 Task: Play online Dominion games in medium mode.
Action: Mouse moved to (549, 314)
Screenshot: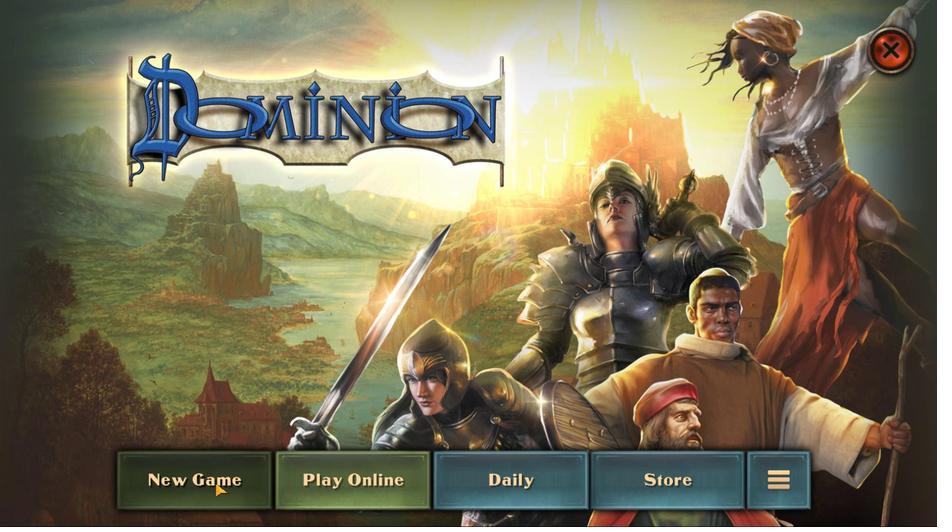 
Action: Mouse pressed left at (549, 314)
Screenshot: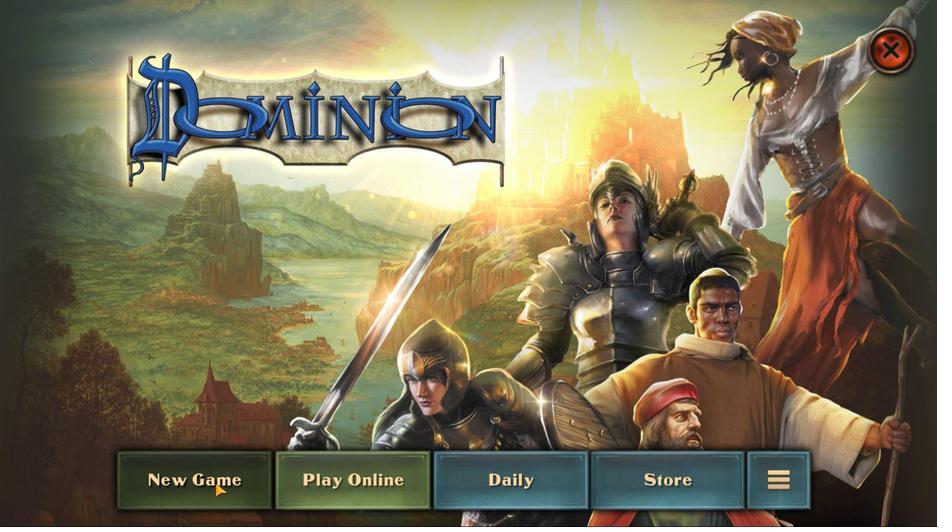 
Action: Mouse moved to (675, 395)
Screenshot: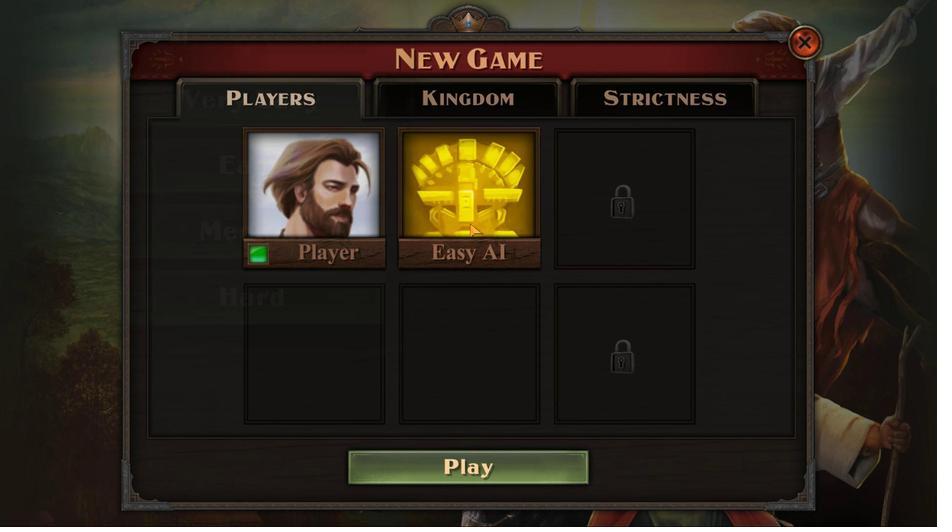 
Action: Mouse pressed left at (675, 395)
Screenshot: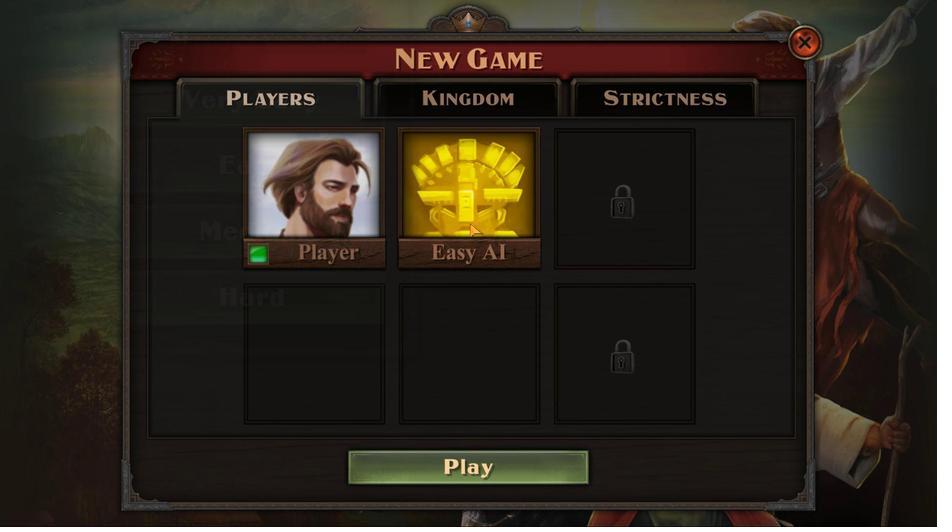 
Action: Mouse moved to (579, 359)
Screenshot: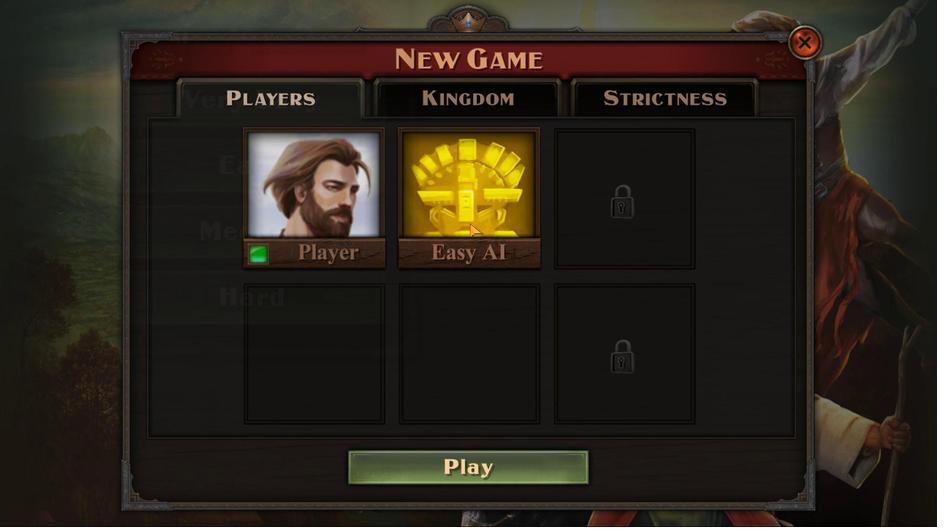 
Action: Mouse pressed left at (579, 359)
Screenshot: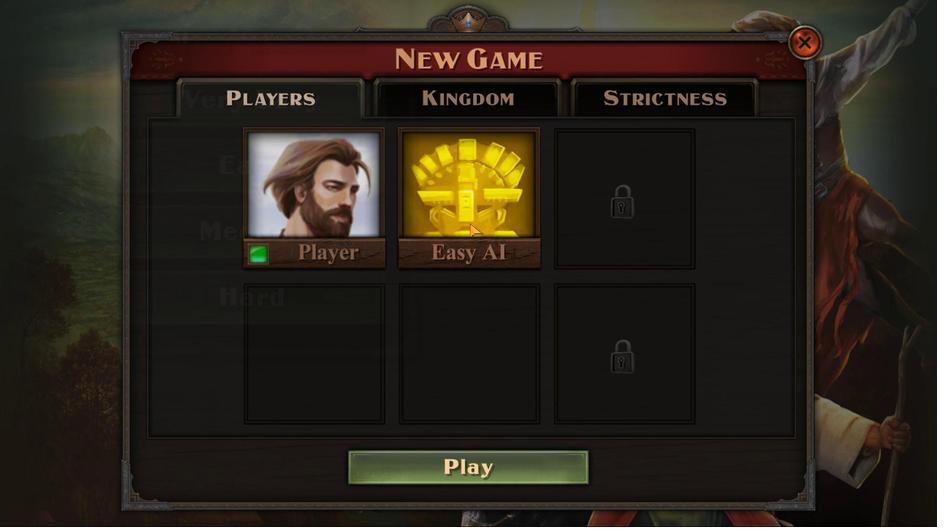
Action: Mouse moved to (673, 322)
Screenshot: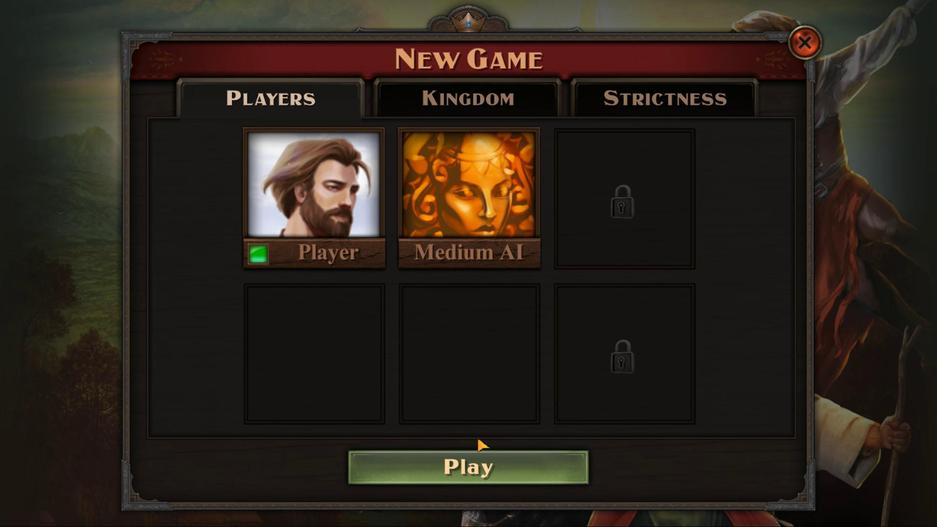 
Action: Mouse pressed left at (673, 322)
Screenshot: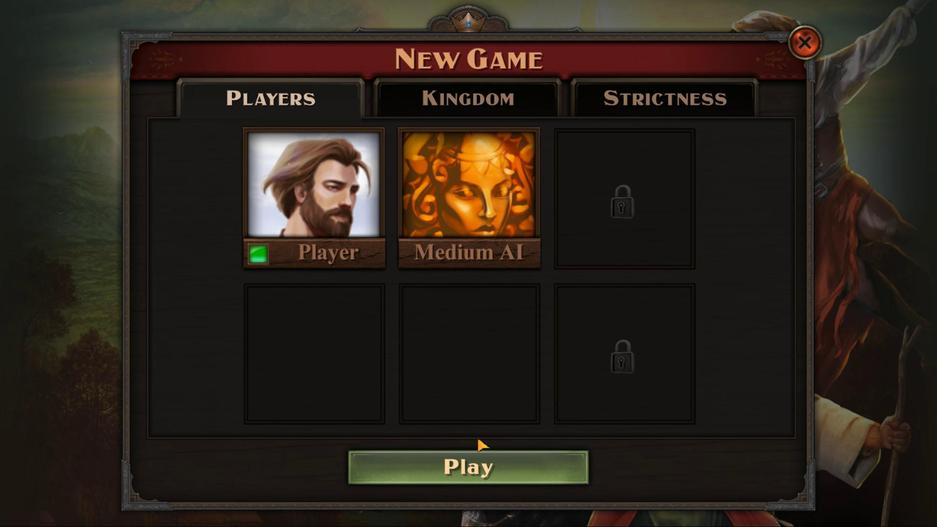 
Action: Mouse moved to (650, 331)
Screenshot: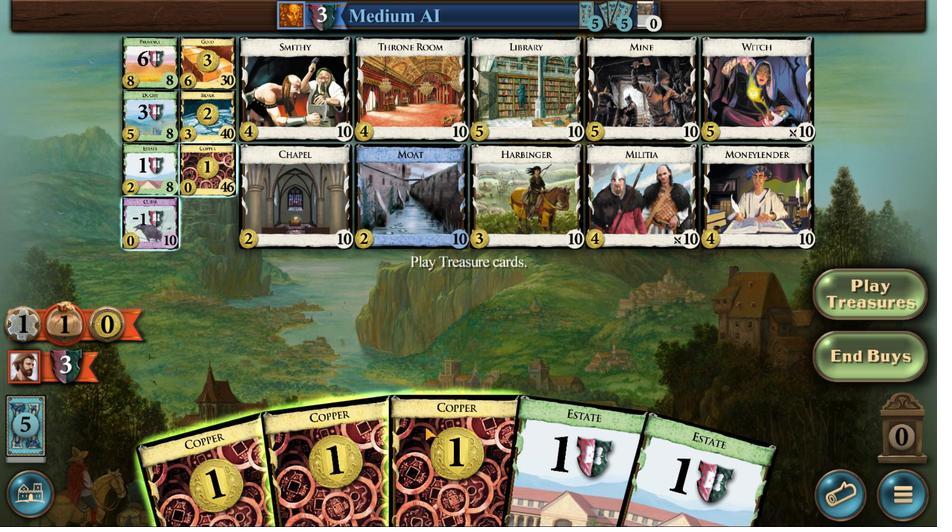 
Action: Mouse scrolled (650, 331) with delta (0, 0)
Screenshot: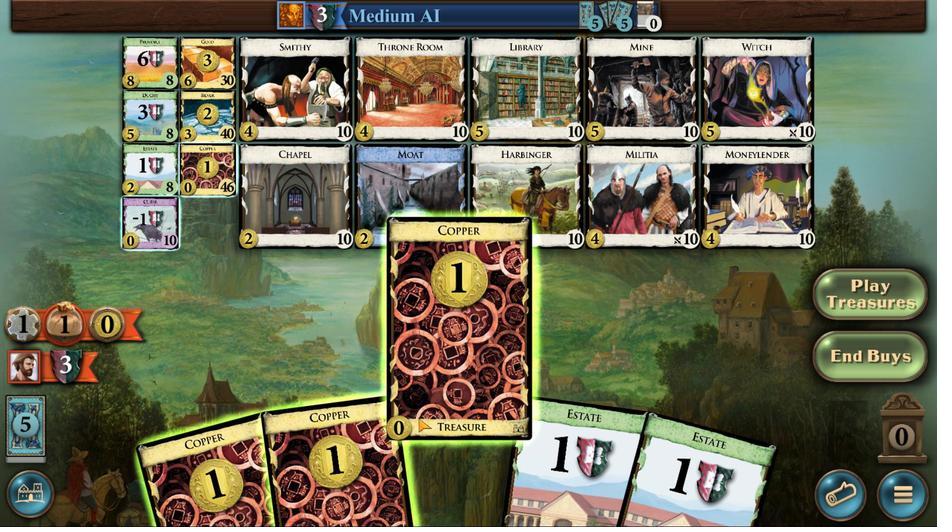 
Action: Mouse scrolled (650, 331) with delta (0, 0)
Screenshot: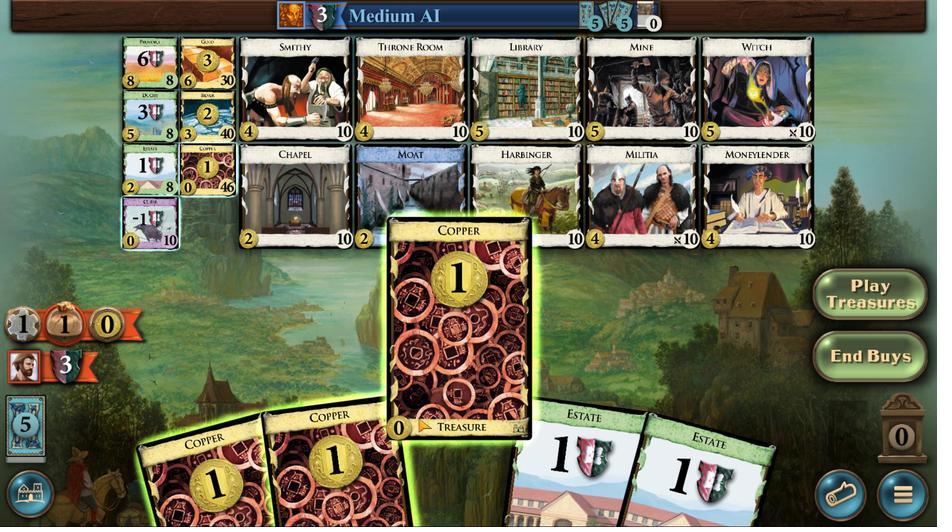 
Action: Mouse scrolled (650, 331) with delta (0, 0)
Screenshot: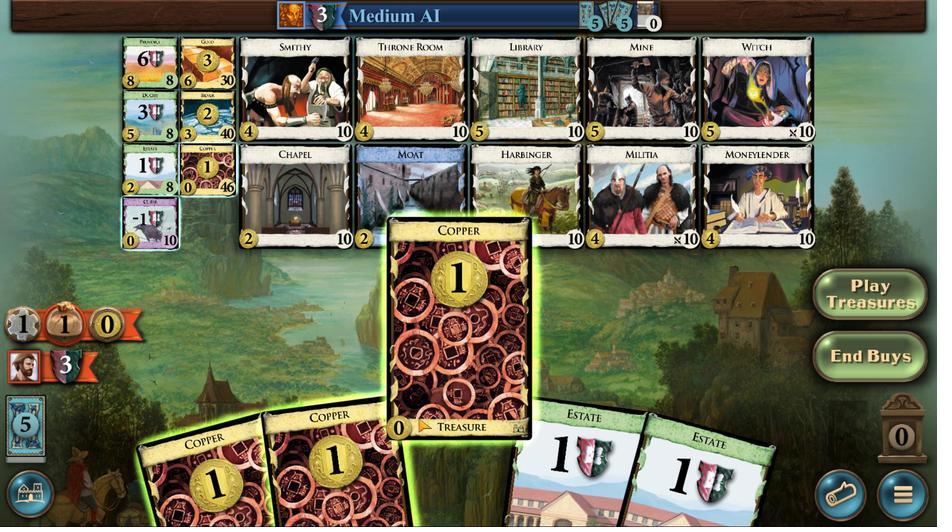 
Action: Mouse scrolled (650, 331) with delta (0, 0)
Screenshot: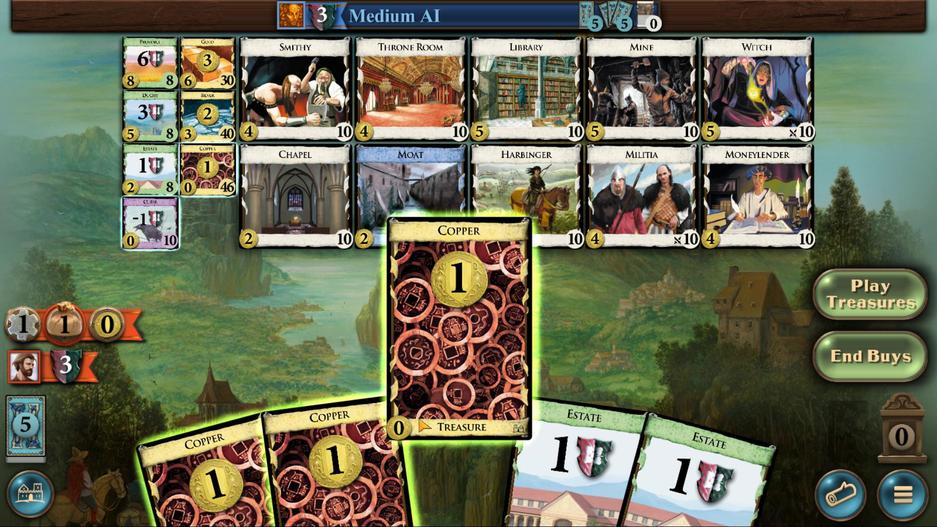 
Action: Mouse scrolled (650, 331) with delta (0, 0)
Screenshot: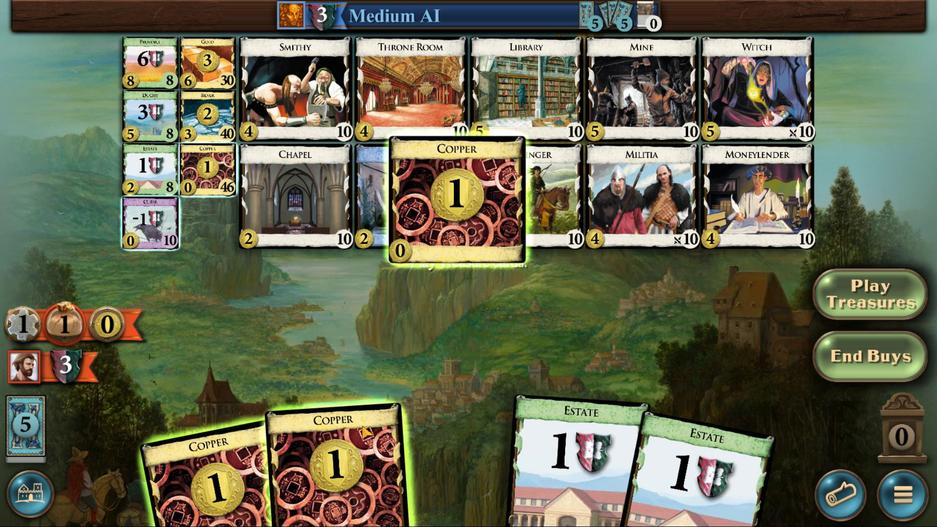 
Action: Mouse moved to (650, 332)
Screenshot: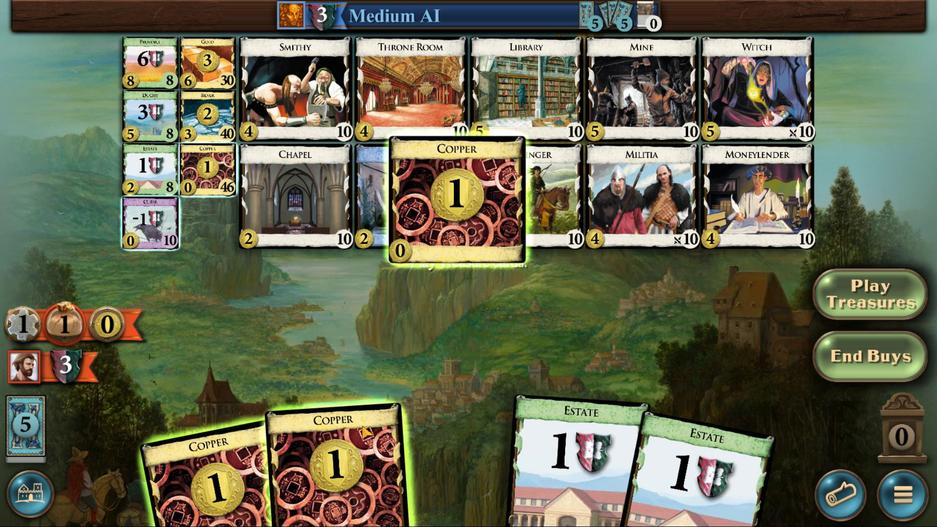 
Action: Mouse scrolled (650, 333) with delta (0, 0)
Screenshot: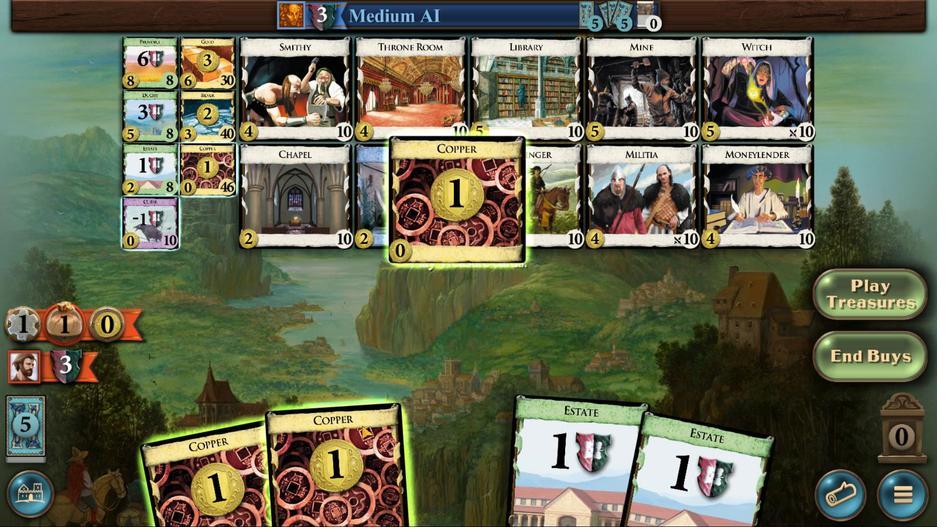 
Action: Mouse moved to (619, 332)
Screenshot: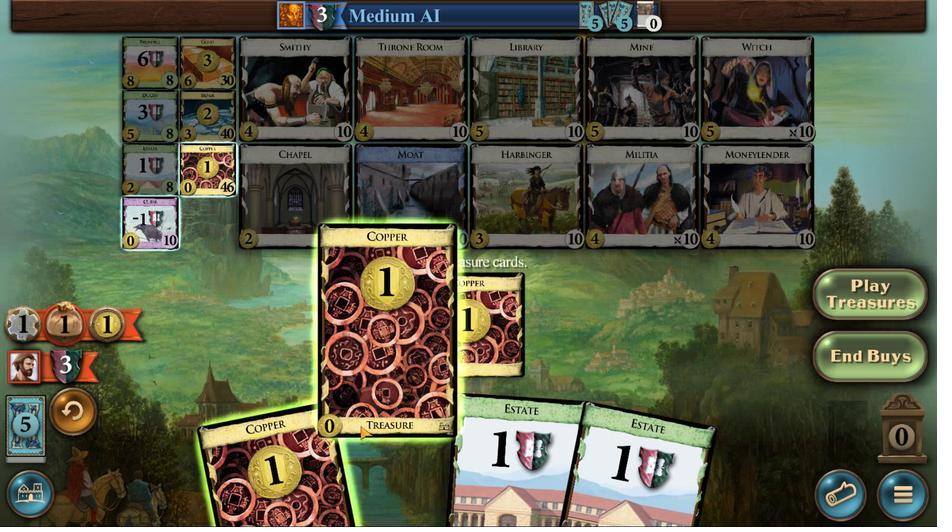 
Action: Mouse scrolled (619, 332) with delta (0, 0)
Screenshot: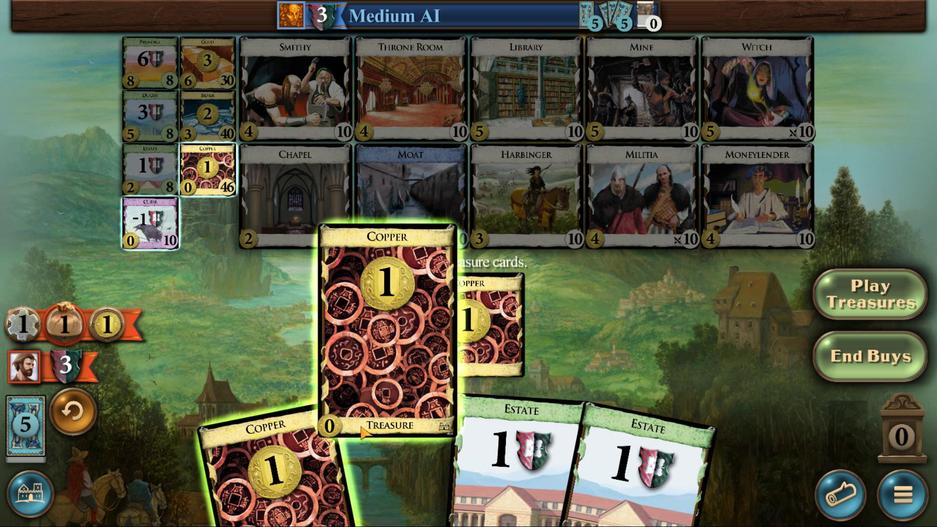 
Action: Mouse scrolled (619, 332) with delta (0, 0)
Screenshot: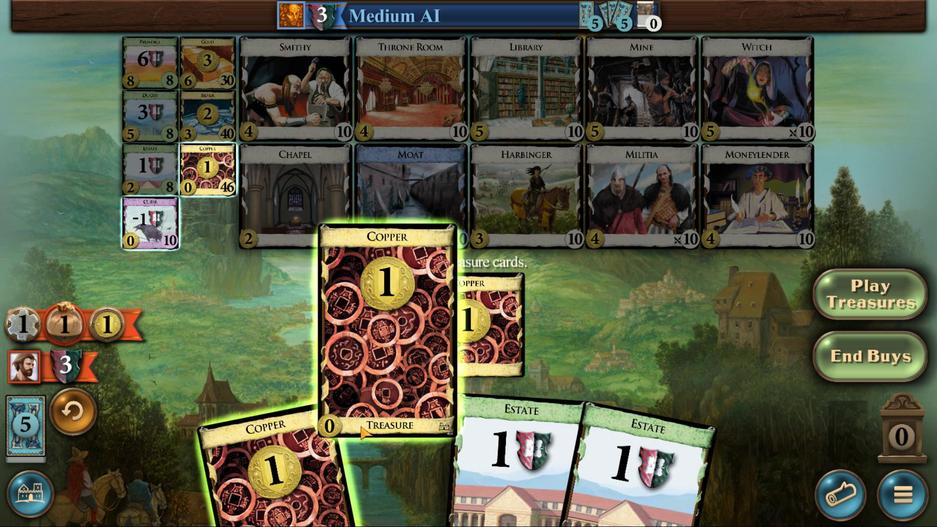 
Action: Mouse scrolled (619, 332) with delta (0, 0)
Screenshot: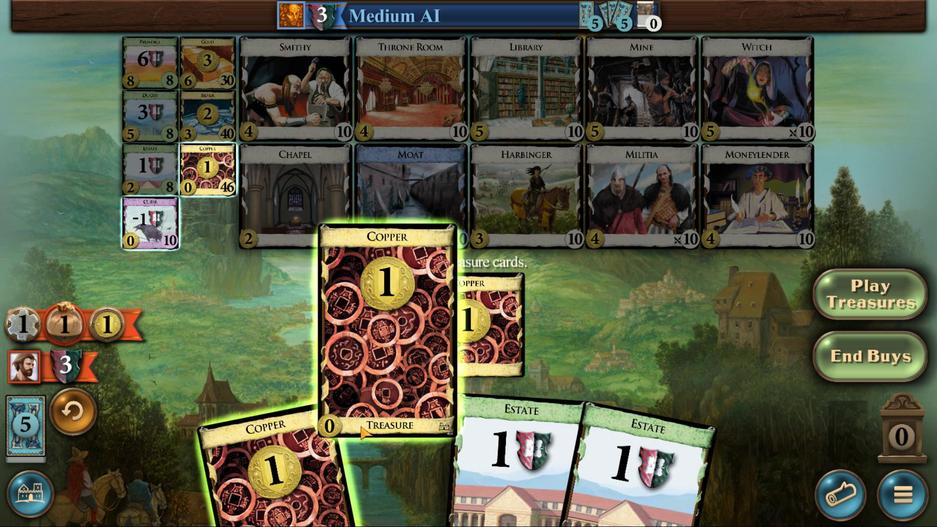 
Action: Mouse scrolled (619, 332) with delta (0, 0)
Screenshot: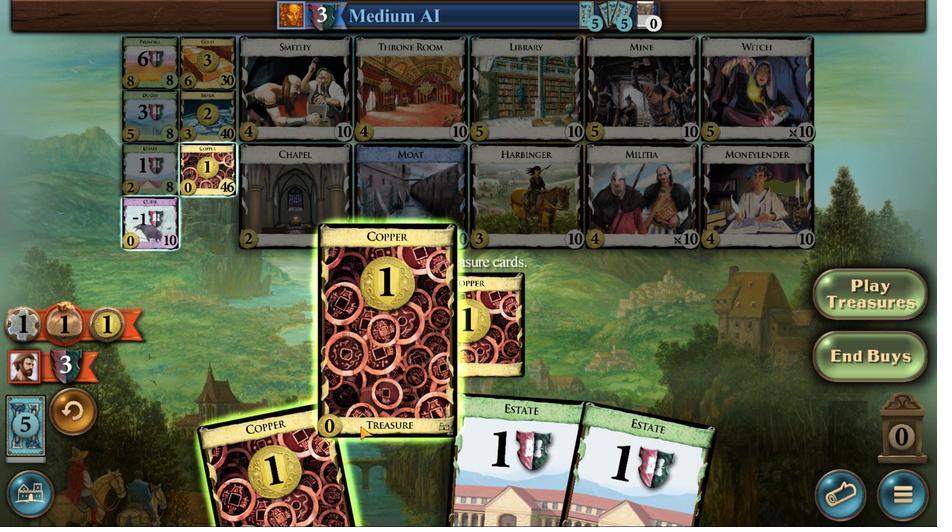
Action: Mouse scrolled (619, 332) with delta (0, 0)
Screenshot: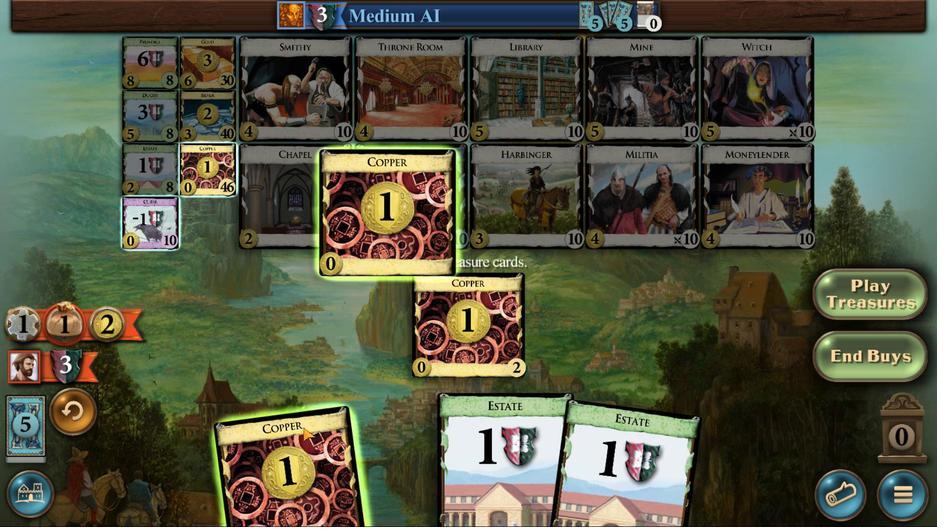 
Action: Mouse moved to (590, 331)
Screenshot: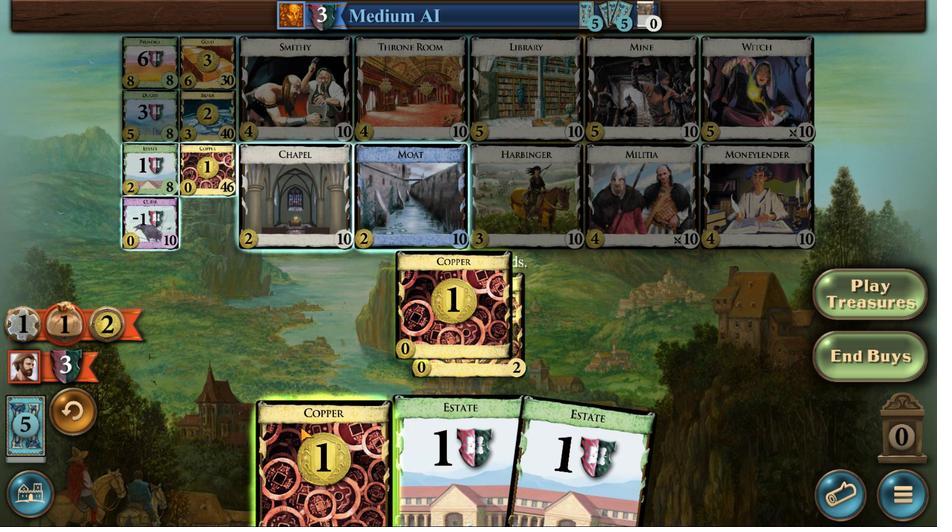 
Action: Mouse scrolled (590, 331) with delta (0, 0)
Screenshot: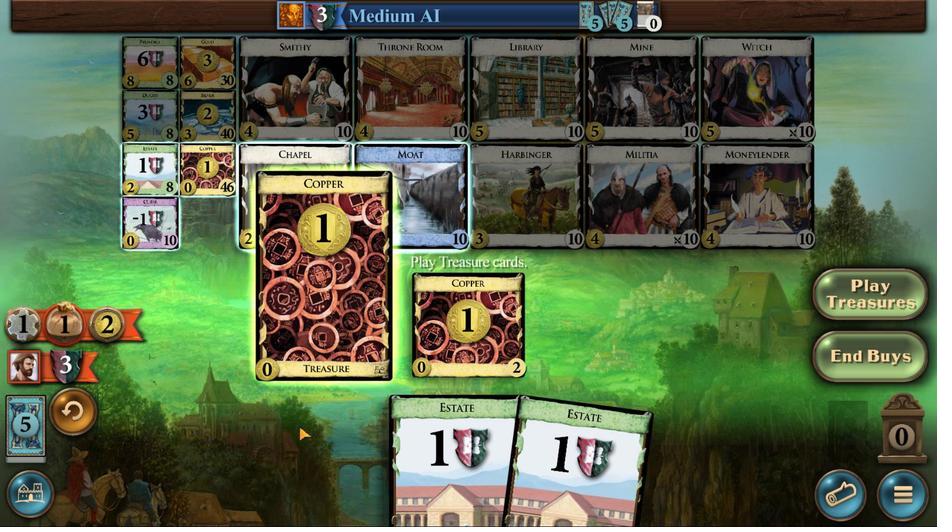 
Action: Mouse scrolled (590, 331) with delta (0, 0)
Screenshot: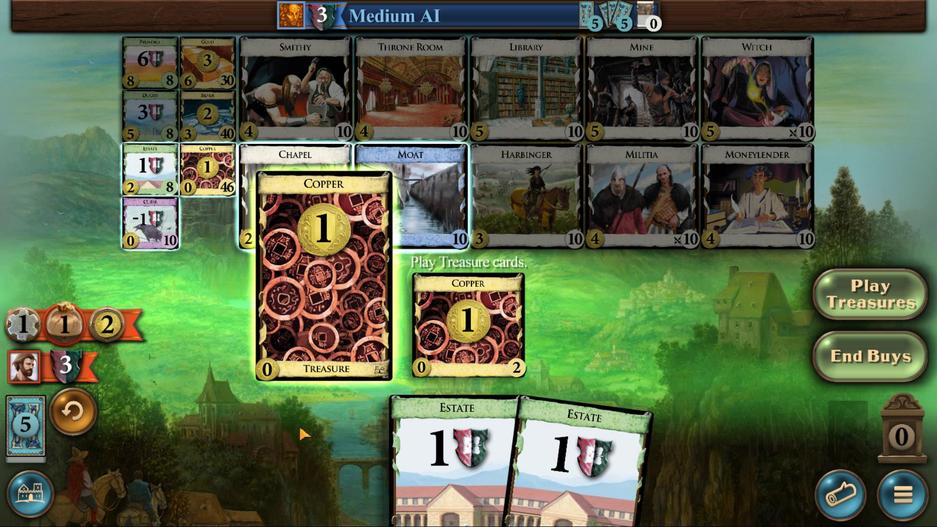 
Action: Mouse scrolled (590, 331) with delta (0, 0)
Screenshot: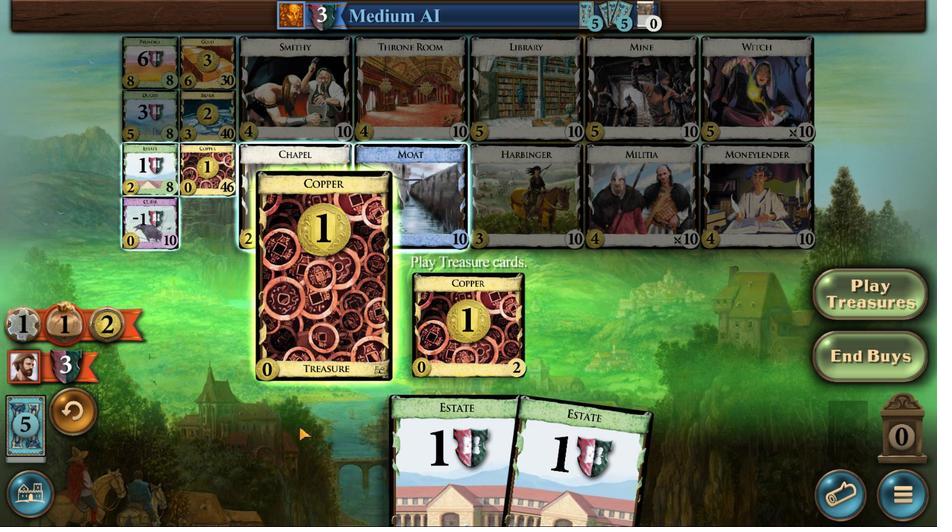 
Action: Mouse scrolled (590, 331) with delta (0, 0)
Screenshot: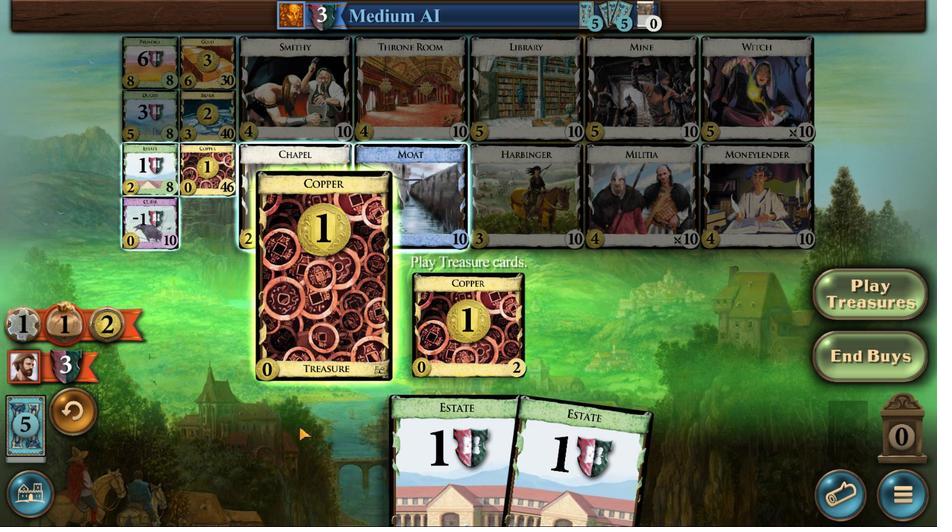
Action: Mouse scrolled (590, 331) with delta (0, 0)
Screenshot: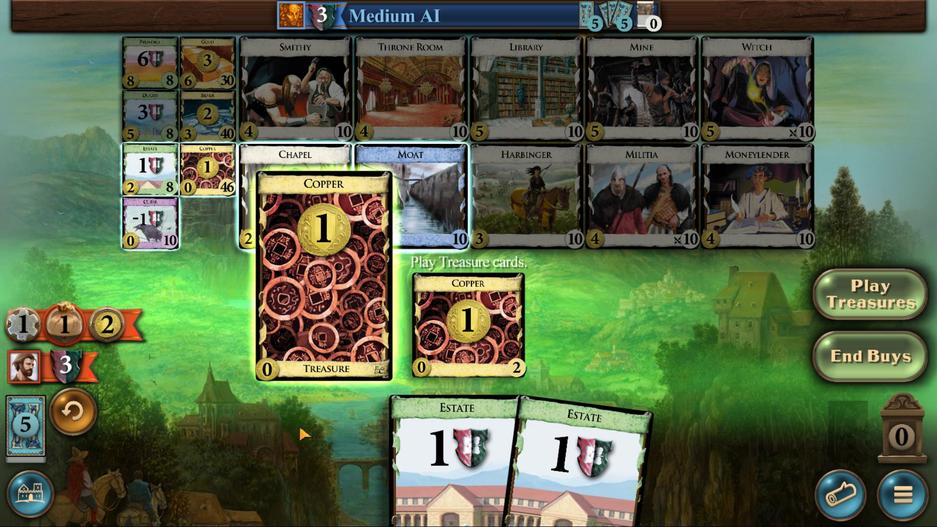 
Action: Mouse scrolled (590, 331) with delta (0, 0)
Screenshot: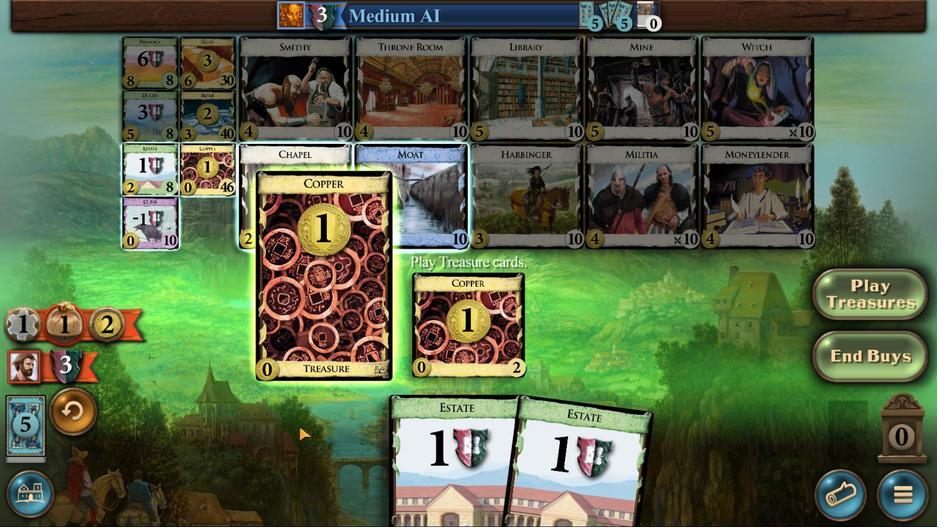 
Action: Mouse moved to (542, 426)
Screenshot: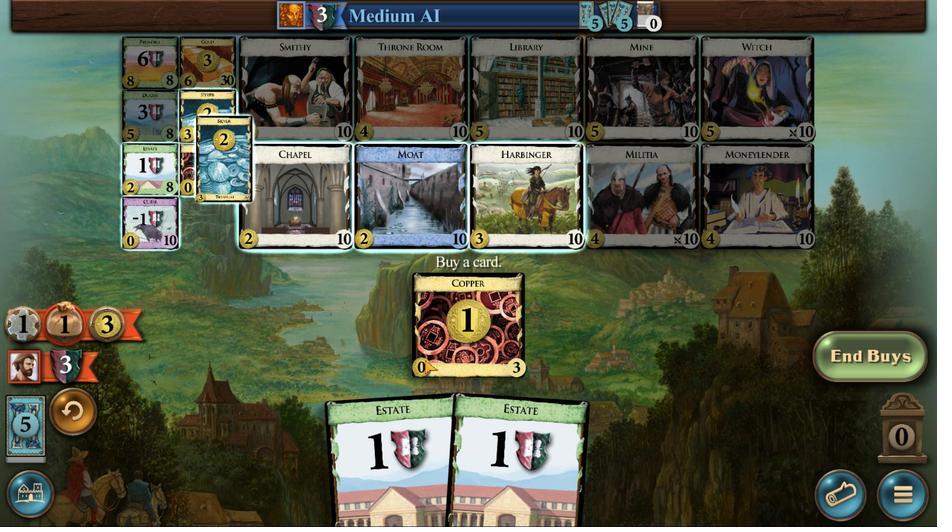 
Action: Mouse pressed left at (542, 426)
Screenshot: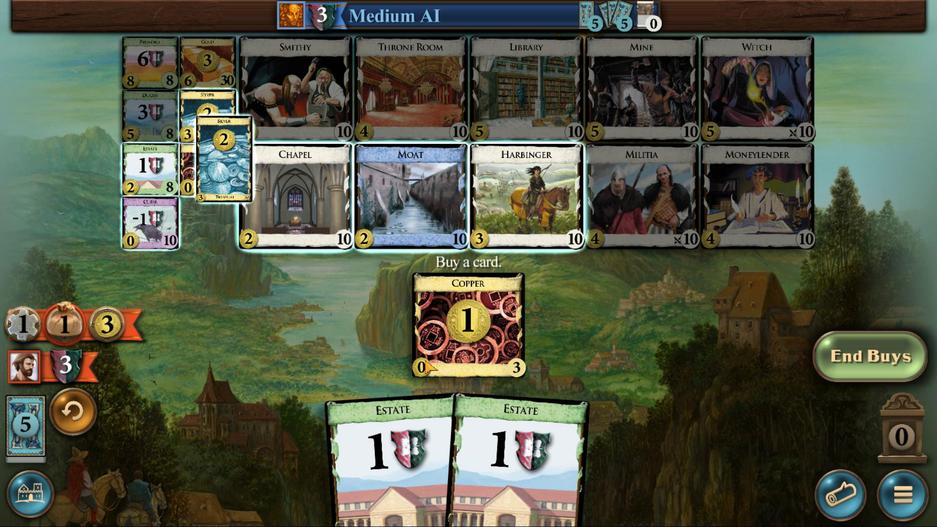 
Action: Mouse moved to (713, 322)
Screenshot: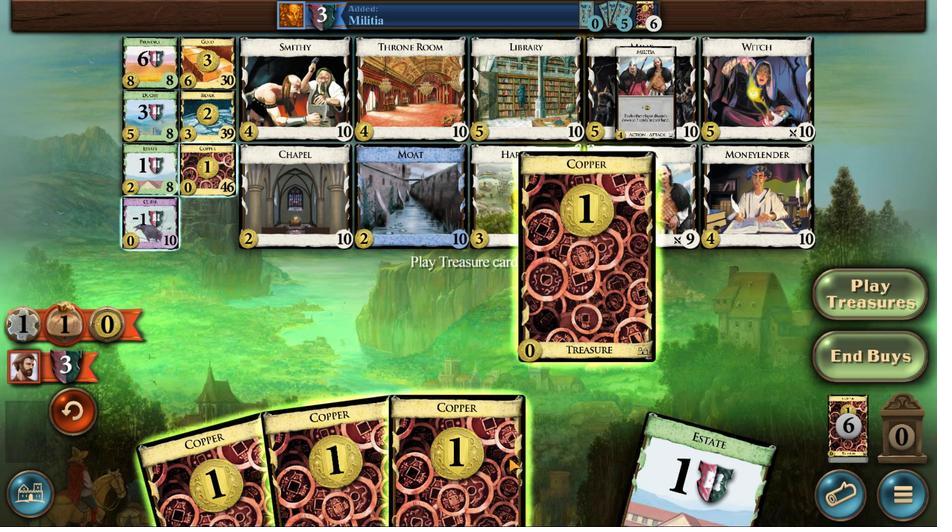
Action: Mouse scrolled (713, 322) with delta (0, 0)
Screenshot: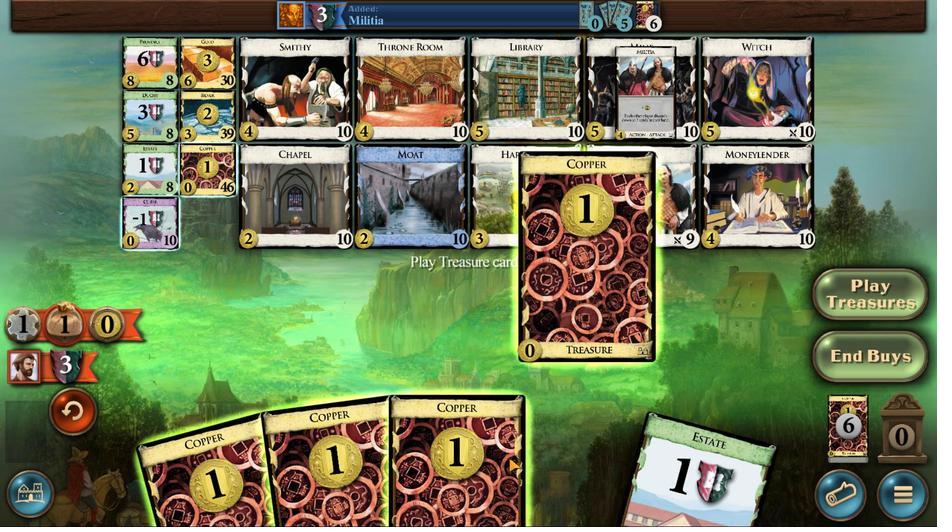 
Action: Mouse scrolled (713, 322) with delta (0, 0)
Screenshot: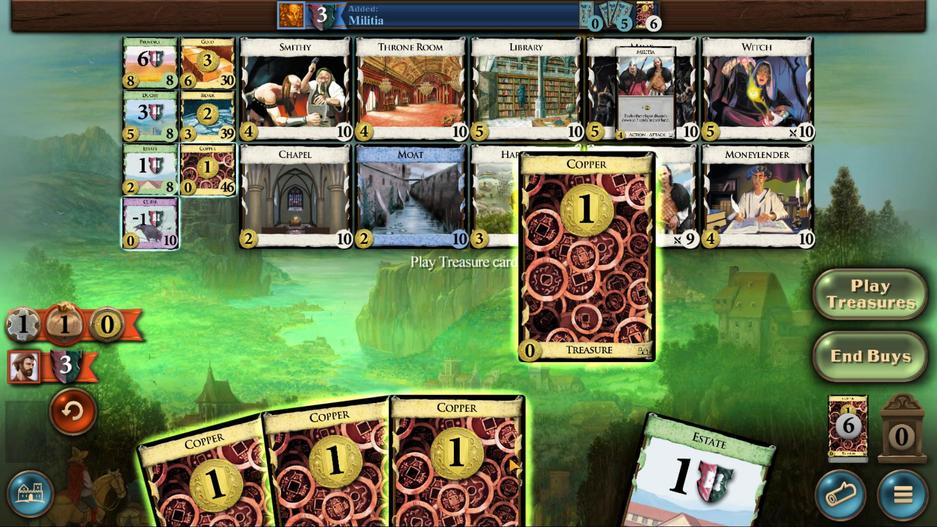
Action: Mouse scrolled (713, 322) with delta (0, 0)
Screenshot: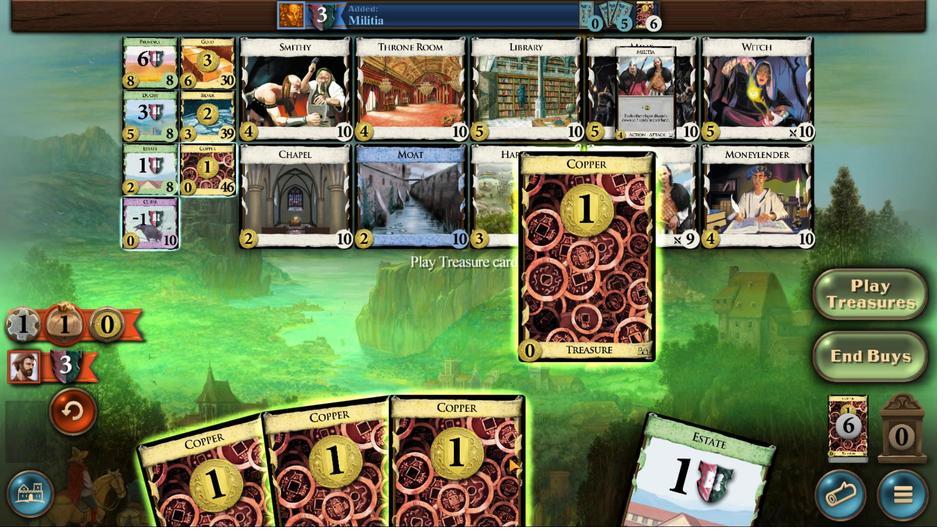 
Action: Mouse moved to (667, 322)
Screenshot: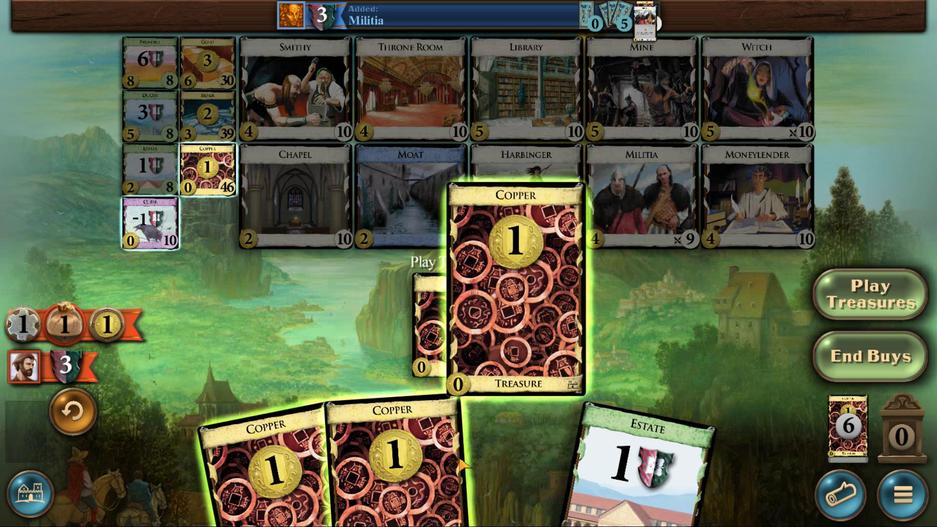 
Action: Mouse scrolled (667, 322) with delta (0, 0)
Screenshot: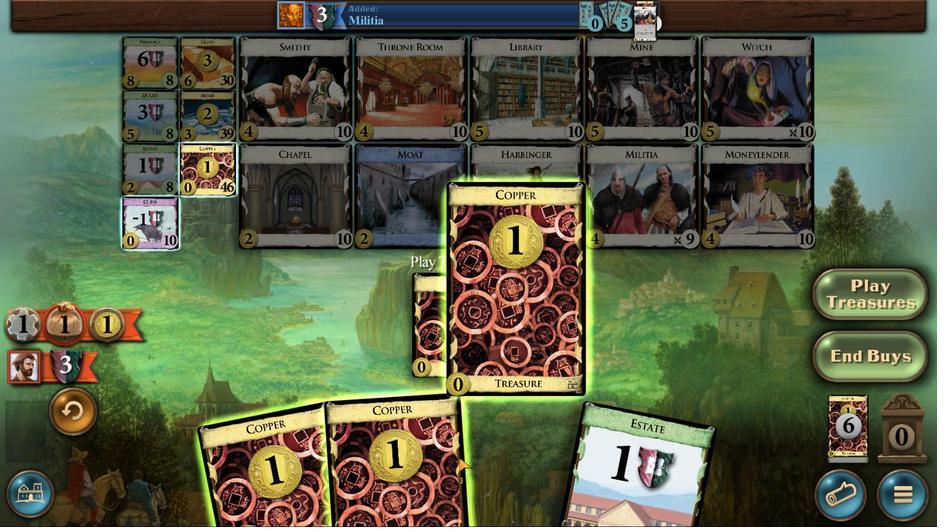 
Action: Mouse scrolled (667, 322) with delta (0, 0)
Screenshot: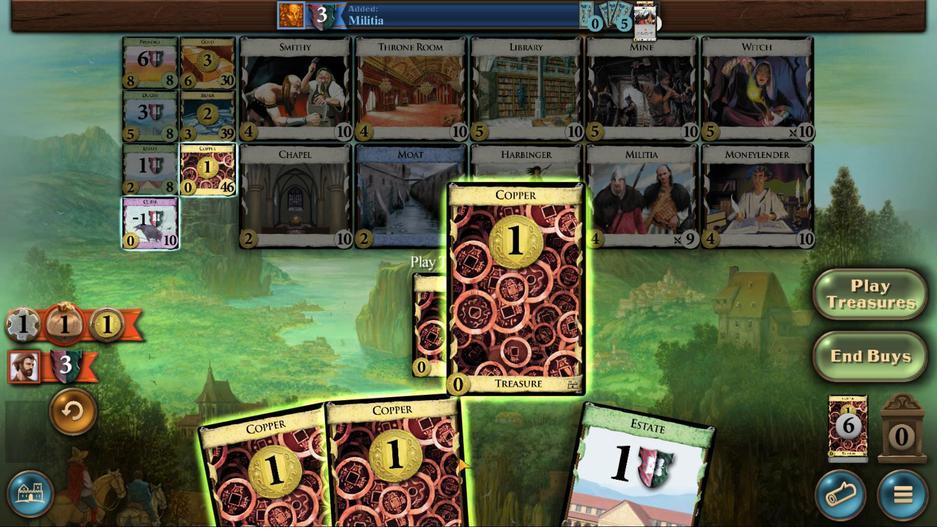 
Action: Mouse scrolled (667, 322) with delta (0, 0)
Screenshot: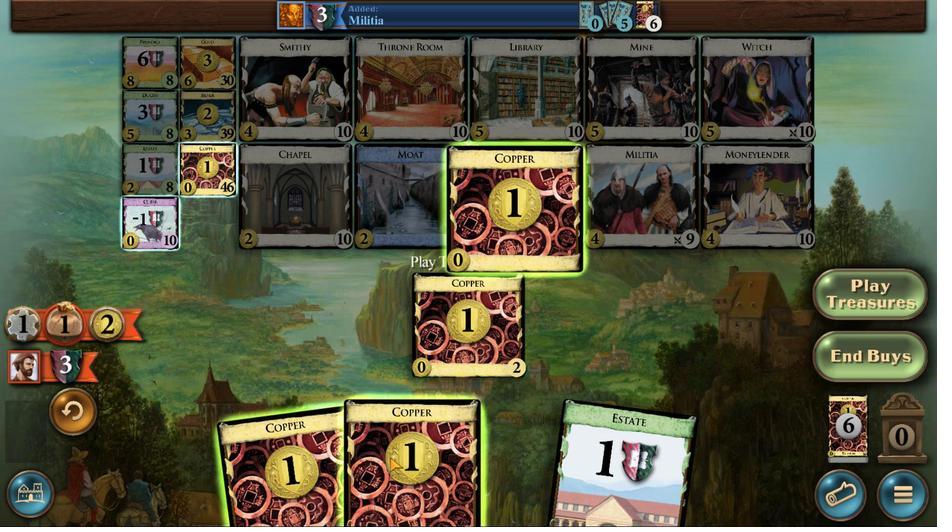 
Action: Mouse moved to (633, 322)
Screenshot: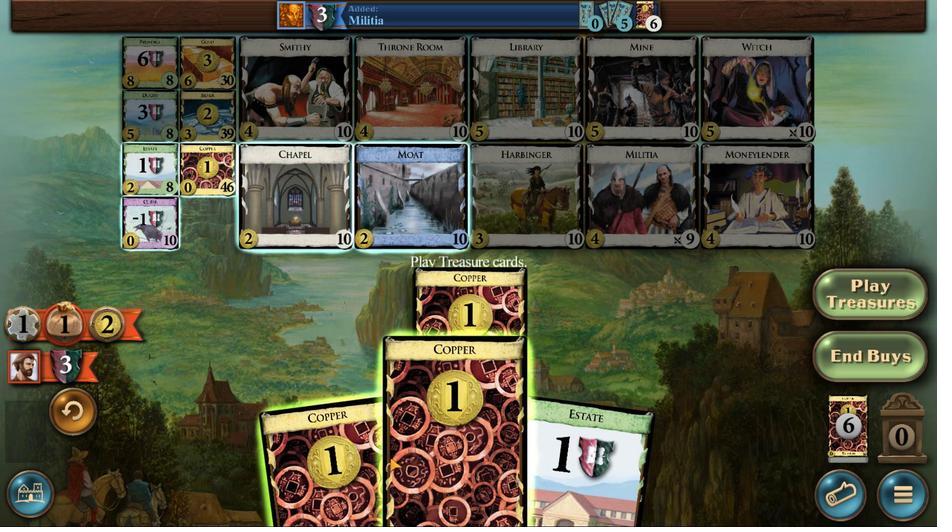 
Action: Mouse scrolled (633, 322) with delta (0, 0)
Screenshot: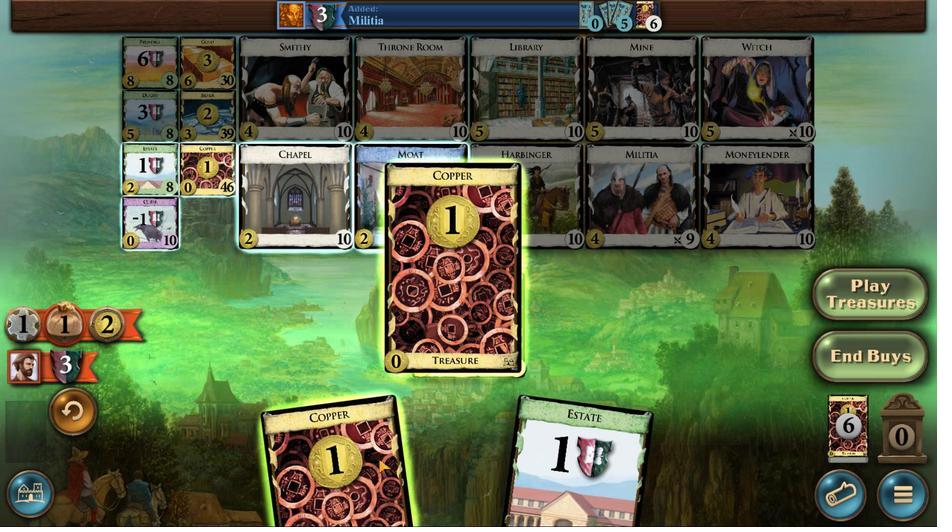 
Action: Mouse scrolled (633, 322) with delta (0, 0)
Screenshot: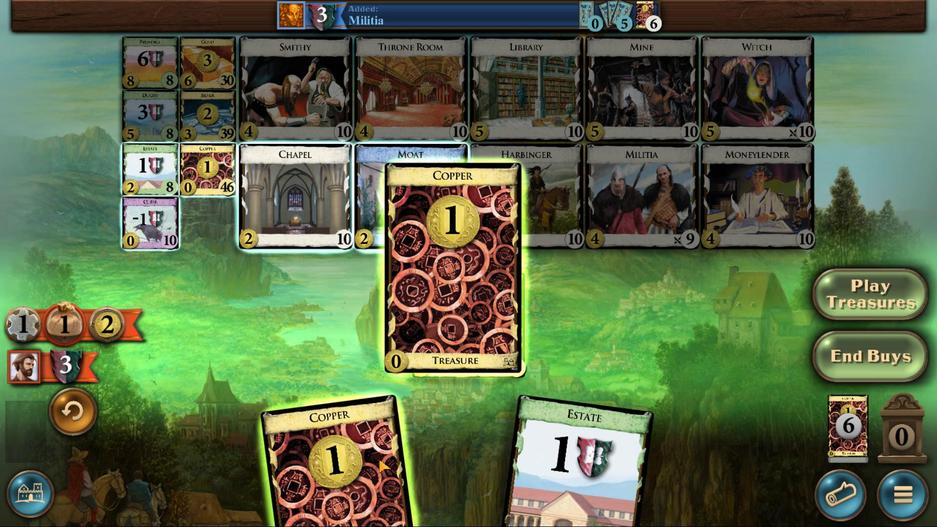 
Action: Mouse scrolled (633, 322) with delta (0, 0)
Screenshot: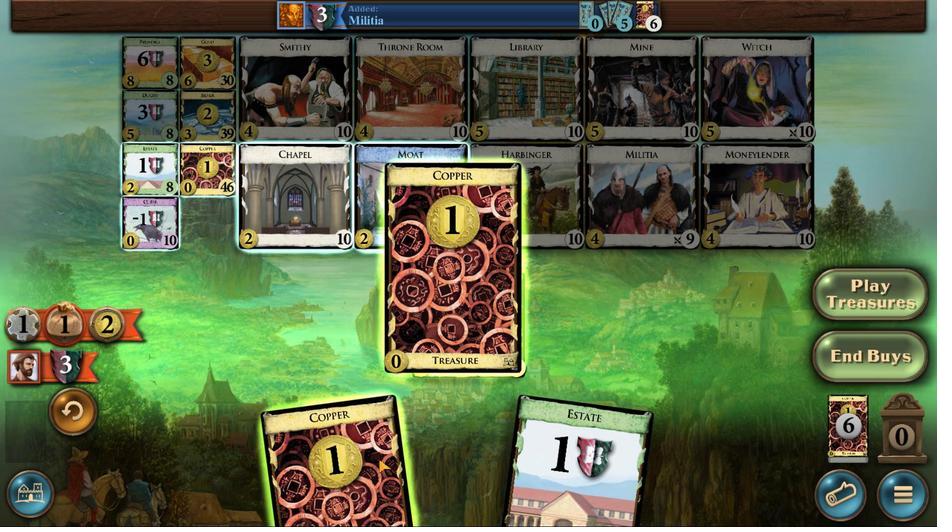 
Action: Mouse scrolled (633, 322) with delta (0, 0)
Screenshot: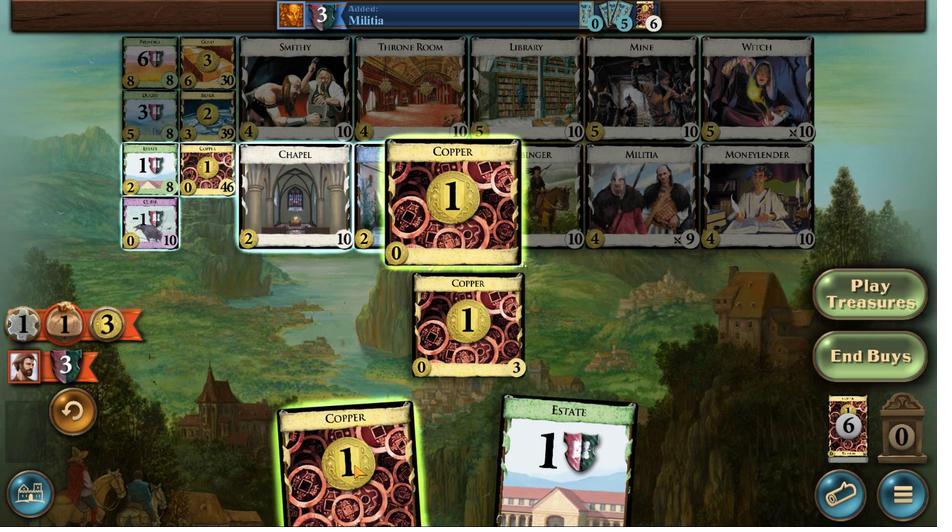 
Action: Mouse moved to (615, 319)
Screenshot: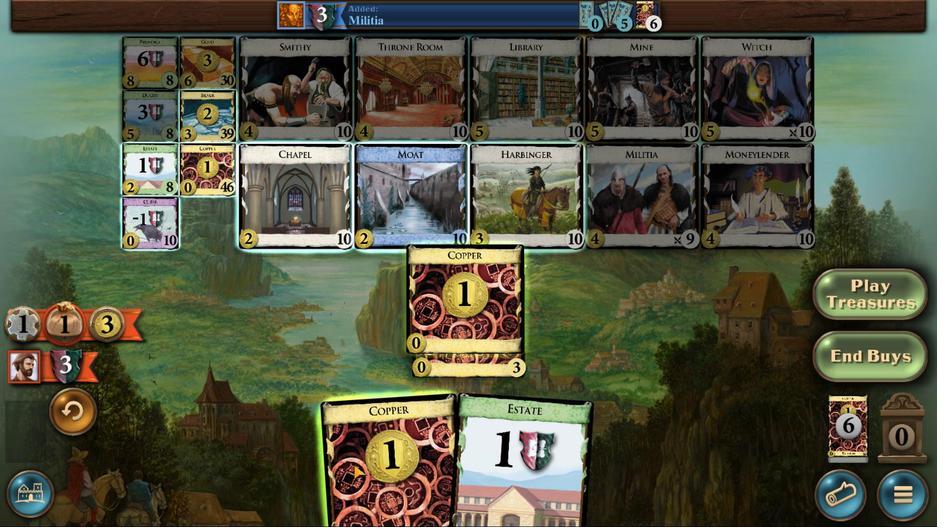 
Action: Mouse scrolled (615, 320) with delta (0, 0)
Screenshot: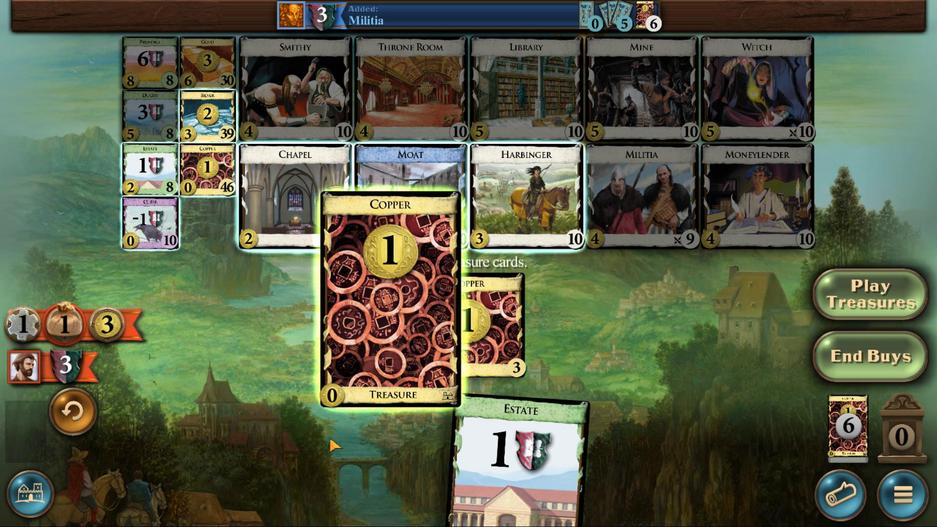 
Action: Mouse scrolled (615, 320) with delta (0, 0)
Screenshot: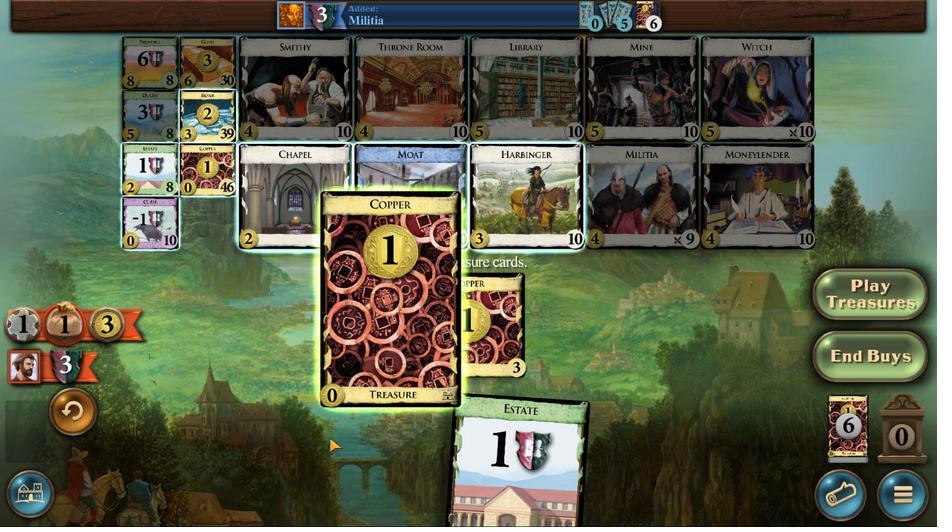 
Action: Mouse scrolled (615, 320) with delta (0, 0)
Screenshot: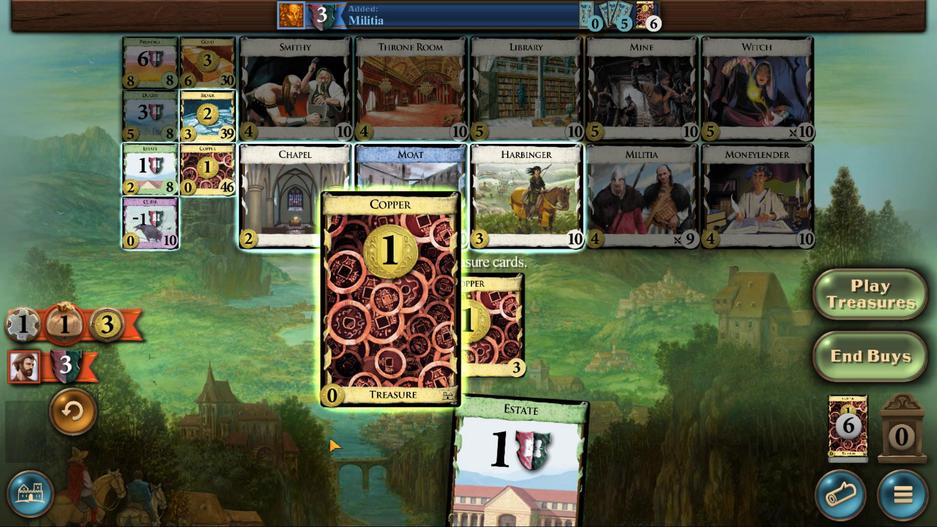 
Action: Mouse scrolled (615, 320) with delta (0, 0)
Screenshot: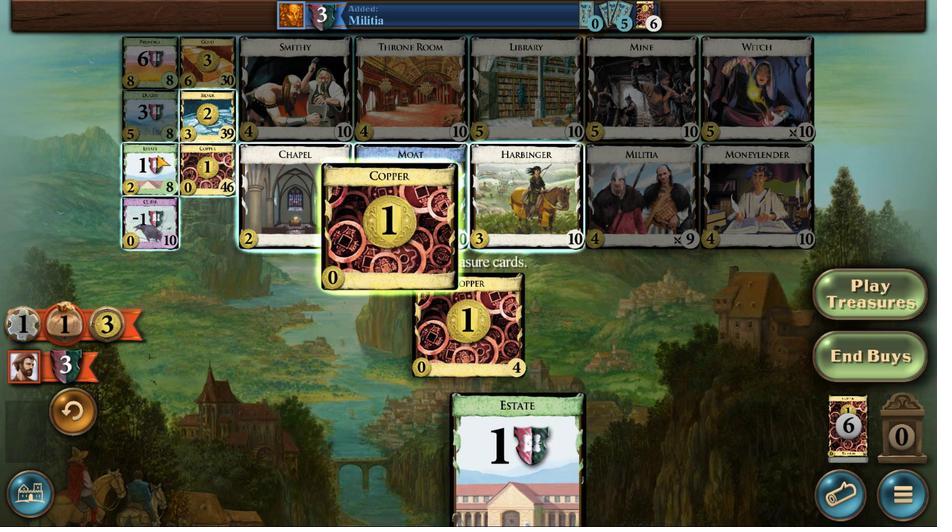 
Action: Mouse moved to (543, 429)
Screenshot: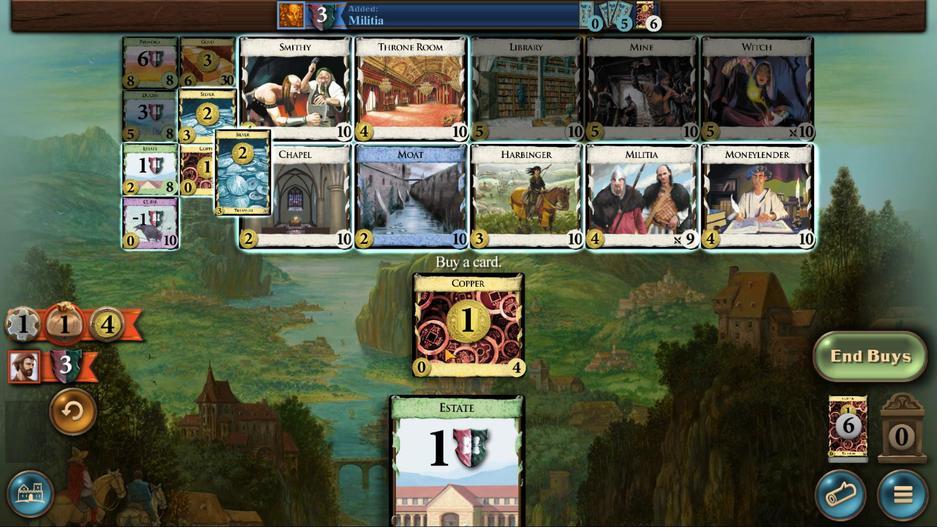 
Action: Mouse pressed left at (543, 429)
Screenshot: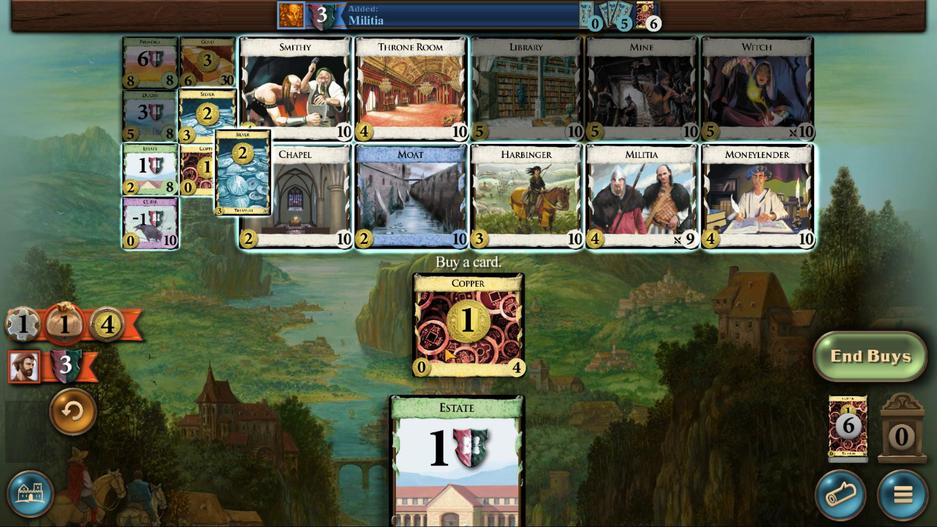 
Action: Mouse moved to (718, 324)
Screenshot: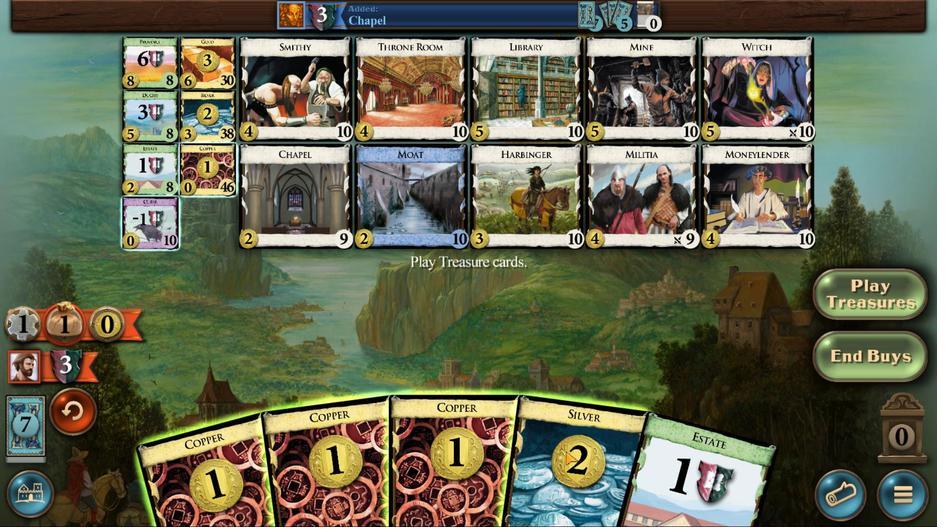 
Action: Mouse scrolled (718, 324) with delta (0, 0)
Screenshot: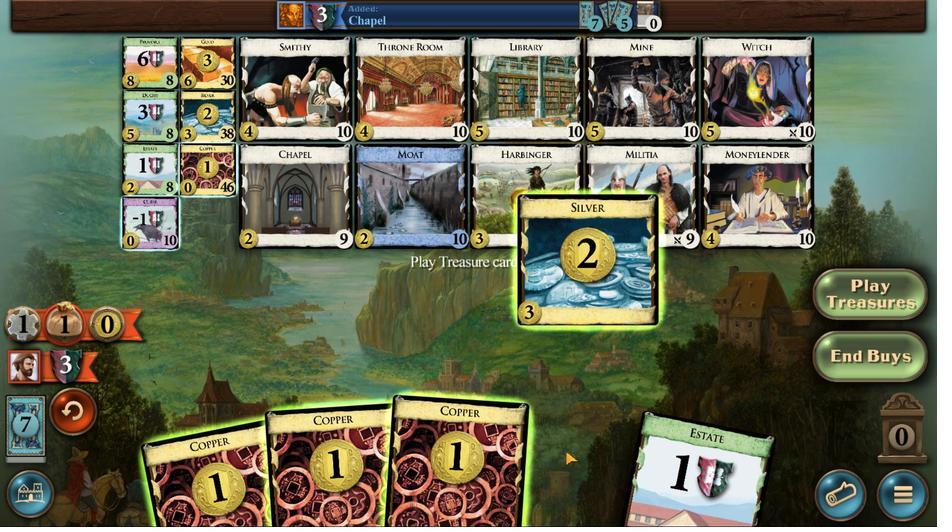 
Action: Mouse moved to (665, 328)
Screenshot: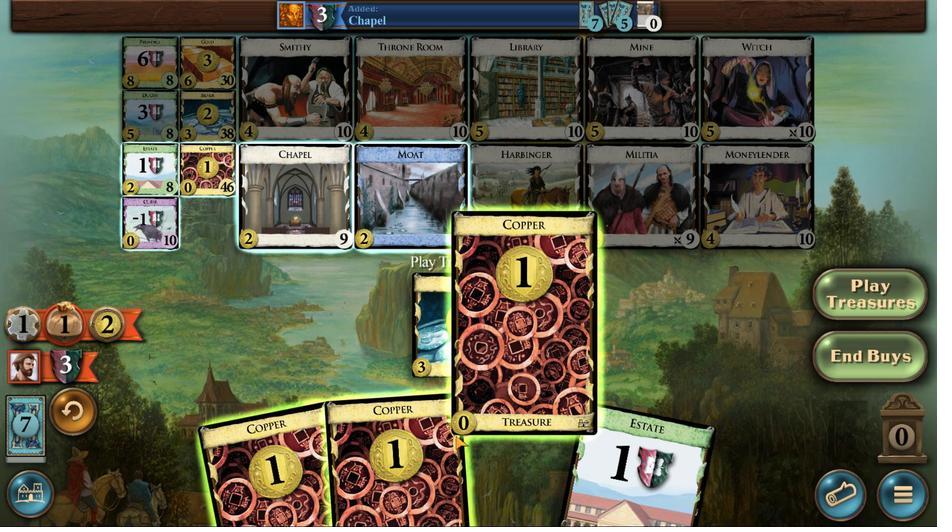 
Action: Mouse scrolled (665, 329) with delta (0, 0)
Screenshot: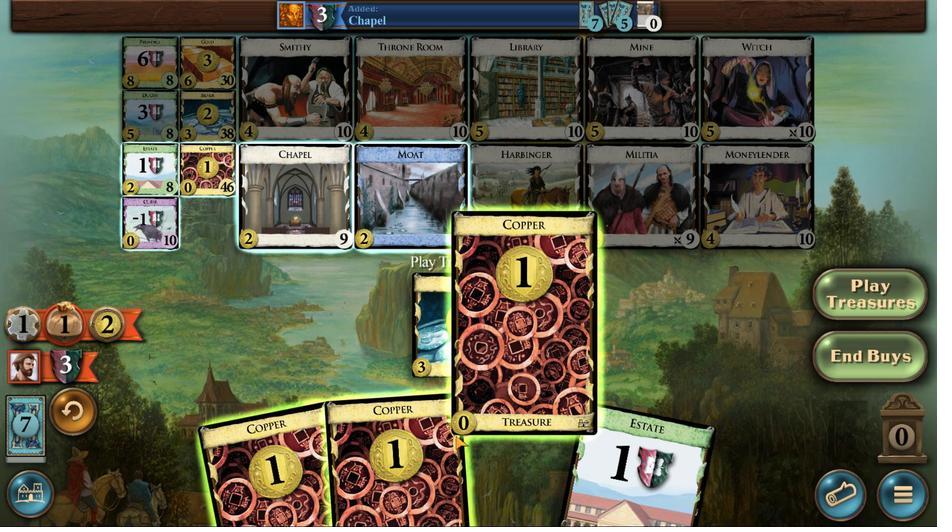 
Action: Mouse scrolled (665, 329) with delta (0, 0)
Screenshot: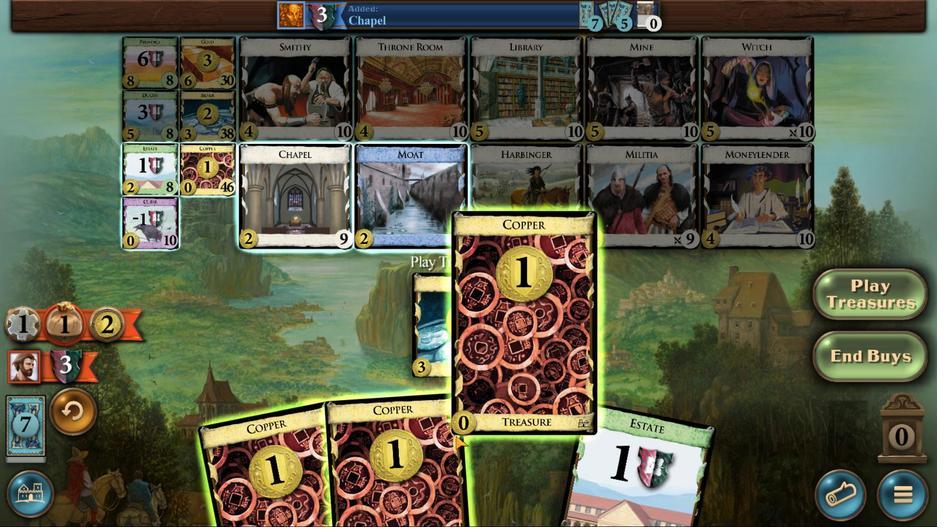 
Action: Mouse scrolled (665, 329) with delta (0, 0)
Screenshot: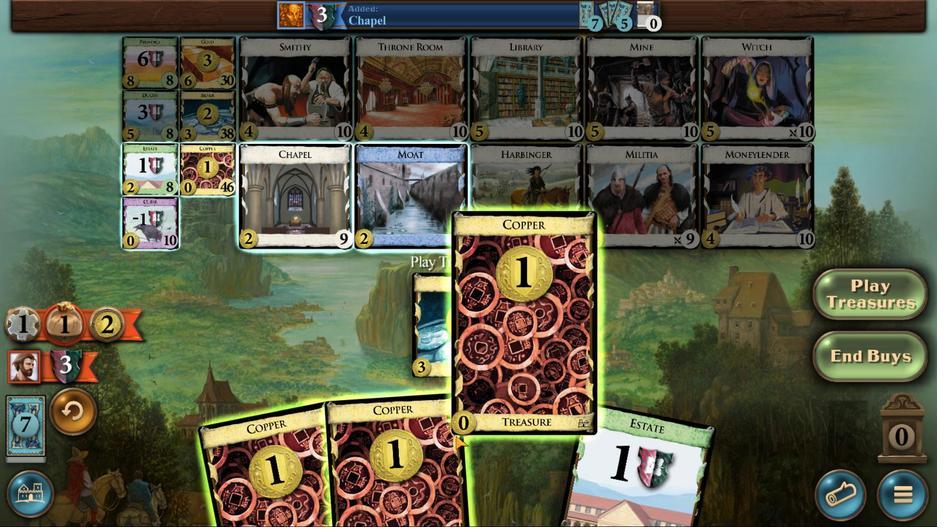 
Action: Mouse scrolled (665, 329) with delta (0, 0)
Screenshot: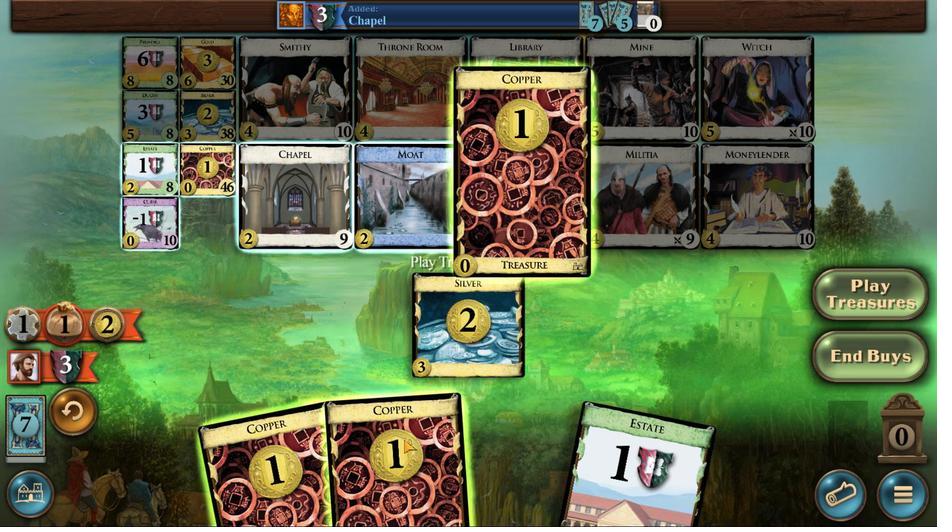 
Action: Mouse scrolled (665, 329) with delta (0, 0)
Screenshot: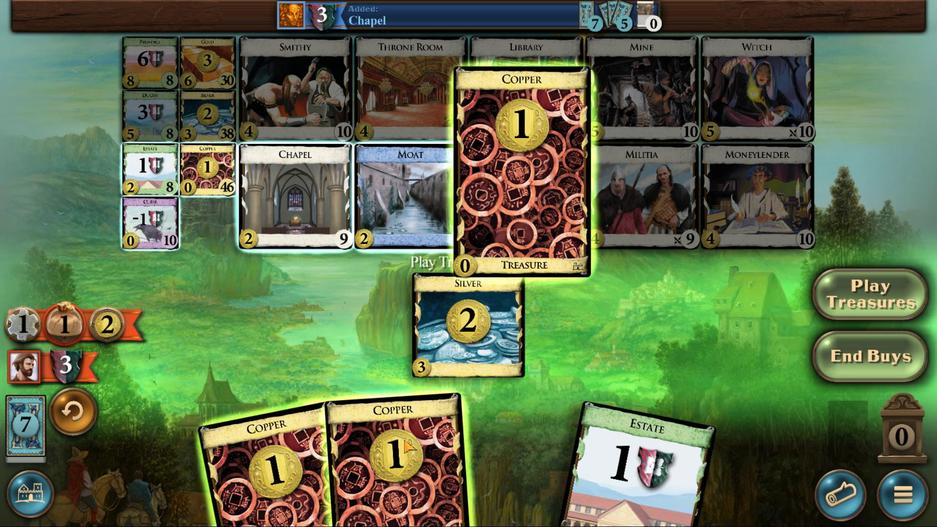 
Action: Mouse moved to (639, 327)
Screenshot: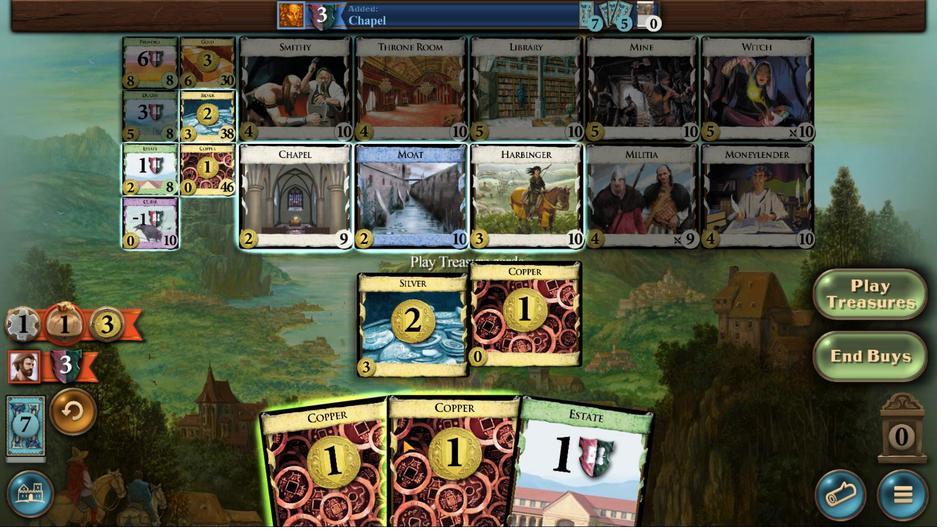 
Action: Mouse scrolled (639, 327) with delta (0, 0)
Screenshot: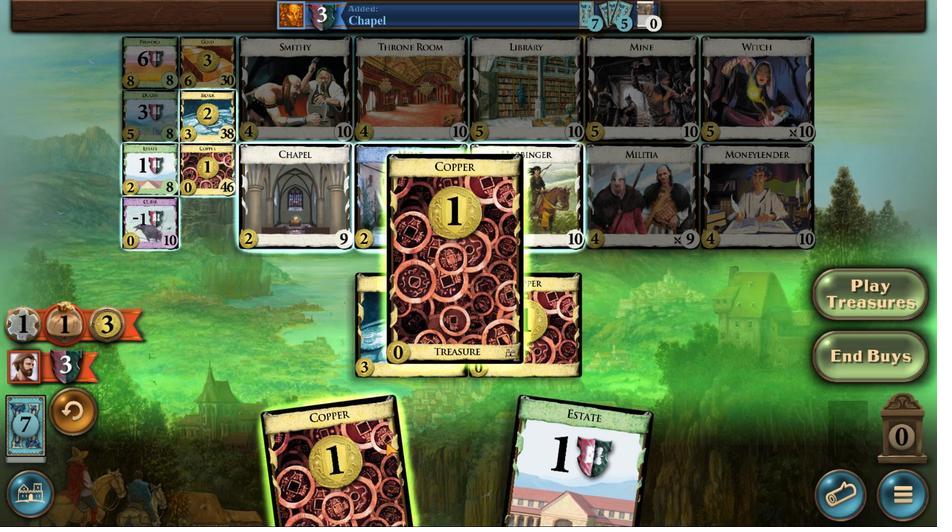 
Action: Mouse scrolled (639, 327) with delta (0, 0)
Screenshot: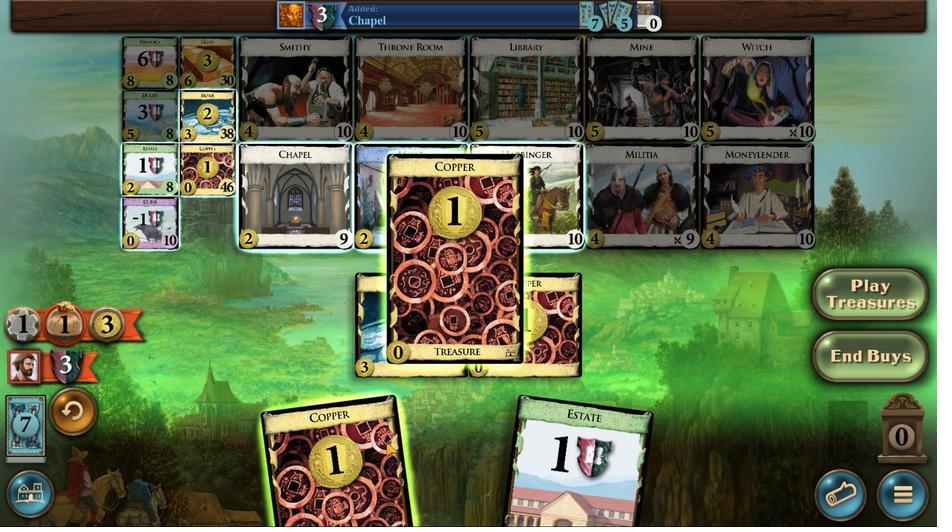 
Action: Mouse scrolled (639, 327) with delta (0, 0)
Screenshot: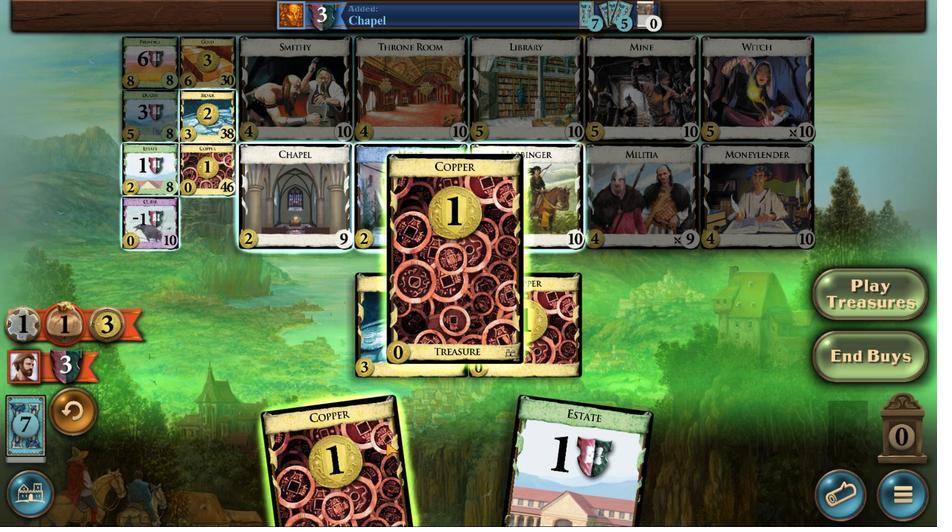 
Action: Mouse scrolled (639, 327) with delta (0, 0)
Screenshot: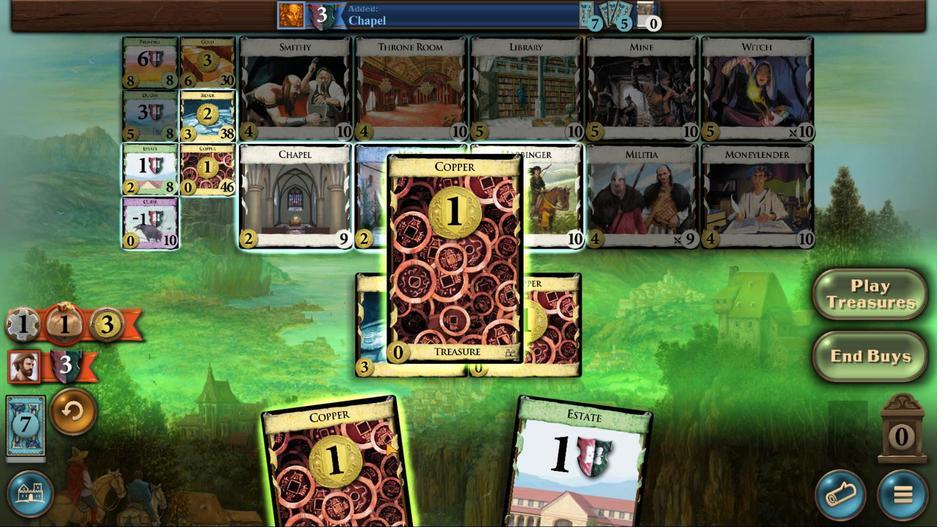 
Action: Mouse scrolled (639, 327) with delta (0, 0)
Screenshot: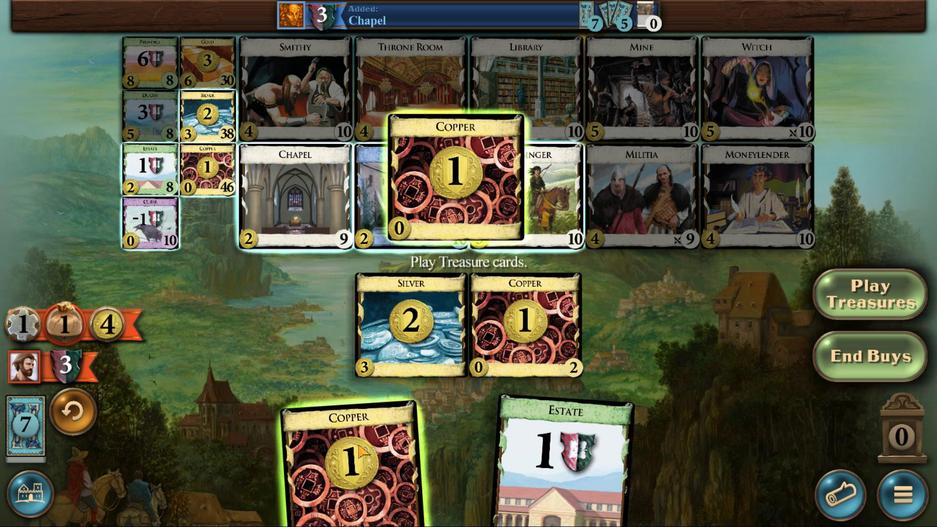 
Action: Mouse moved to (617, 326)
Screenshot: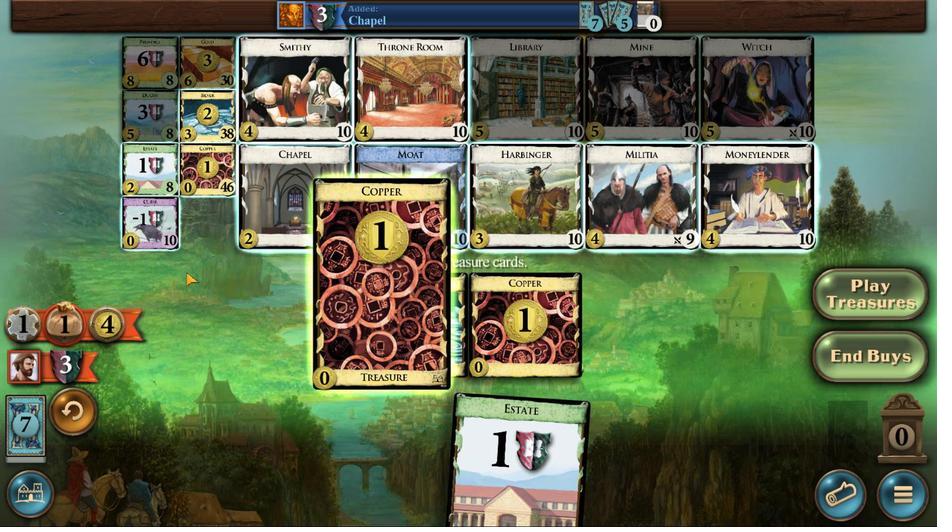 
Action: Mouse scrolled (617, 326) with delta (0, 0)
Screenshot: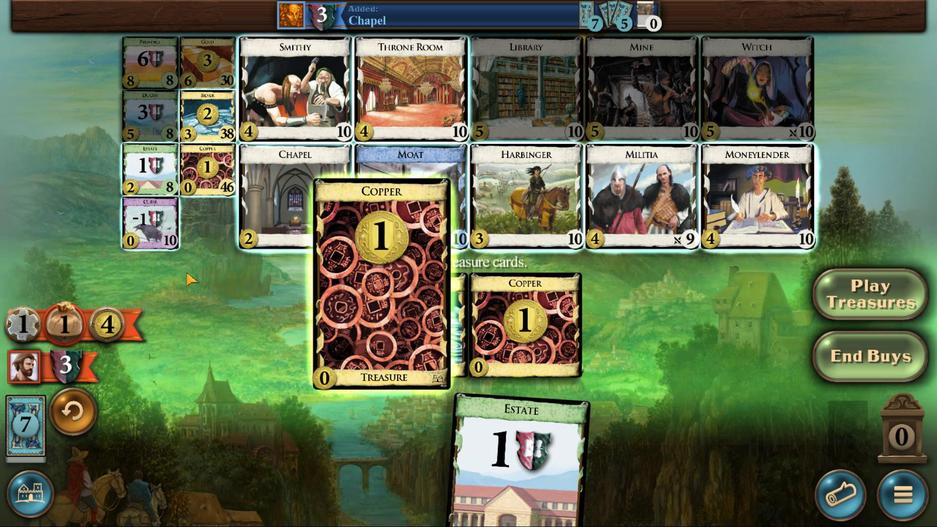 
Action: Mouse scrolled (617, 326) with delta (0, 0)
Screenshot: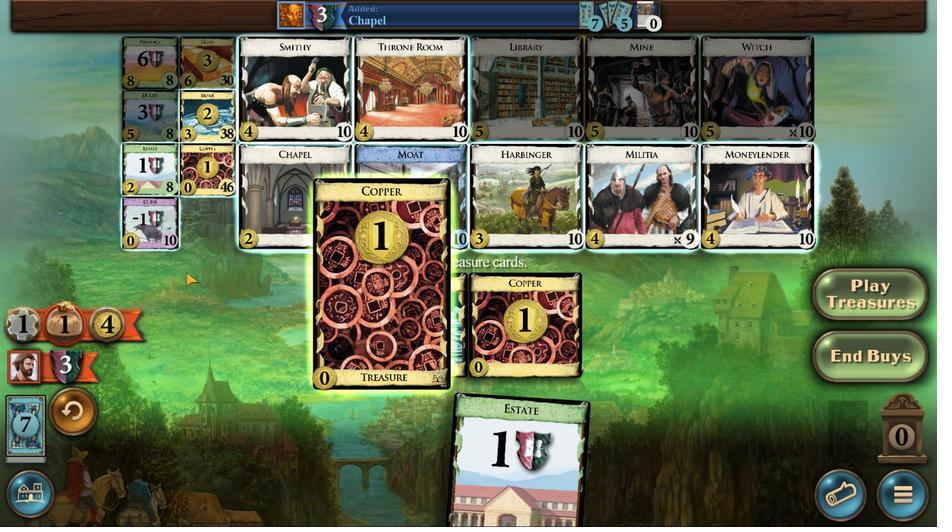 
Action: Mouse scrolled (617, 326) with delta (0, 0)
Screenshot: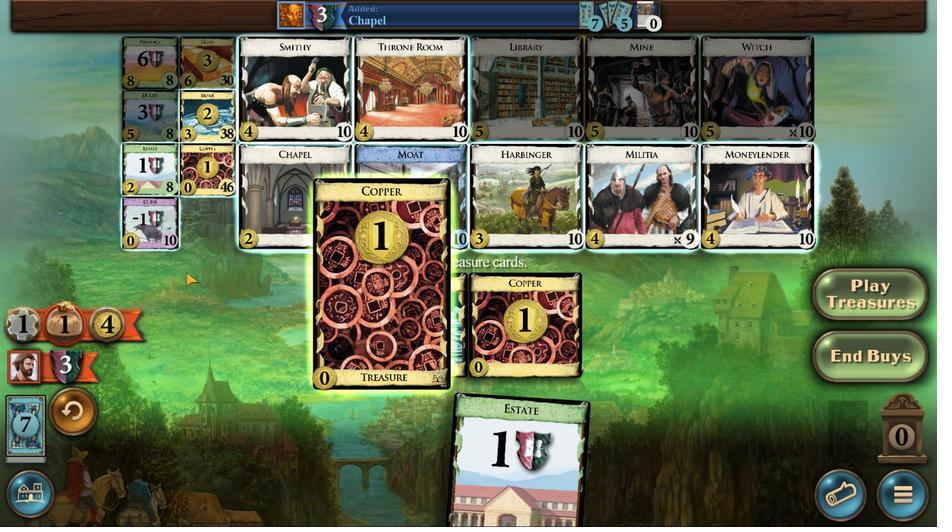 
Action: Mouse scrolled (617, 326) with delta (0, 0)
Screenshot: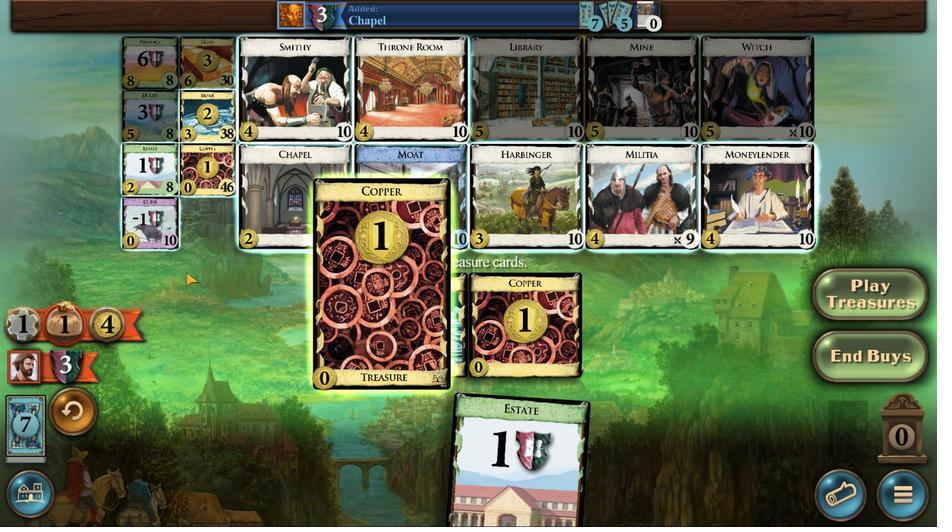 
Action: Mouse scrolled (617, 326) with delta (0, 0)
Screenshot: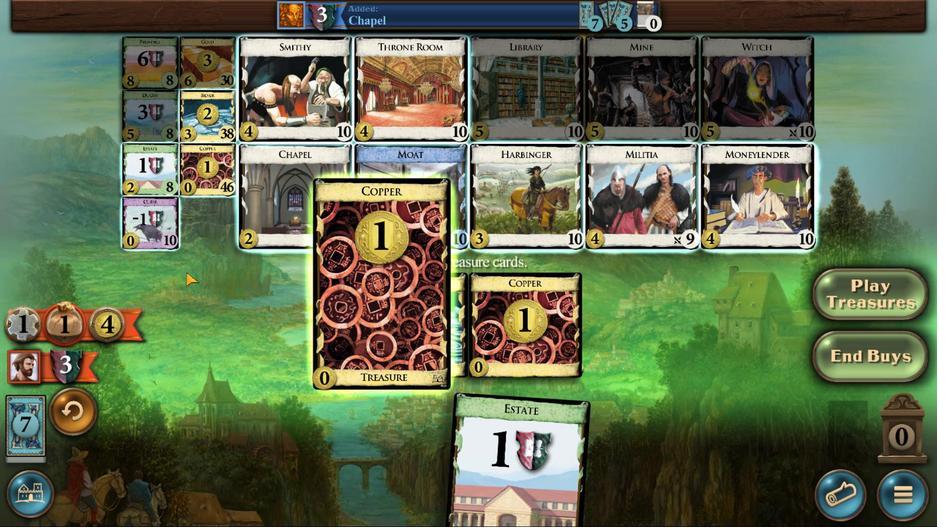 
Action: Mouse scrolled (617, 326) with delta (0, 0)
Screenshot: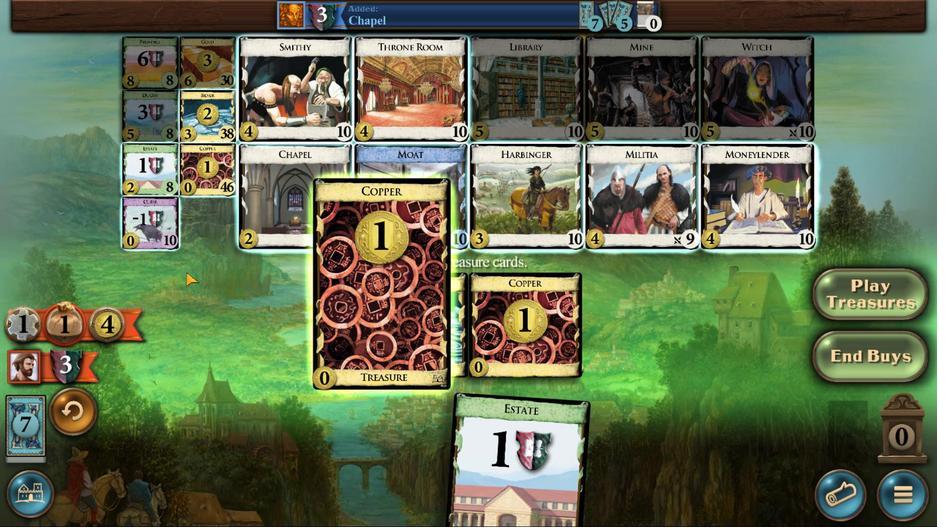 
Action: Mouse scrolled (617, 326) with delta (0, 0)
Screenshot: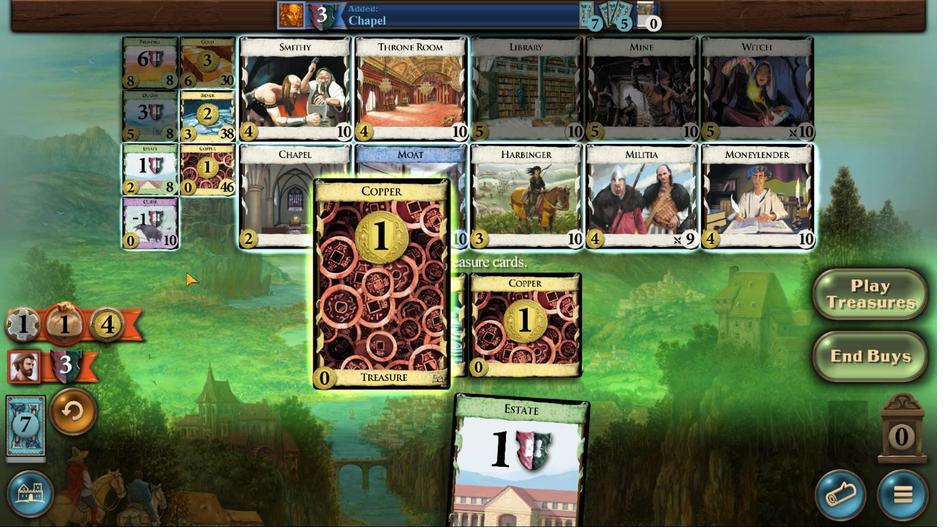 
Action: Mouse moved to (521, 428)
Screenshot: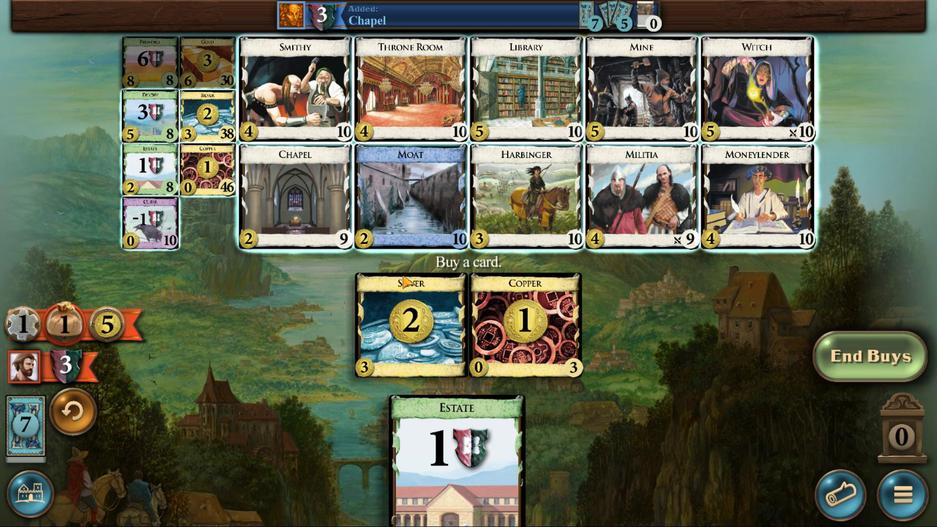 
Action: Mouse pressed left at (521, 428)
Screenshot: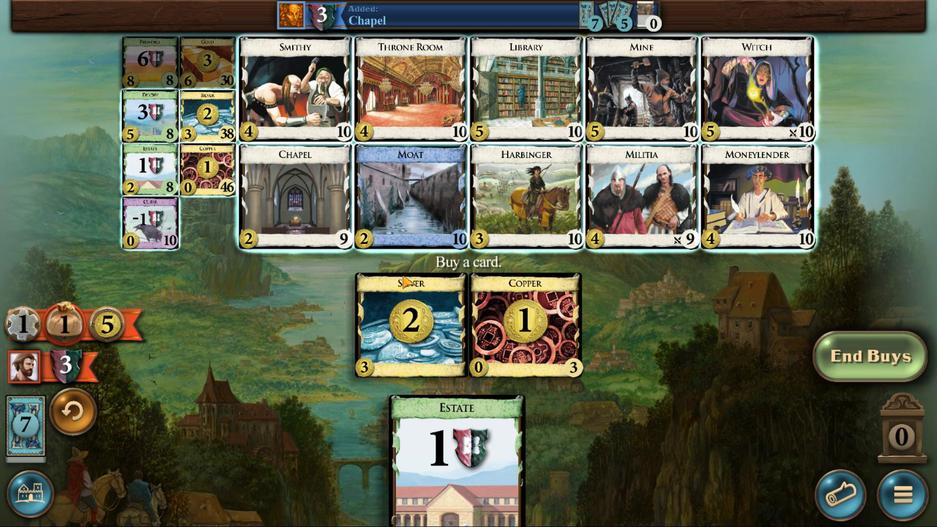 
Action: Mouse moved to (720, 323)
Screenshot: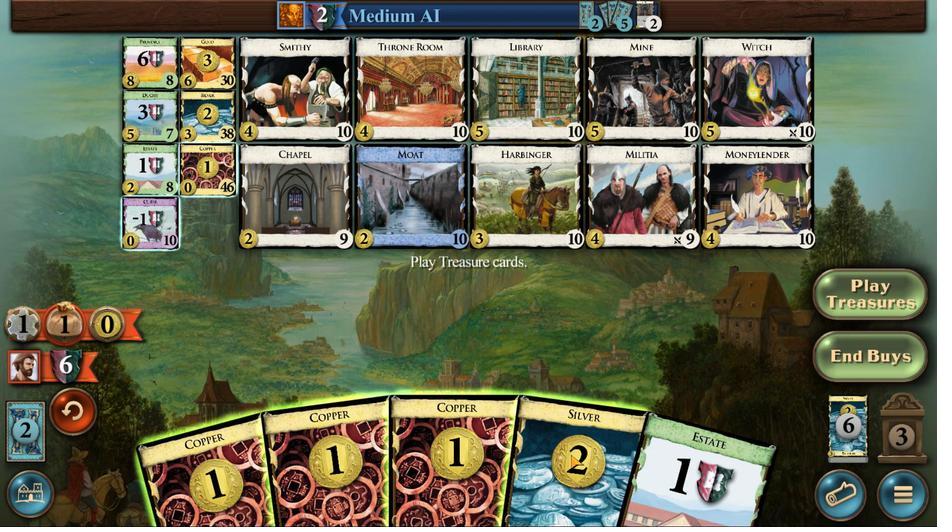 
Action: Mouse scrolled (720, 323) with delta (0, 0)
Screenshot: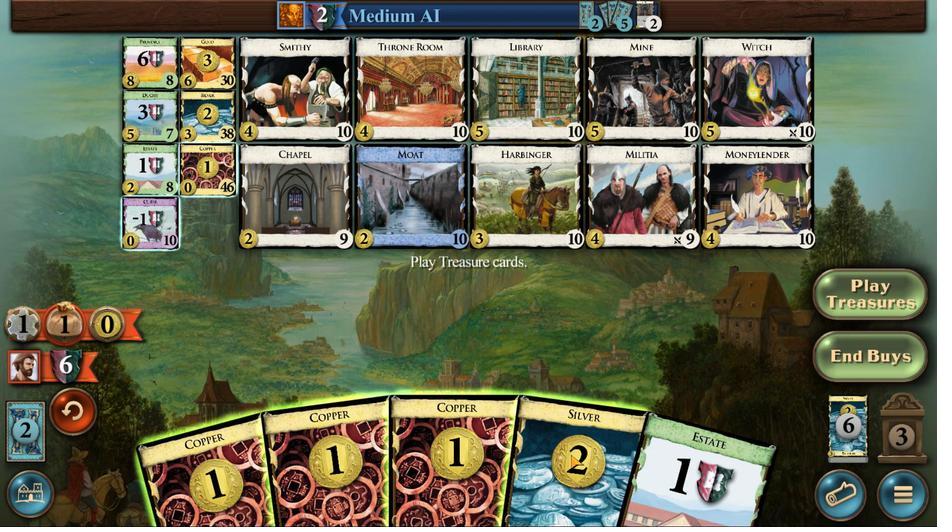 
Action: Mouse moved to (720, 323)
Screenshot: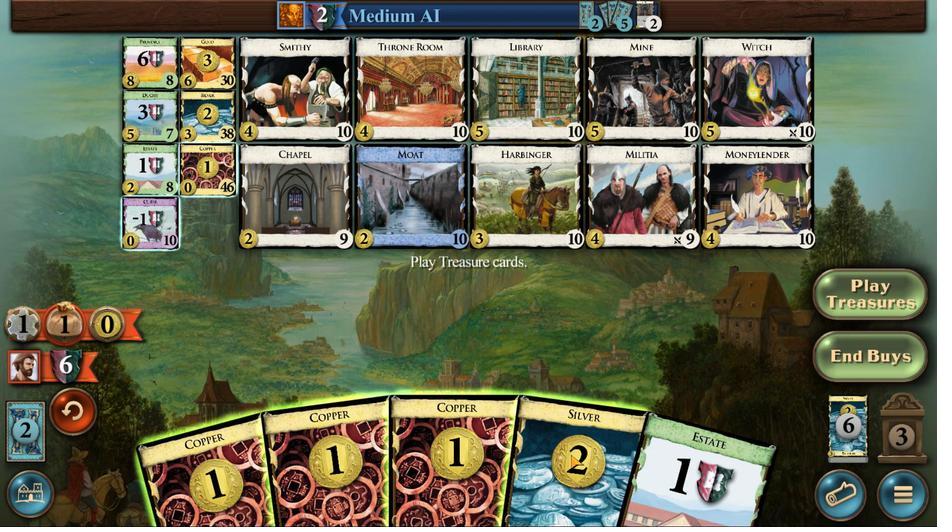 
Action: Mouse scrolled (720, 323) with delta (0, 0)
Screenshot: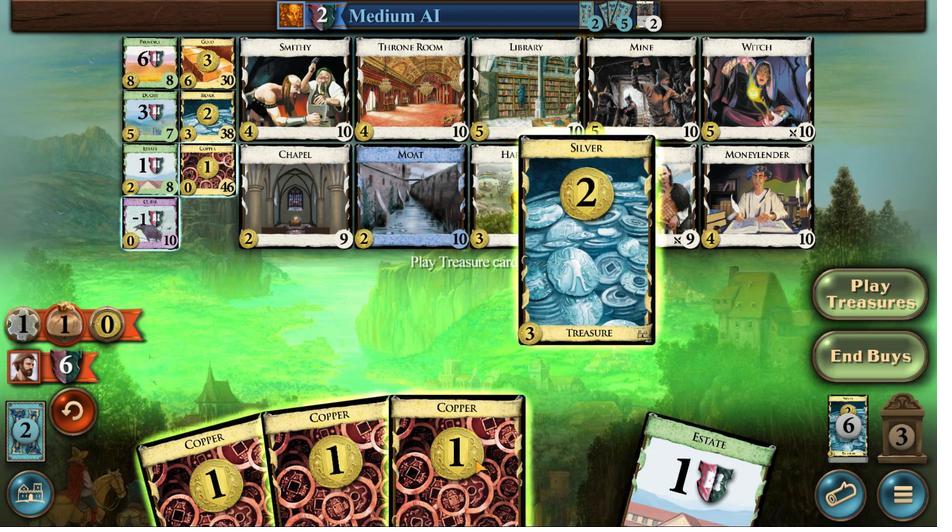 
Action: Mouse scrolled (720, 323) with delta (0, 0)
Screenshot: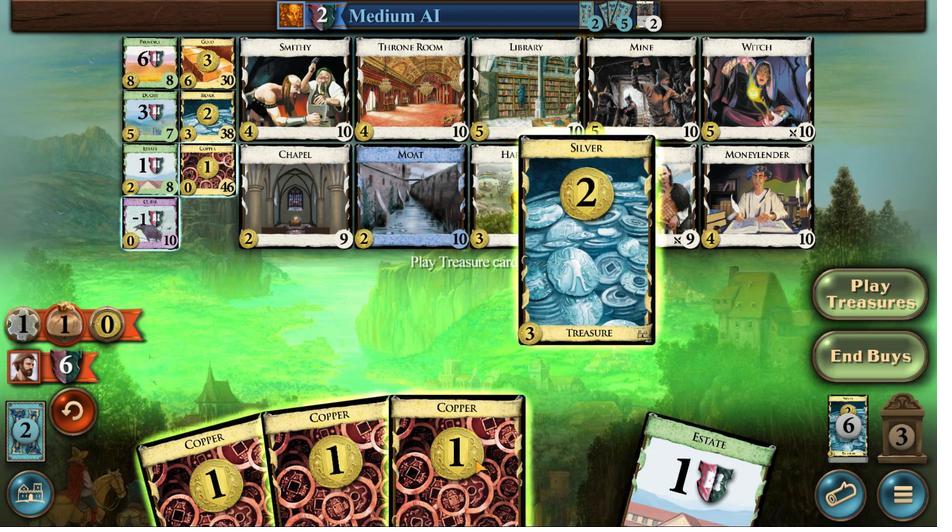 
Action: Mouse scrolled (720, 323) with delta (0, 0)
Screenshot: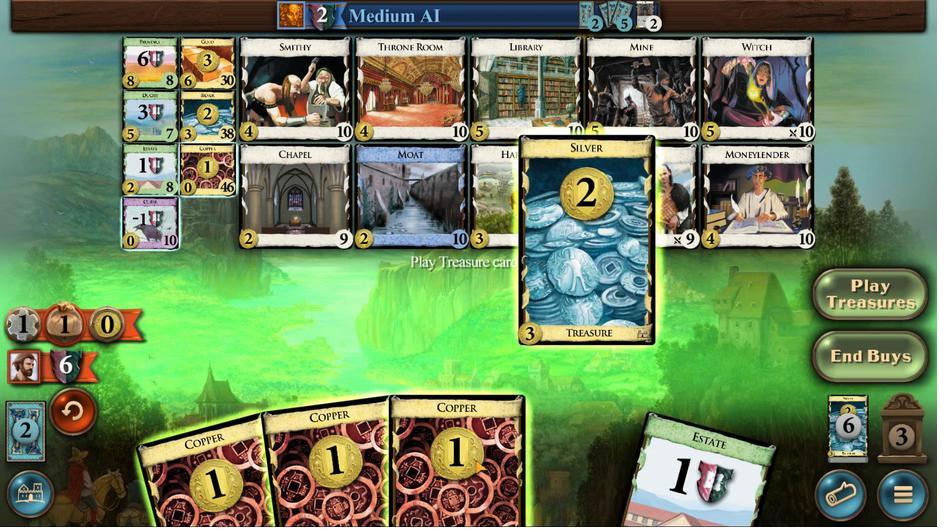 
Action: Mouse moved to (720, 323)
Screenshot: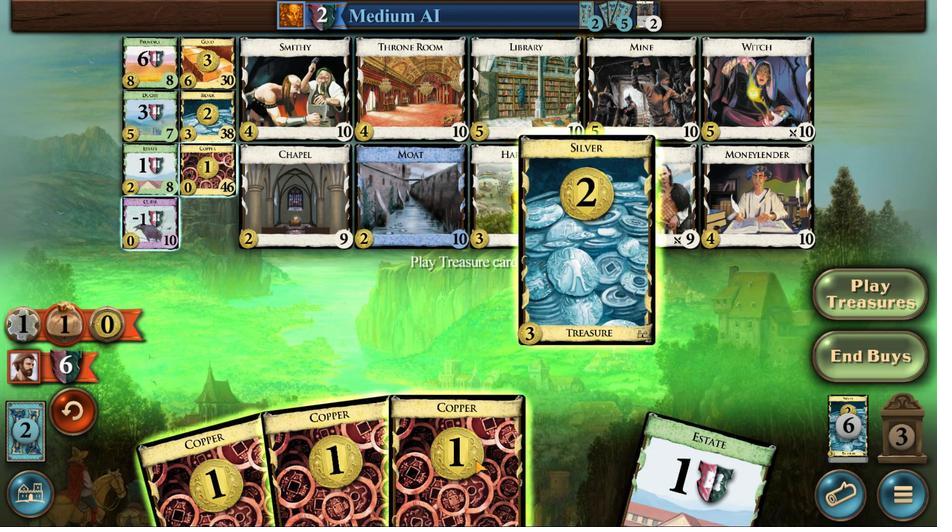 
Action: Mouse scrolled (720, 323) with delta (0, 0)
Screenshot: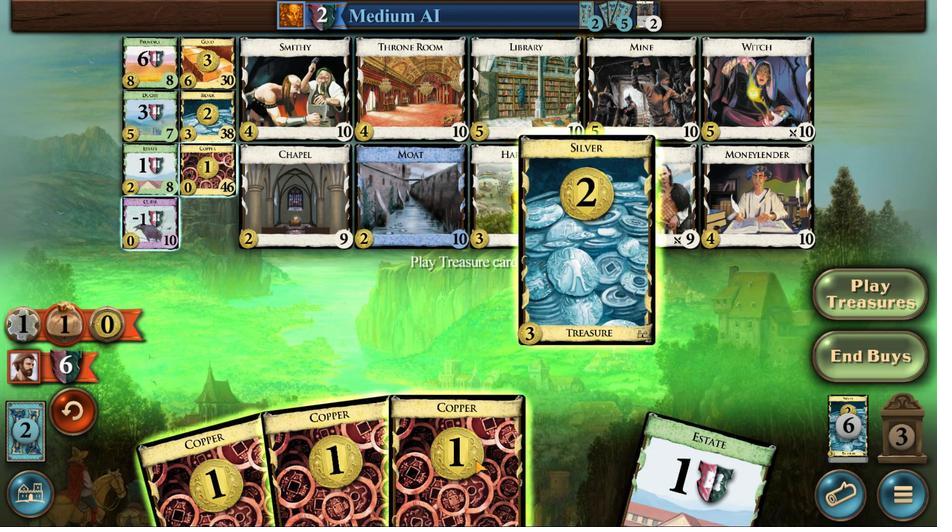 
Action: Mouse moved to (671, 321)
Screenshot: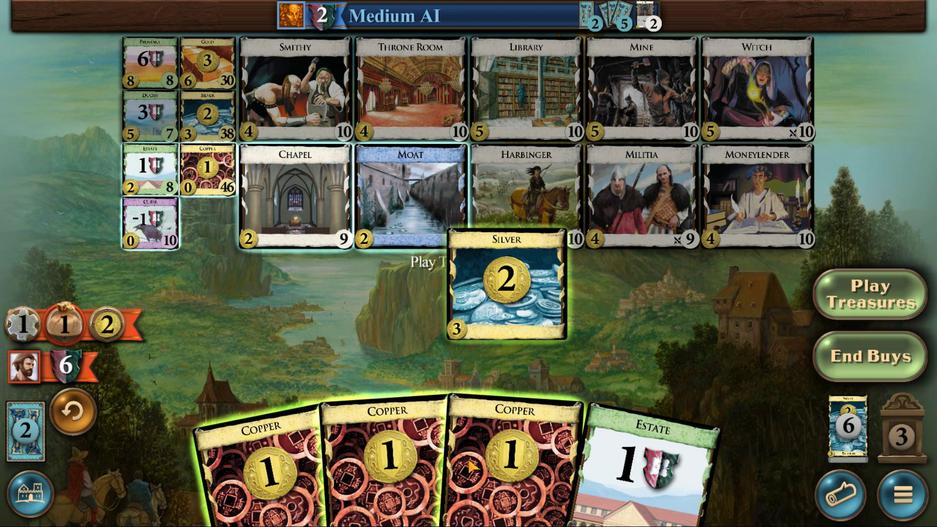 
Action: Mouse scrolled (671, 321) with delta (0, 0)
Screenshot: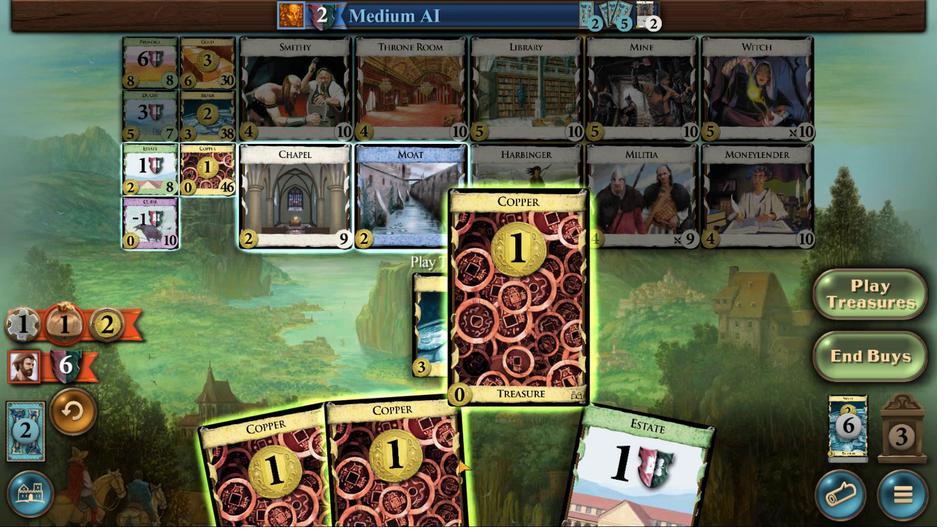
Action: Mouse scrolled (671, 321) with delta (0, 0)
Screenshot: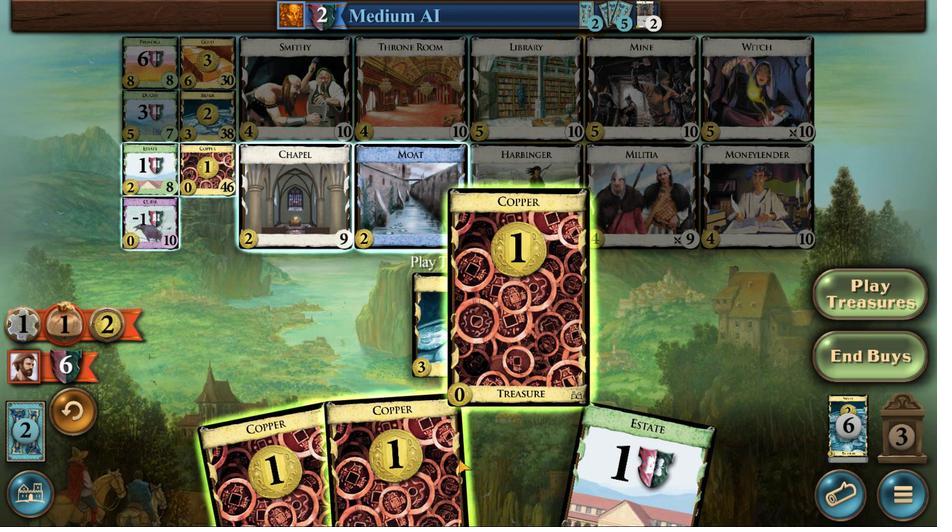 
Action: Mouse scrolled (671, 321) with delta (0, 0)
Screenshot: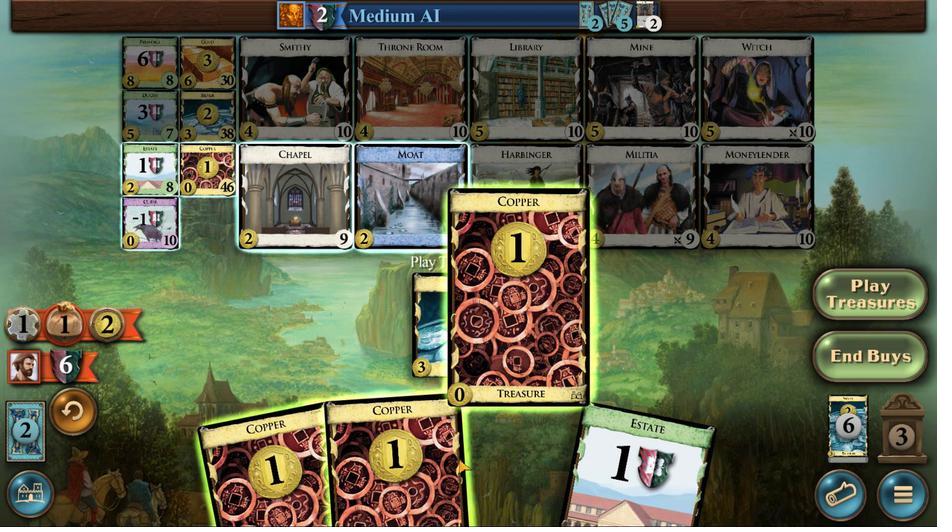 
Action: Mouse scrolled (671, 321) with delta (0, 0)
Screenshot: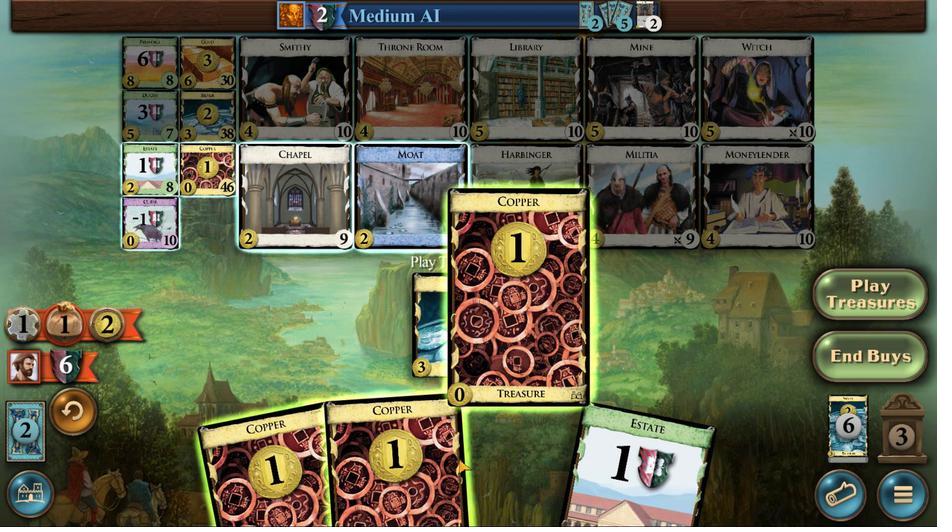 
Action: Mouse scrolled (671, 321) with delta (0, 0)
Screenshot: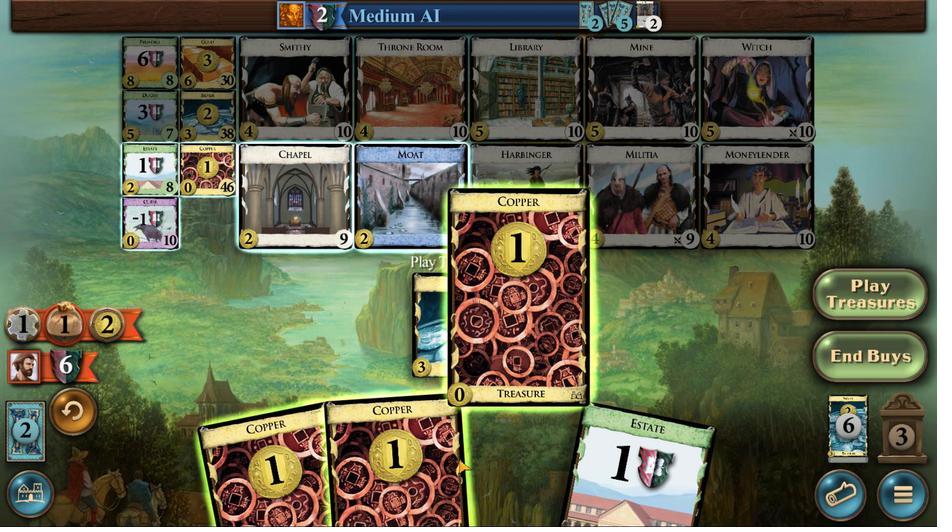 
Action: Mouse scrolled (671, 321) with delta (0, 0)
Screenshot: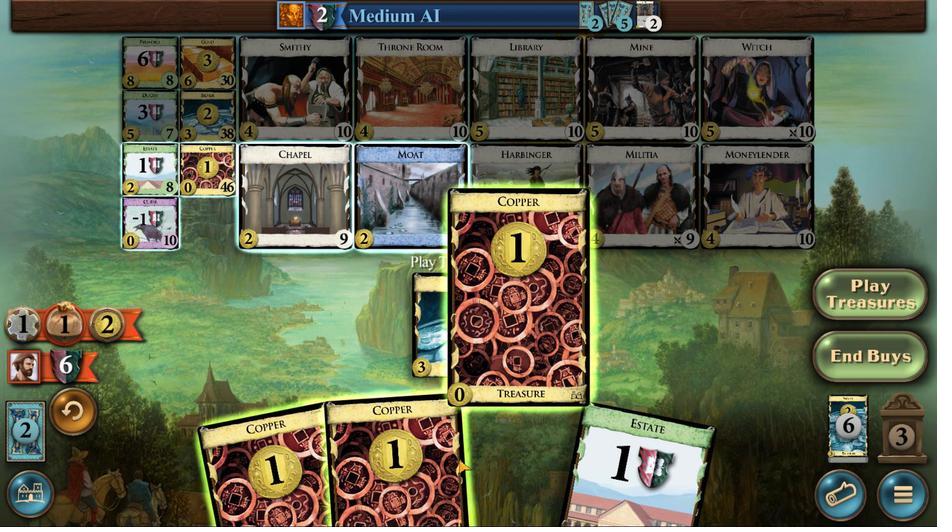 
Action: Mouse moved to (641, 321)
Screenshot: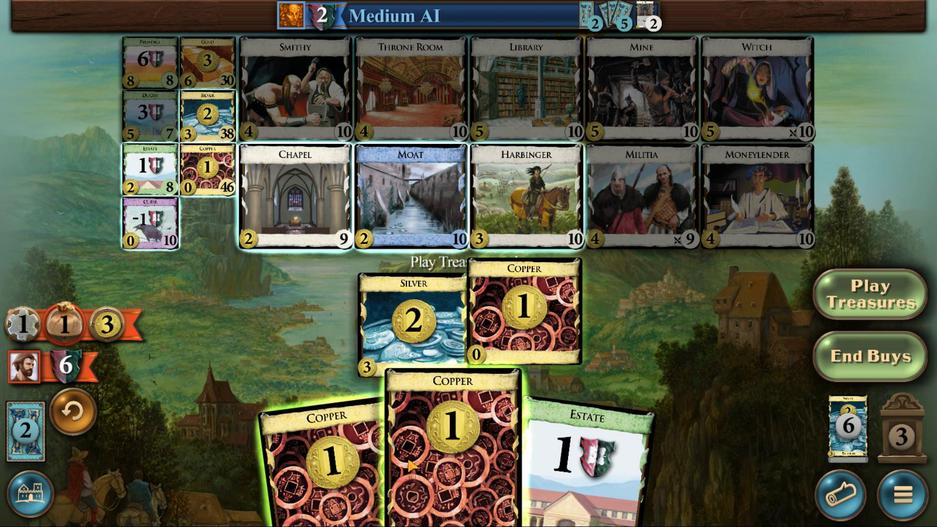 
Action: Mouse scrolled (641, 322) with delta (0, 0)
Screenshot: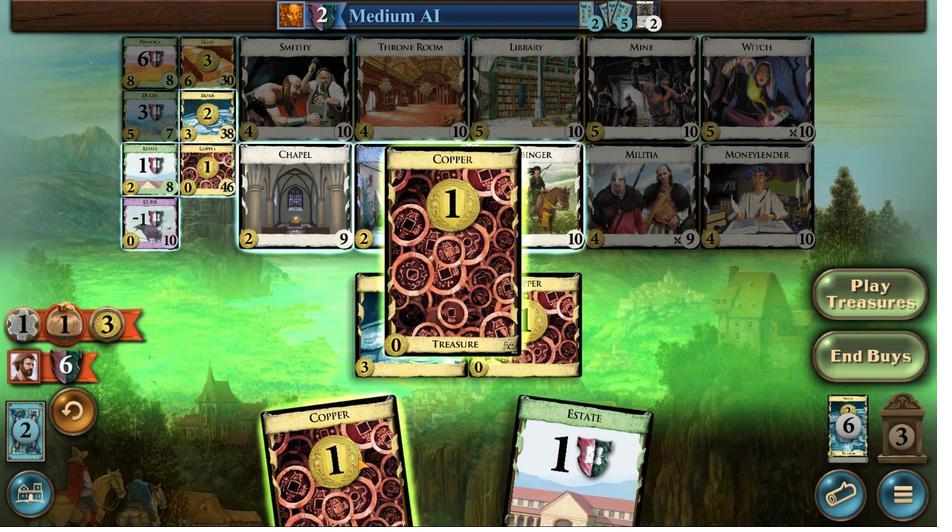 
Action: Mouse scrolled (641, 322) with delta (0, 0)
Screenshot: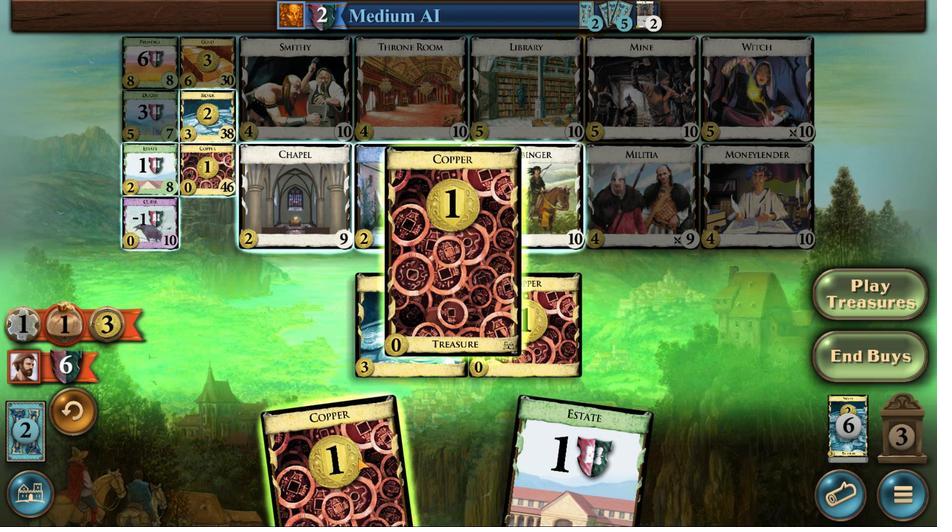 
Action: Mouse scrolled (641, 322) with delta (0, 0)
Screenshot: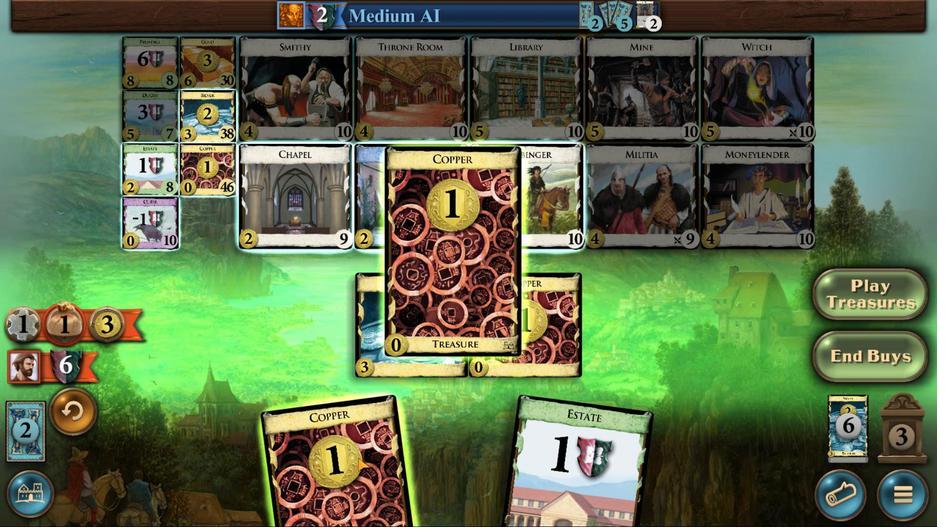 
Action: Mouse scrolled (641, 322) with delta (0, 0)
Screenshot: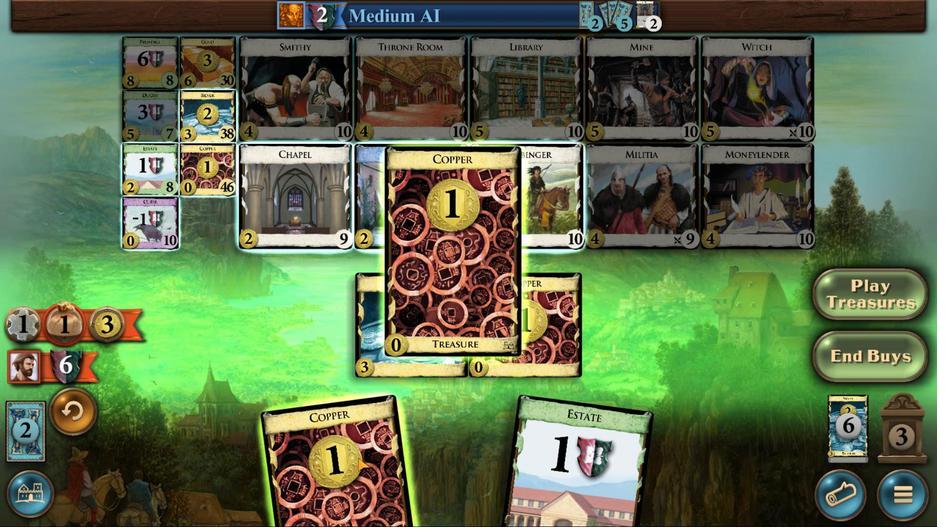
Action: Mouse scrolled (641, 322) with delta (0, 0)
Screenshot: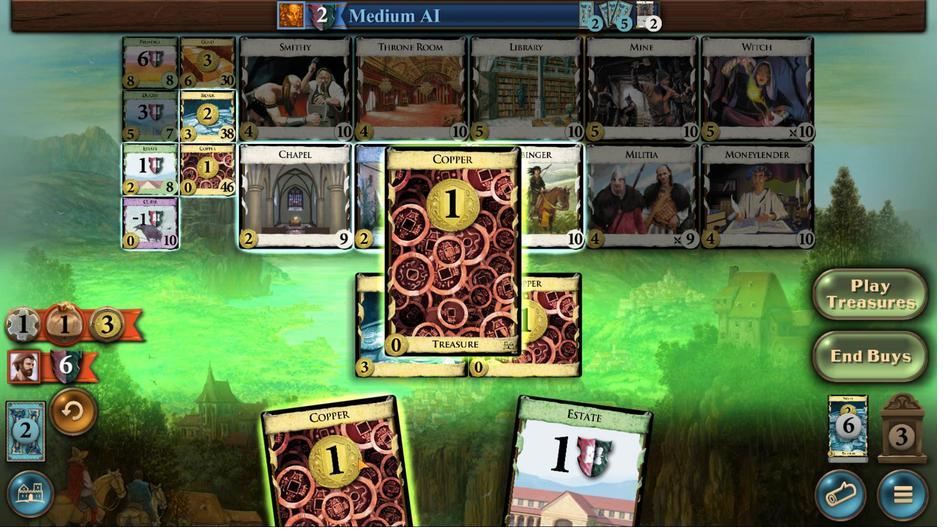 
Action: Mouse scrolled (641, 322) with delta (0, 0)
Screenshot: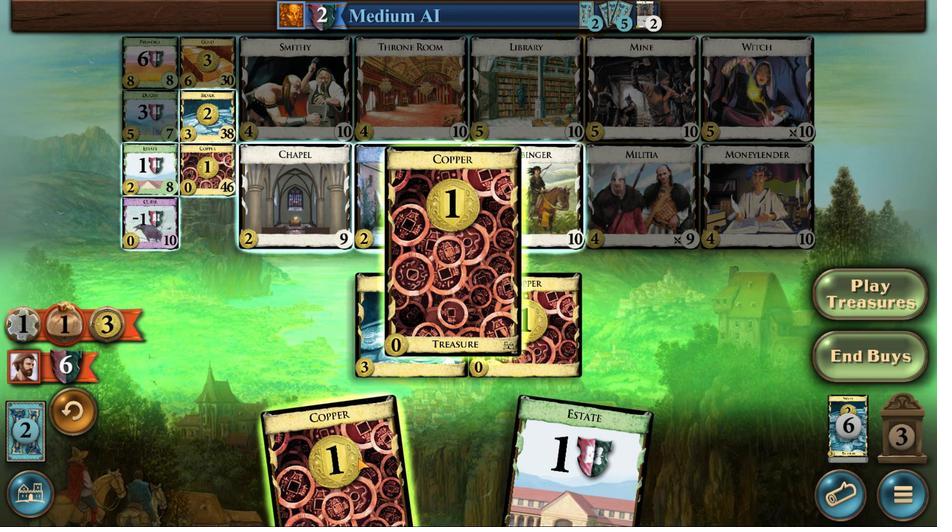 
Action: Mouse moved to (616, 322)
Screenshot: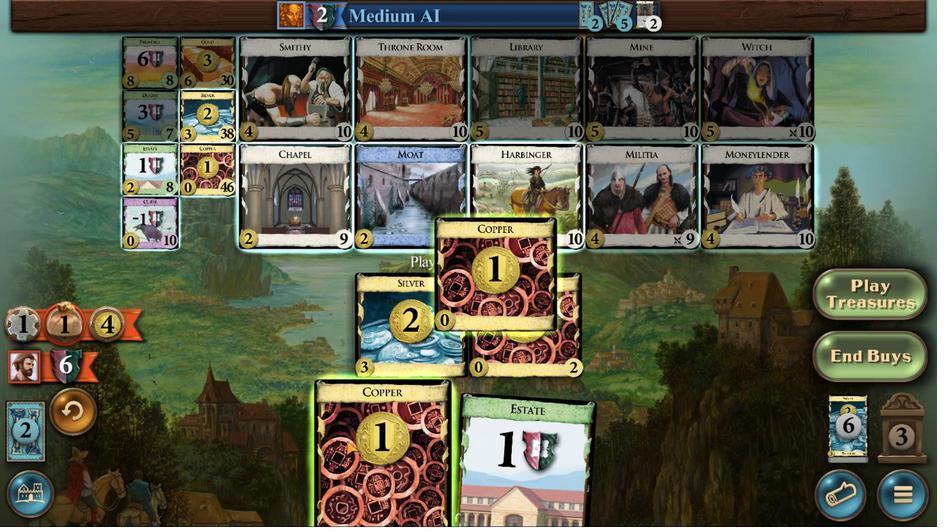 
Action: Mouse scrolled (616, 322) with delta (0, 0)
Screenshot: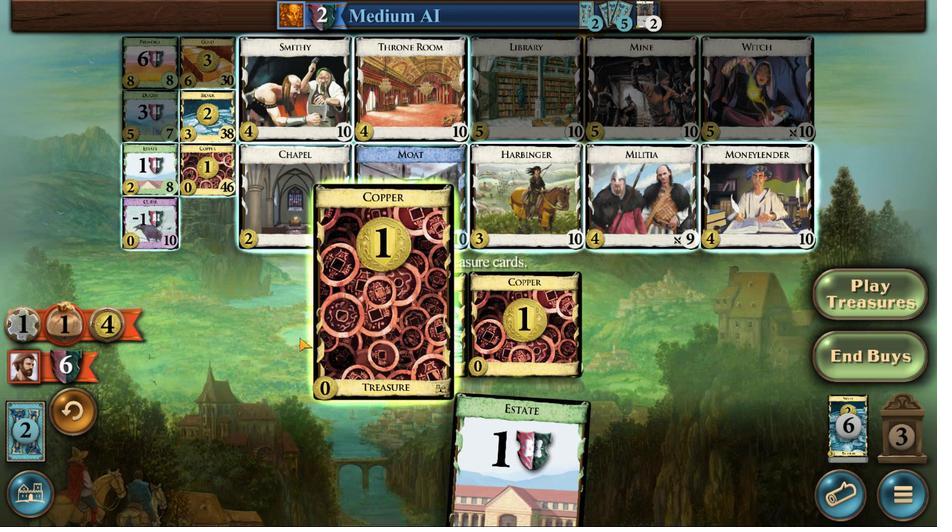 
Action: Mouse scrolled (616, 322) with delta (0, 0)
Screenshot: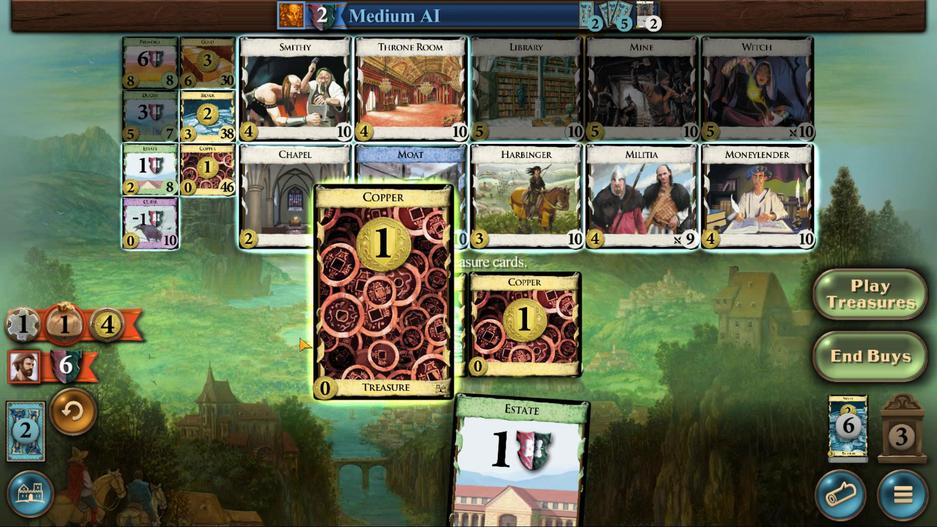 
Action: Mouse moved to (616, 322)
Screenshot: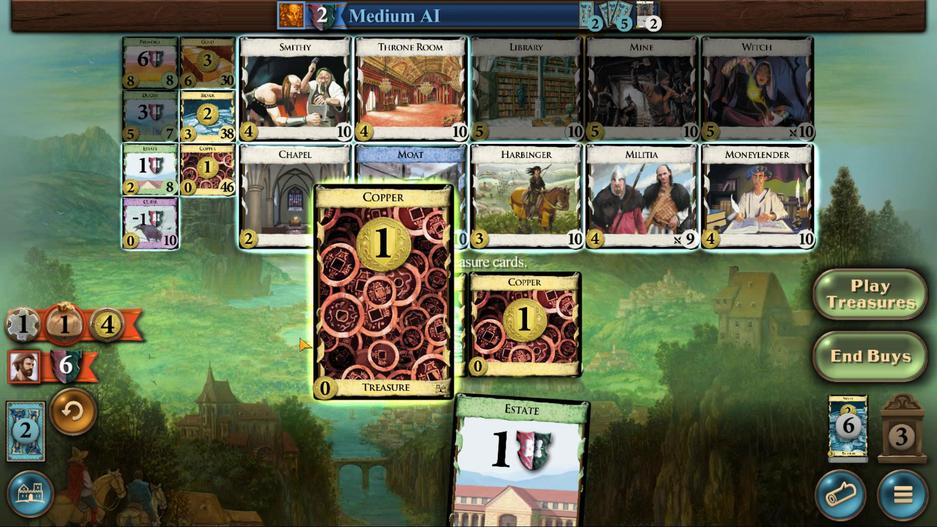 
Action: Mouse scrolled (616, 322) with delta (0, 0)
Screenshot: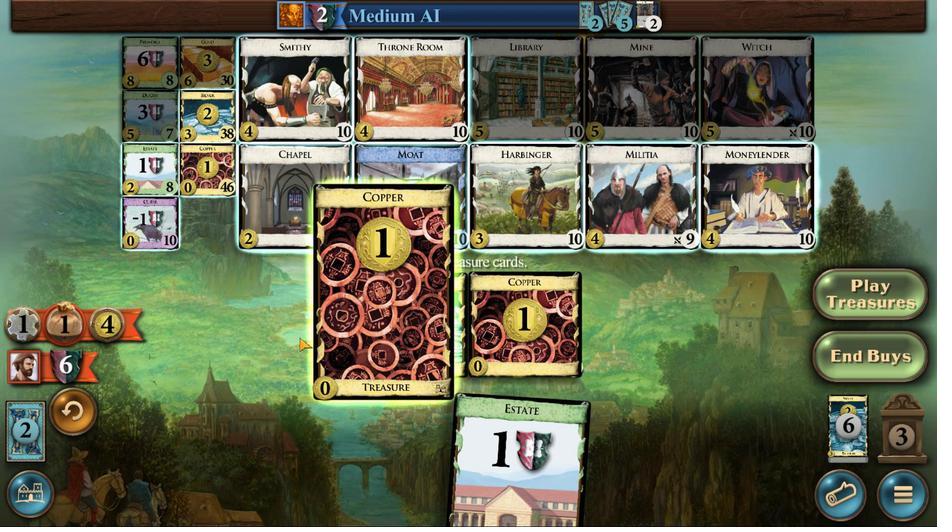 
Action: Mouse moved to (614, 324)
Screenshot: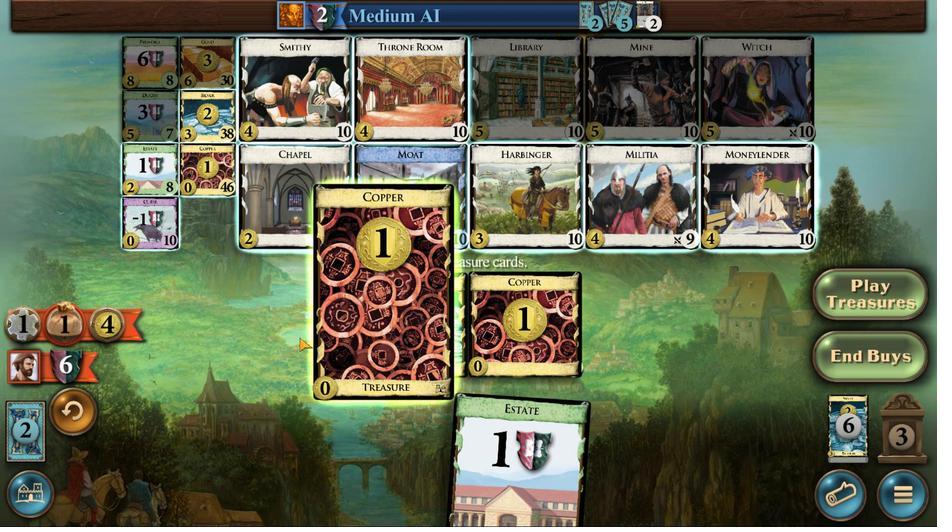 
Action: Mouse scrolled (614, 324) with delta (0, 0)
Screenshot: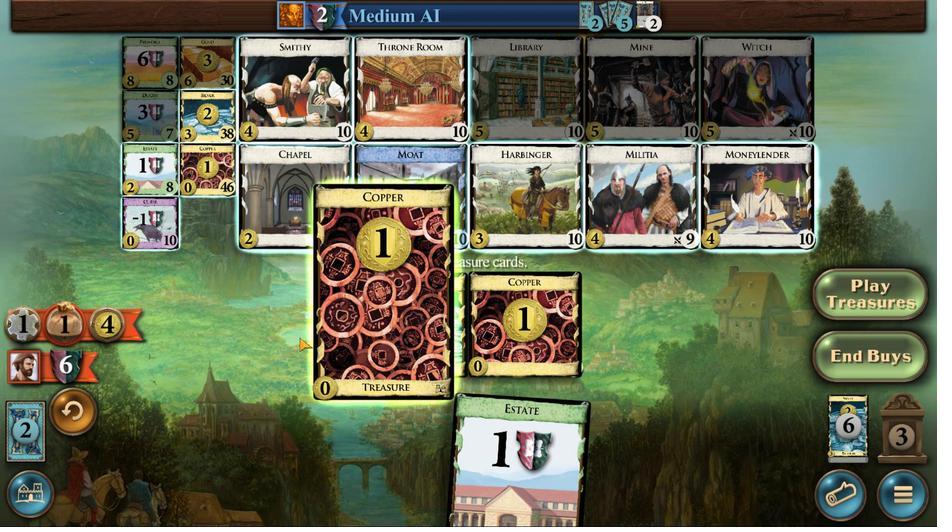 
Action: Mouse moved to (613, 325)
Screenshot: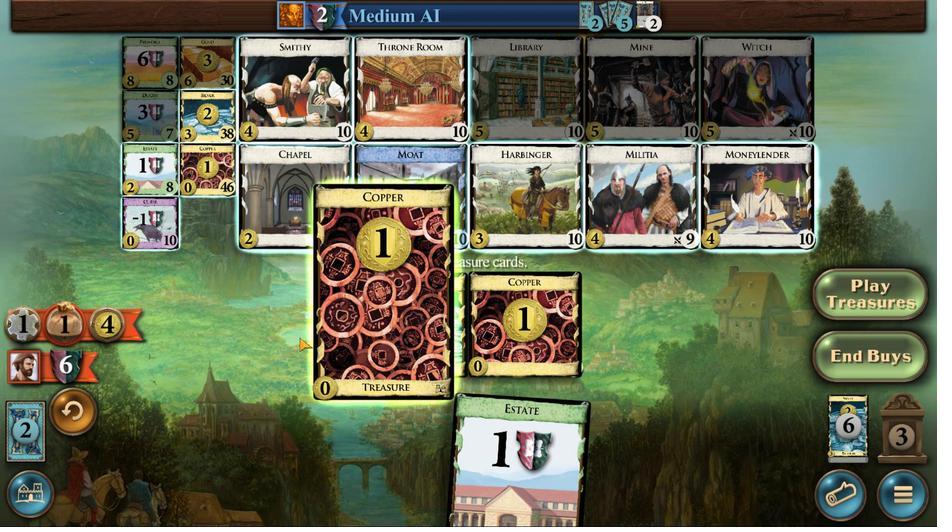 
Action: Mouse scrolled (613, 325) with delta (0, 0)
Screenshot: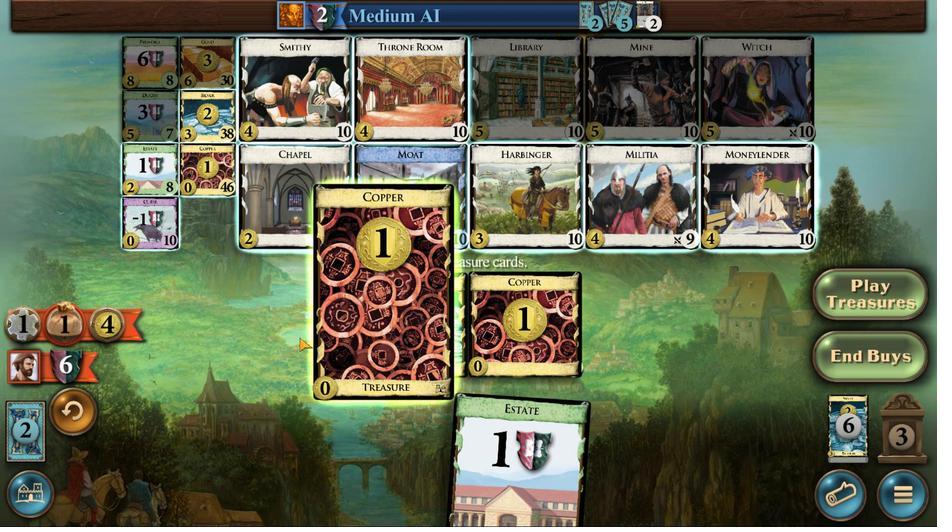 
Action: Mouse moved to (613, 326)
Screenshot: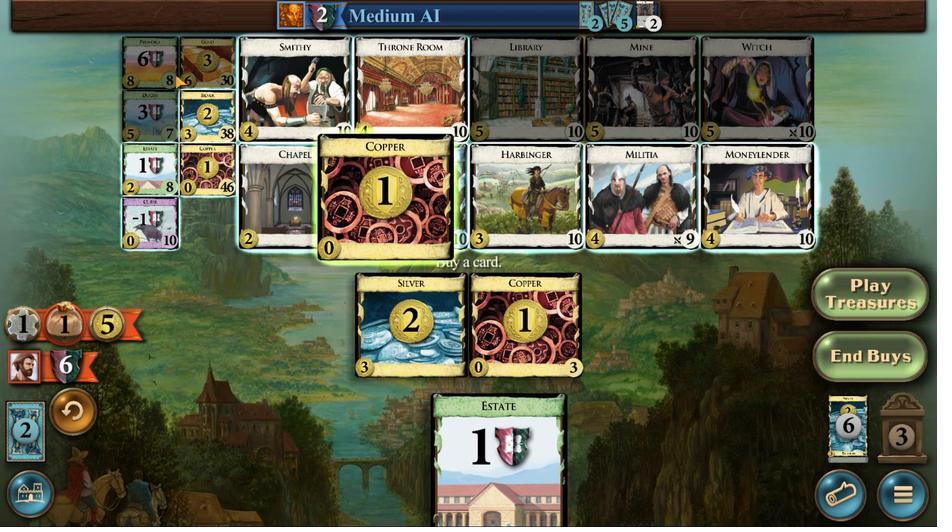 
Action: Mouse scrolled (613, 326) with delta (0, 0)
Screenshot: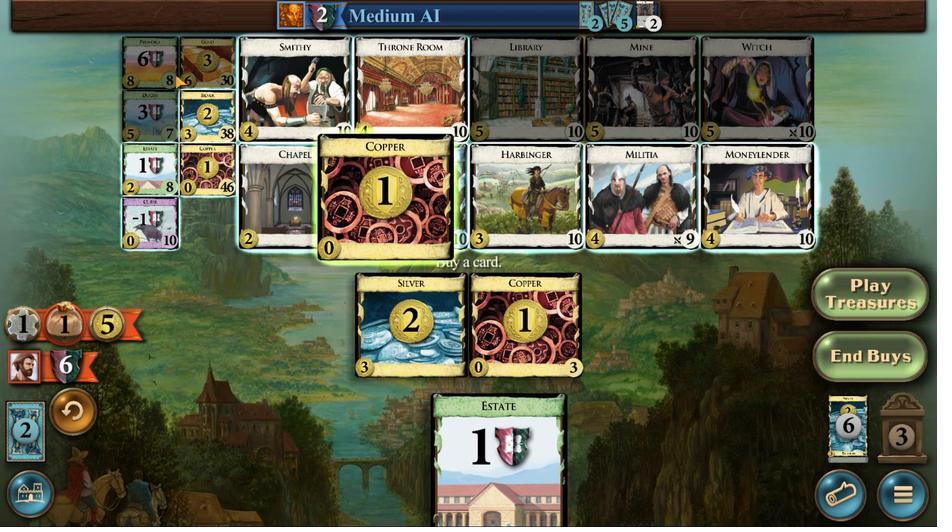 
Action: Mouse moved to (612, 327)
Screenshot: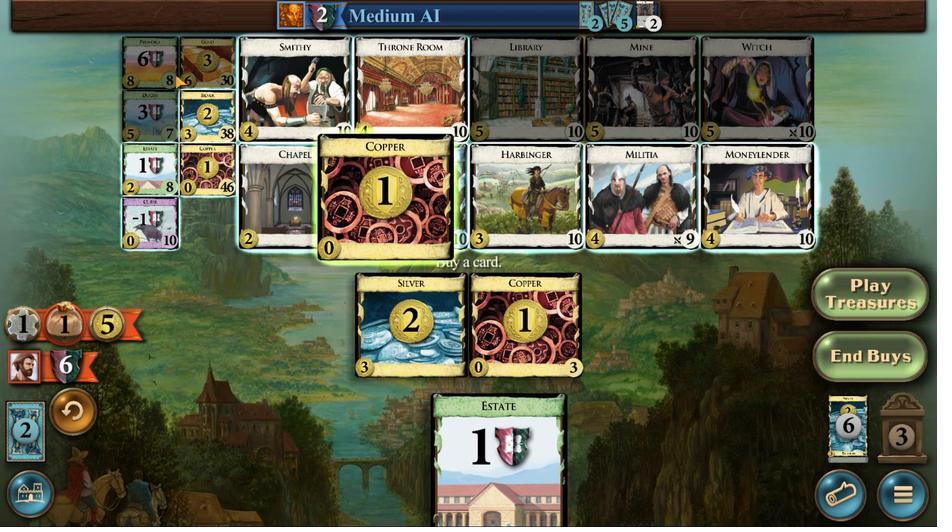 
Action: Mouse scrolled (612, 327) with delta (0, 0)
Screenshot: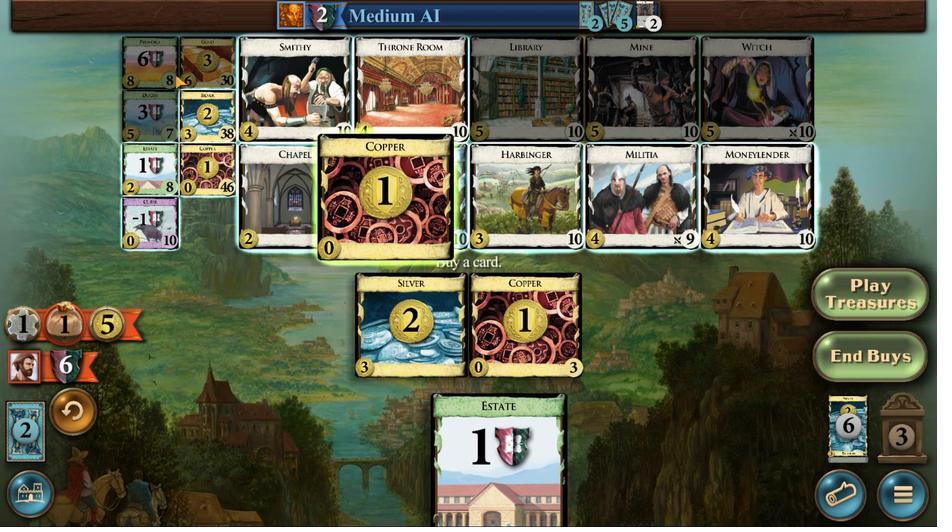 
Action: Mouse moved to (514, 429)
Screenshot: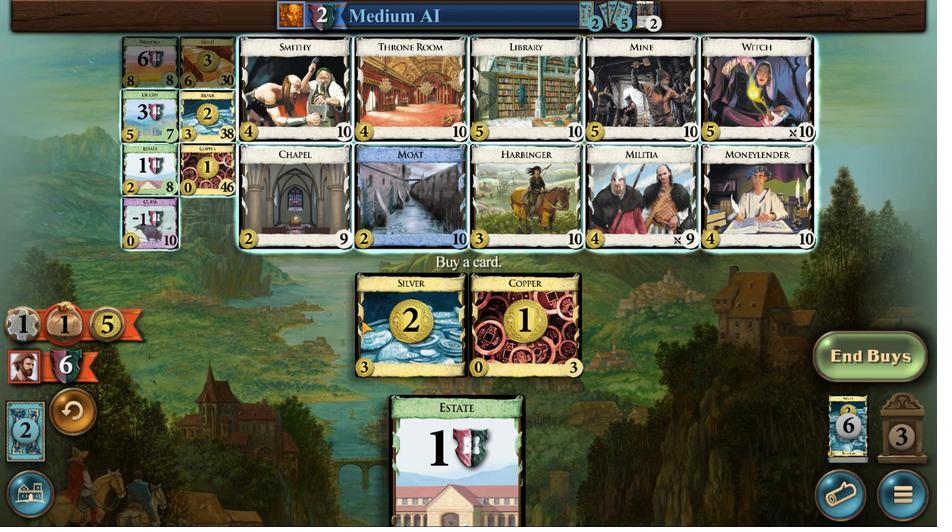 
Action: Mouse pressed left at (514, 429)
Screenshot: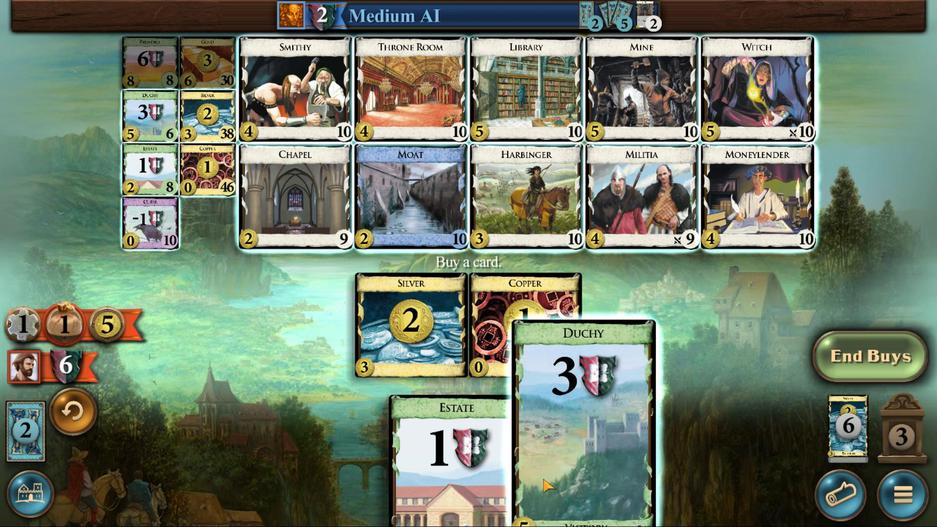 
Action: Mouse moved to (658, 323)
Screenshot: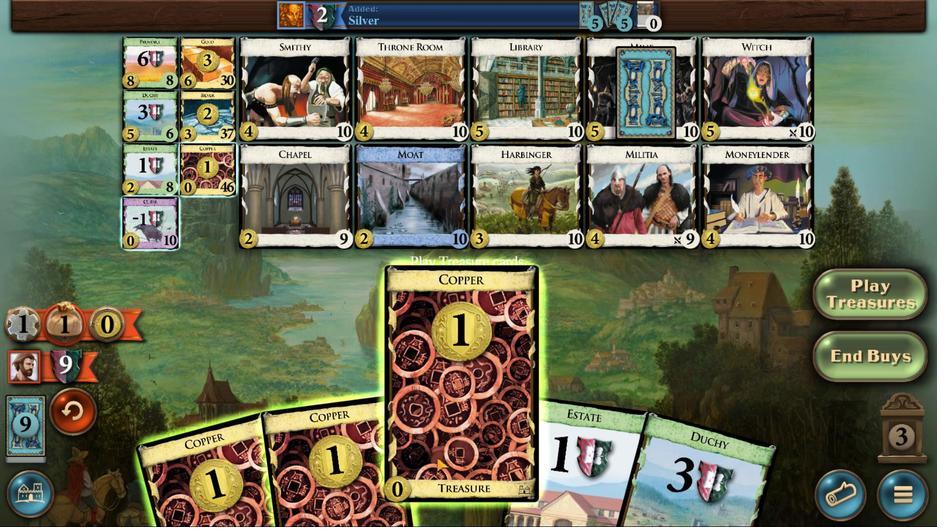 
Action: Mouse scrolled (658, 323) with delta (0, 0)
Screenshot: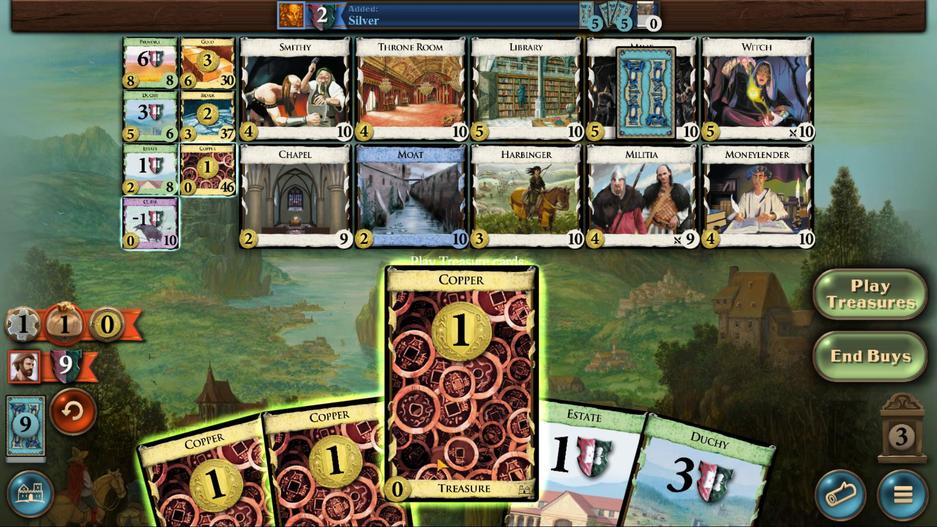 
Action: Mouse scrolled (658, 323) with delta (0, 0)
Screenshot: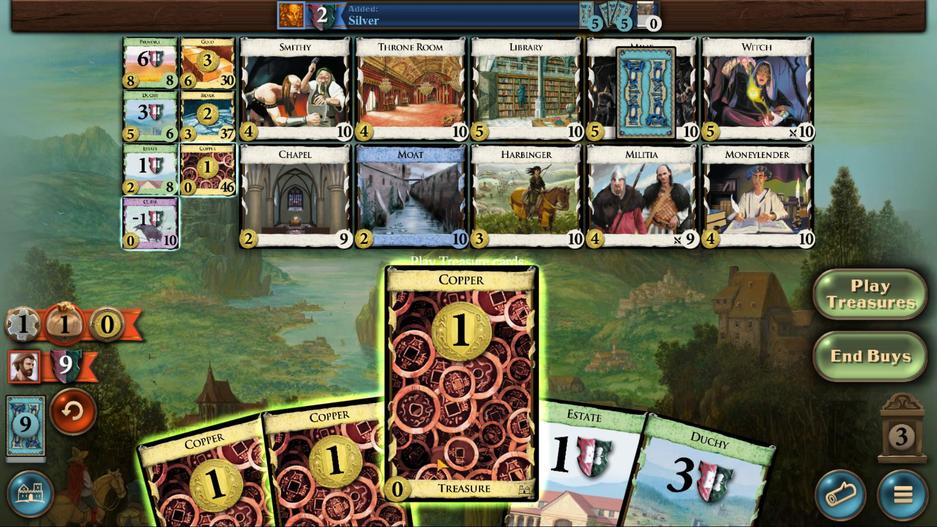 
Action: Mouse scrolled (658, 323) with delta (0, 0)
Screenshot: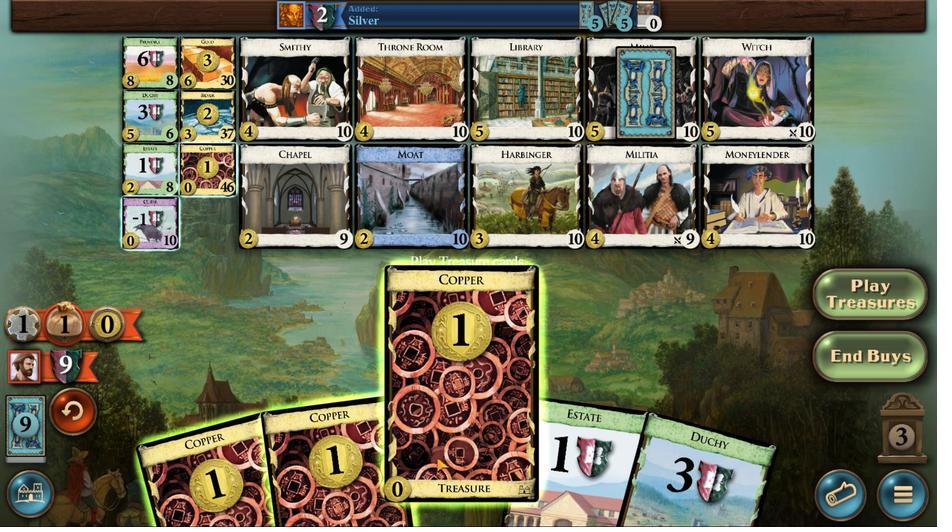 
Action: Mouse scrolled (658, 323) with delta (0, 0)
Screenshot: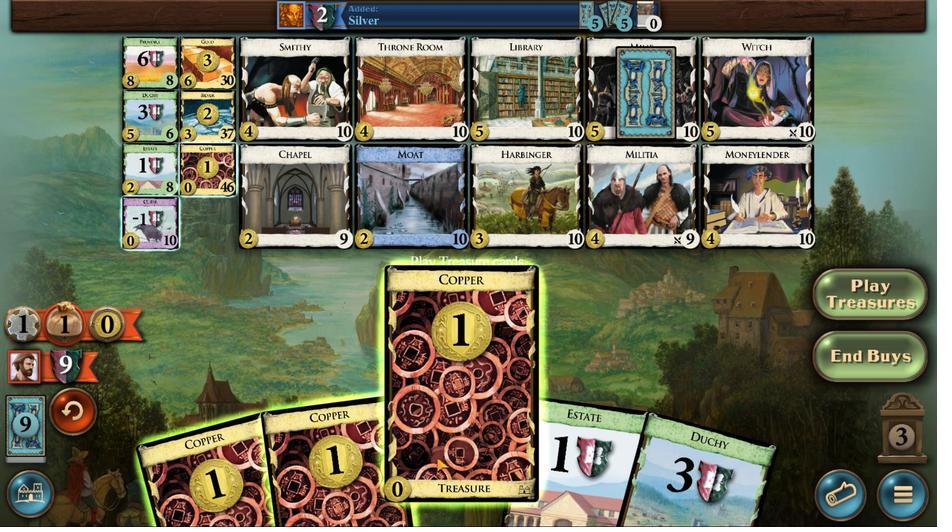 
Action: Mouse scrolled (658, 323) with delta (0, 0)
Screenshot: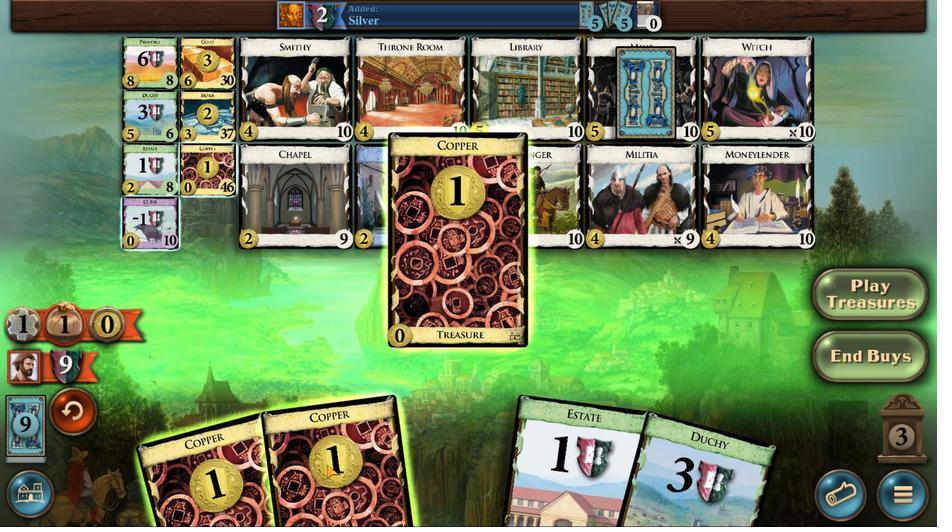 
Action: Mouse moved to (658, 323)
Screenshot: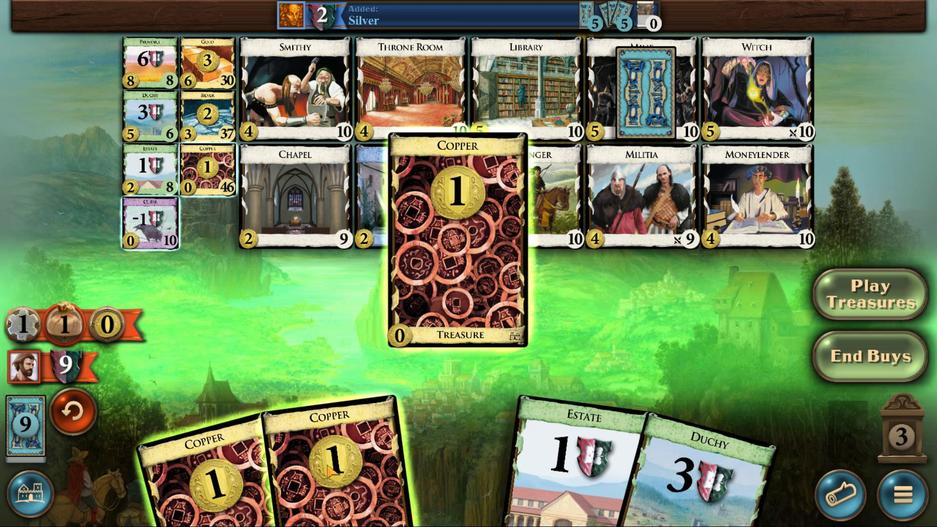 
Action: Mouse scrolled (658, 323) with delta (0, 0)
Screenshot: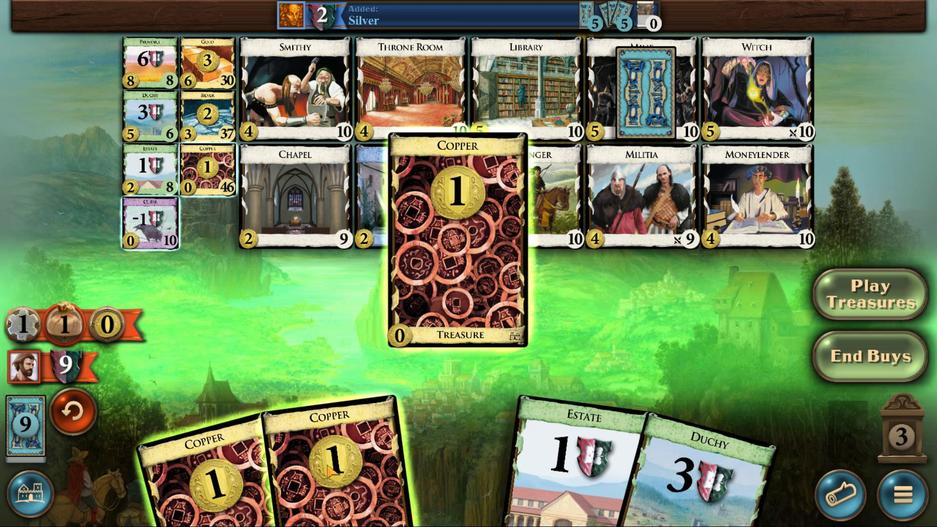 
Action: Mouse moved to (603, 321)
Screenshot: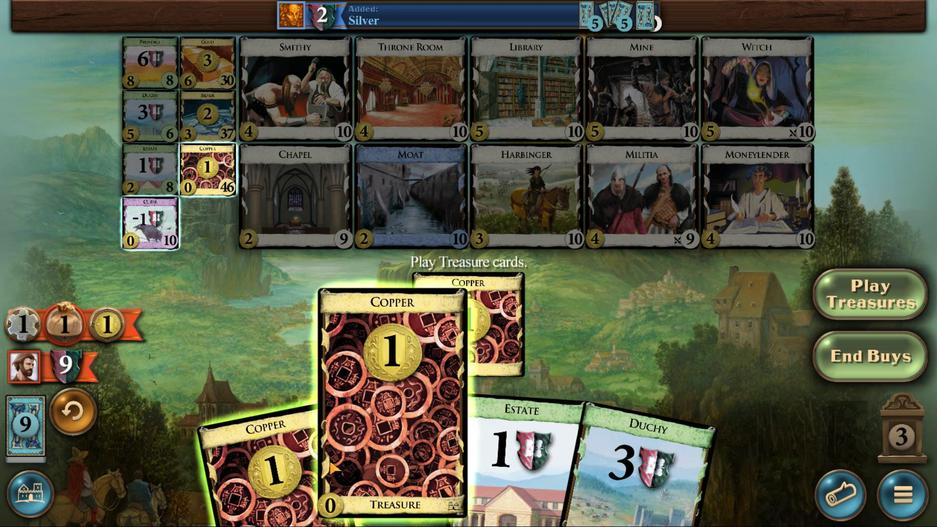 
Action: Mouse scrolled (603, 321) with delta (0, 0)
Screenshot: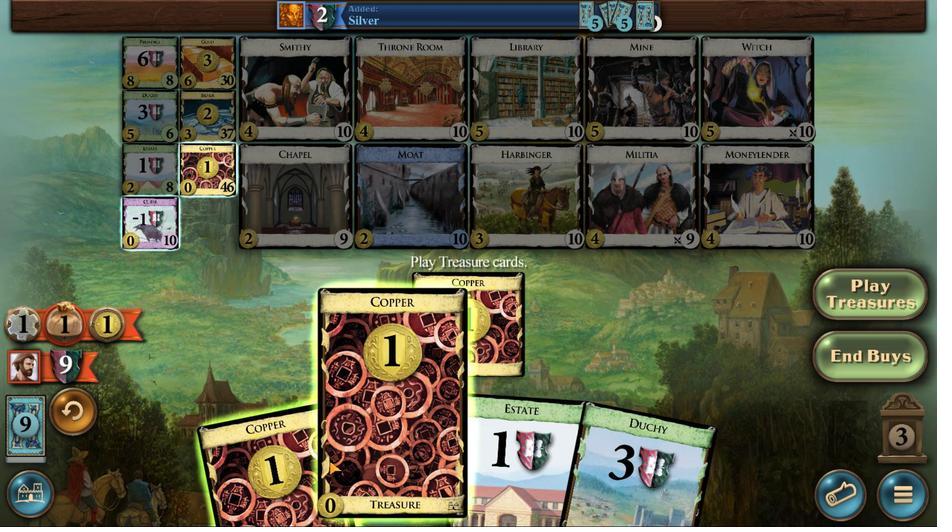 
Action: Mouse moved to (604, 321)
Screenshot: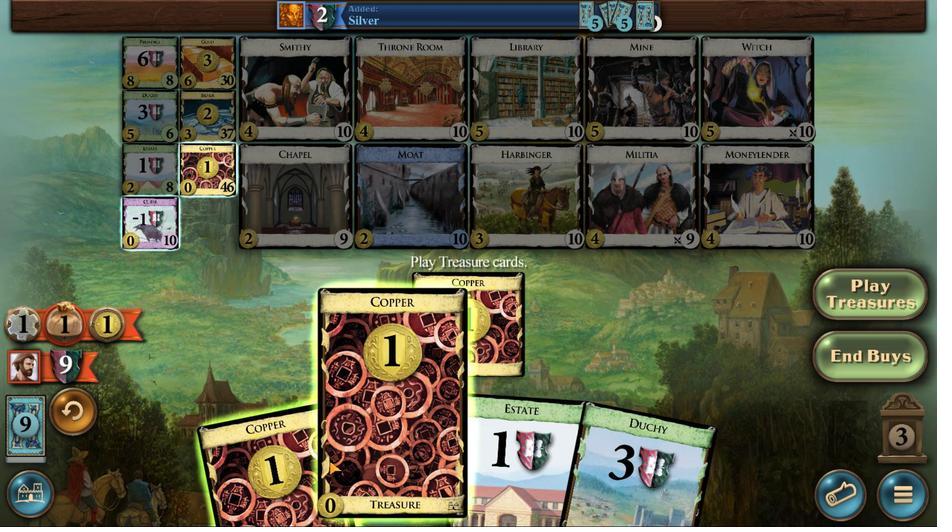 
Action: Mouse scrolled (604, 321) with delta (0, 0)
Screenshot: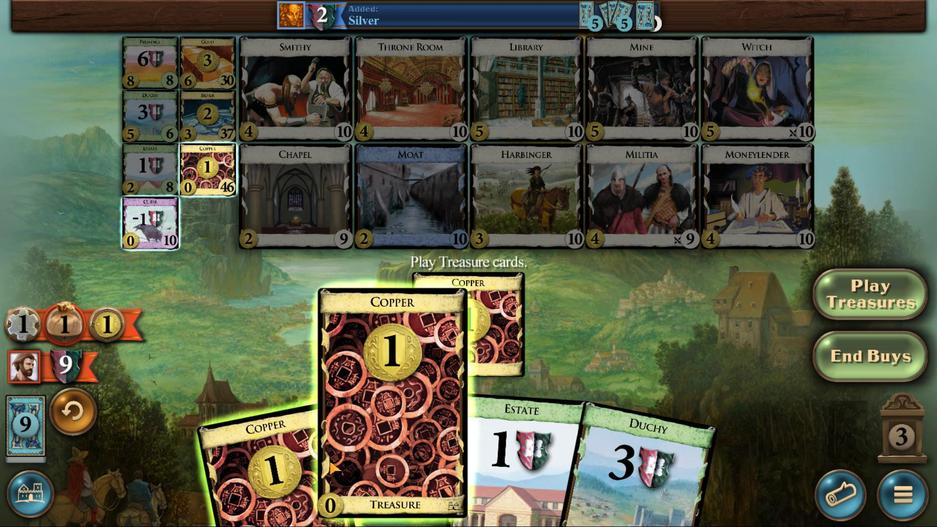 
Action: Mouse scrolled (604, 321) with delta (0, 0)
Screenshot: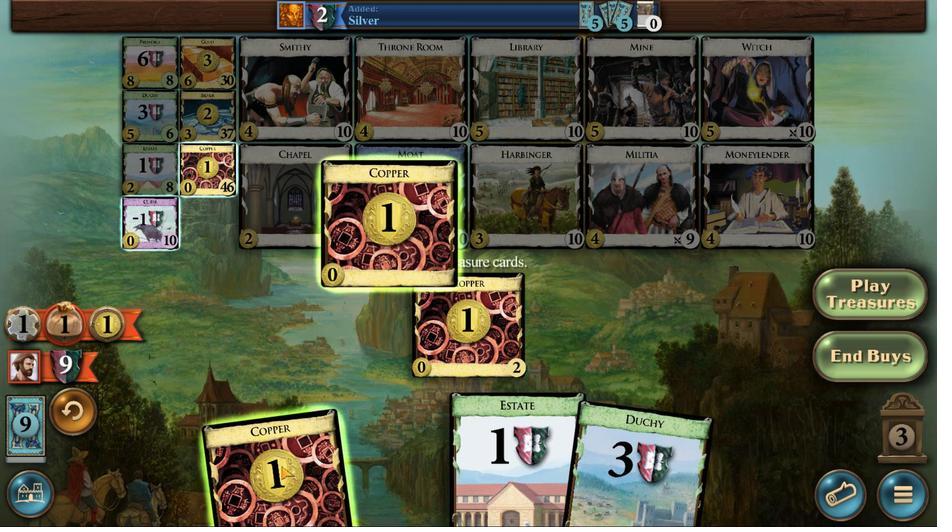 
Action: Mouse scrolled (604, 321) with delta (0, 0)
Screenshot: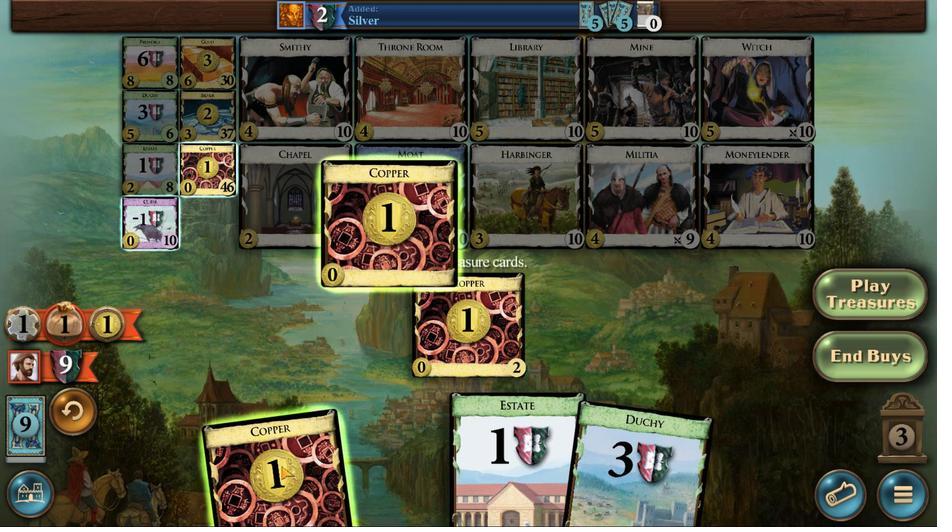 
Action: Mouse moved to (581, 319)
Screenshot: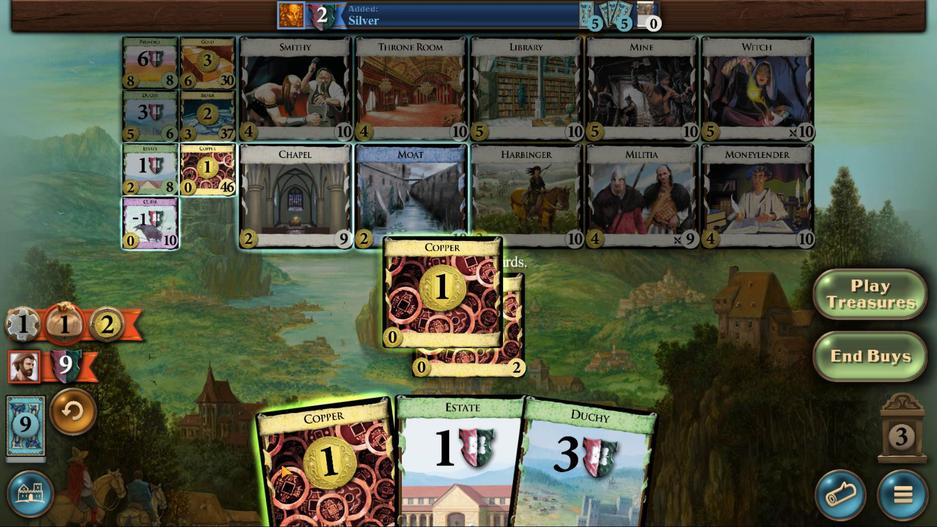 
Action: Mouse scrolled (581, 320) with delta (0, 0)
Screenshot: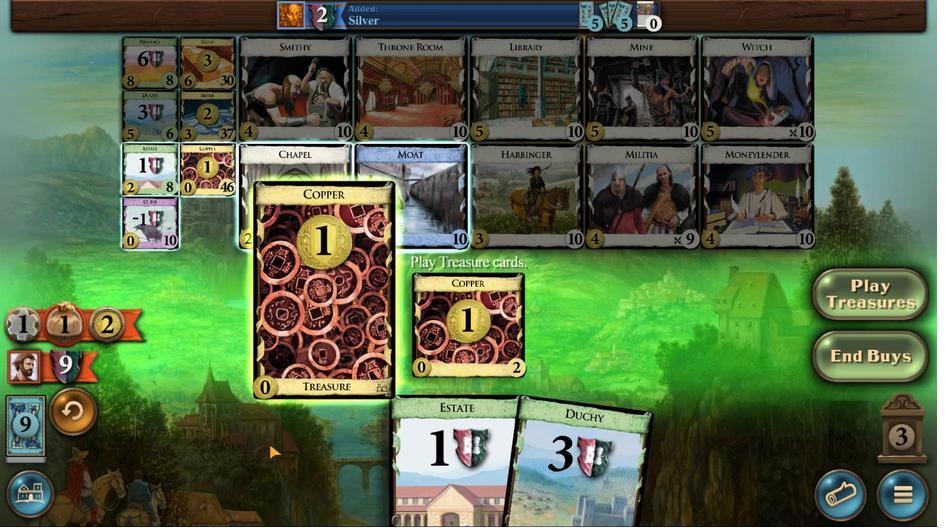 
Action: Mouse scrolled (581, 320) with delta (0, 0)
Screenshot: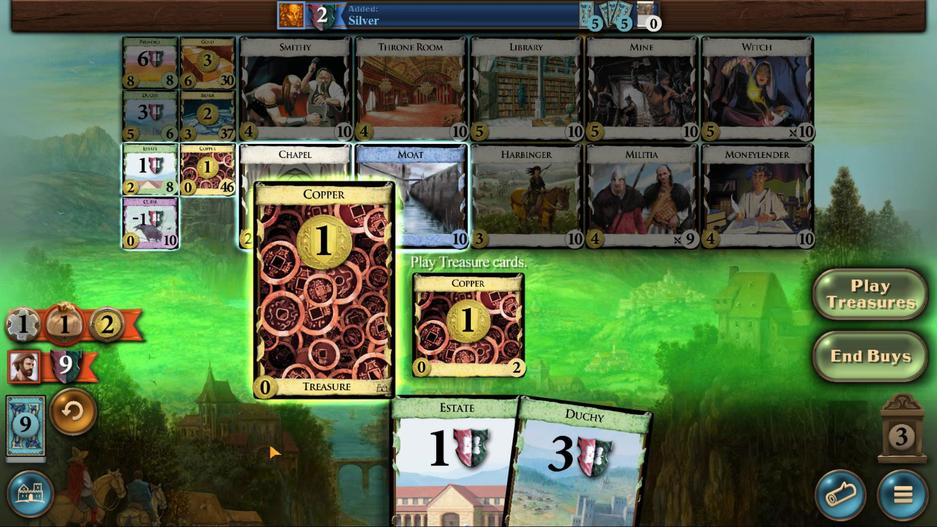 
Action: Mouse moved to (581, 320)
Screenshot: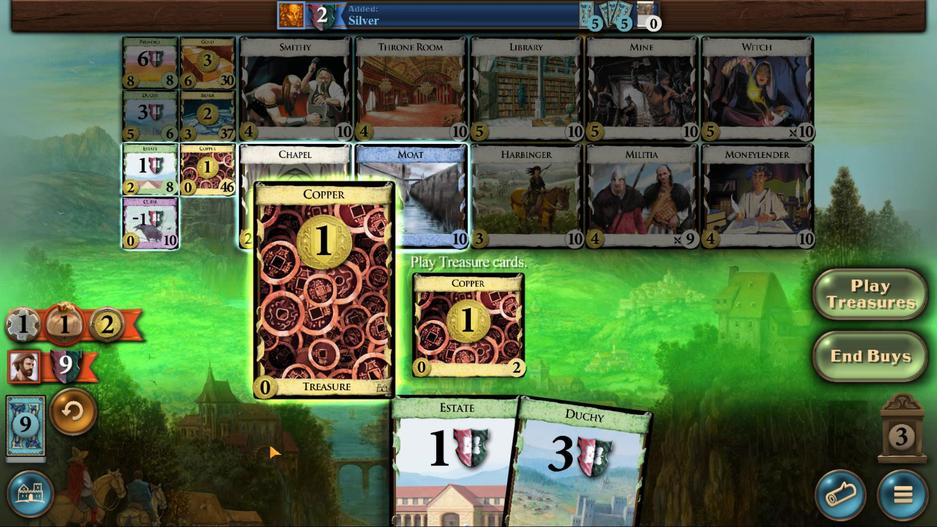 
Action: Mouse scrolled (581, 320) with delta (0, 0)
Screenshot: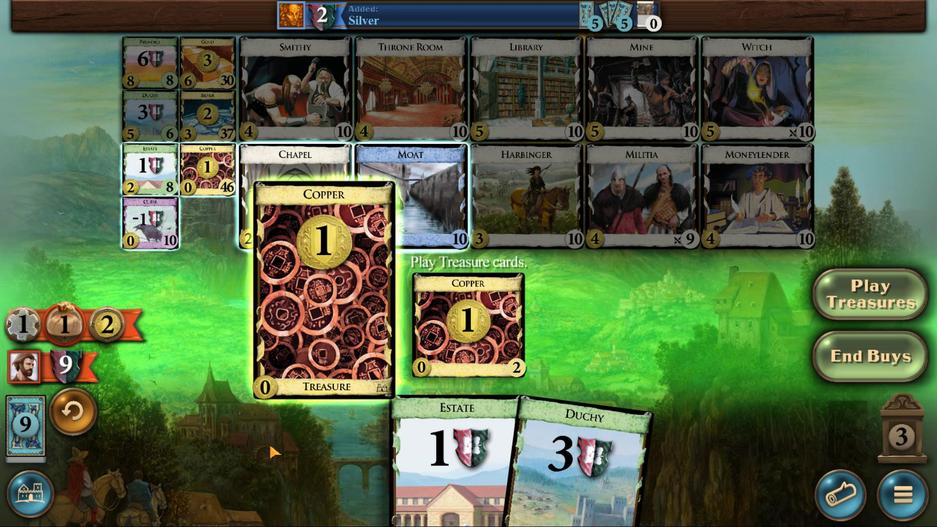 
Action: Mouse scrolled (581, 320) with delta (0, 0)
Screenshot: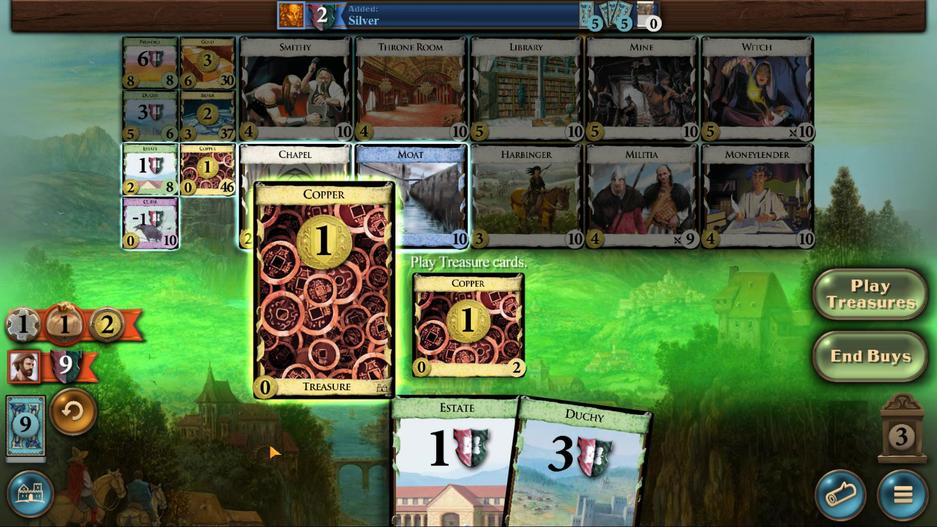 
Action: Mouse scrolled (581, 320) with delta (0, 0)
Screenshot: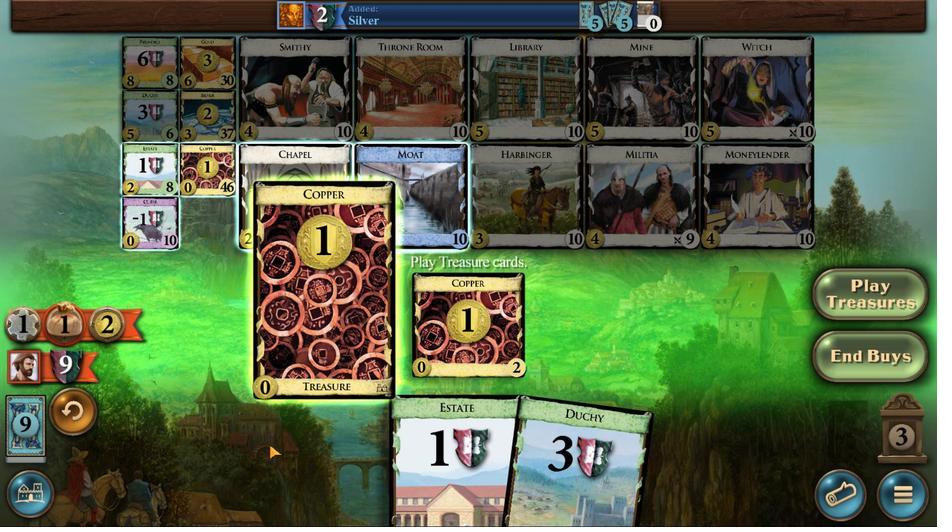 
Action: Mouse moved to (544, 429)
Screenshot: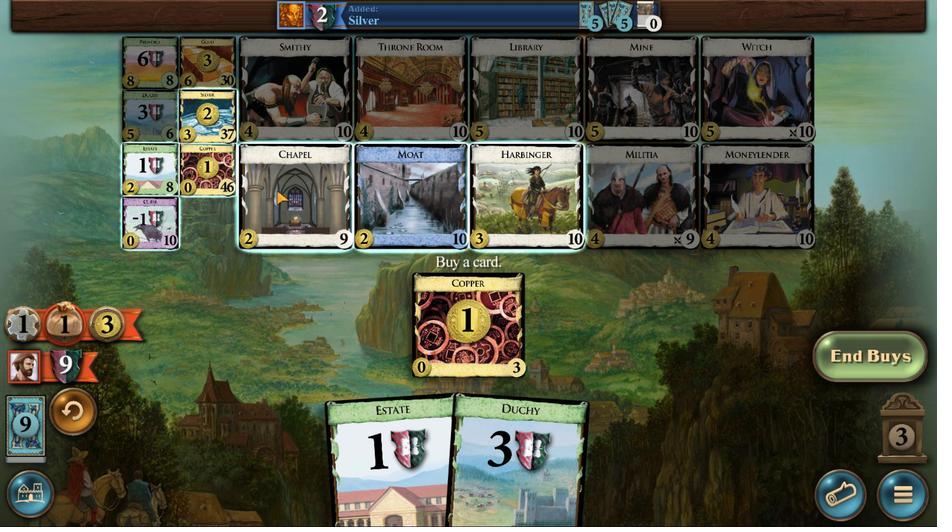 
Action: Mouse pressed left at (544, 429)
Screenshot: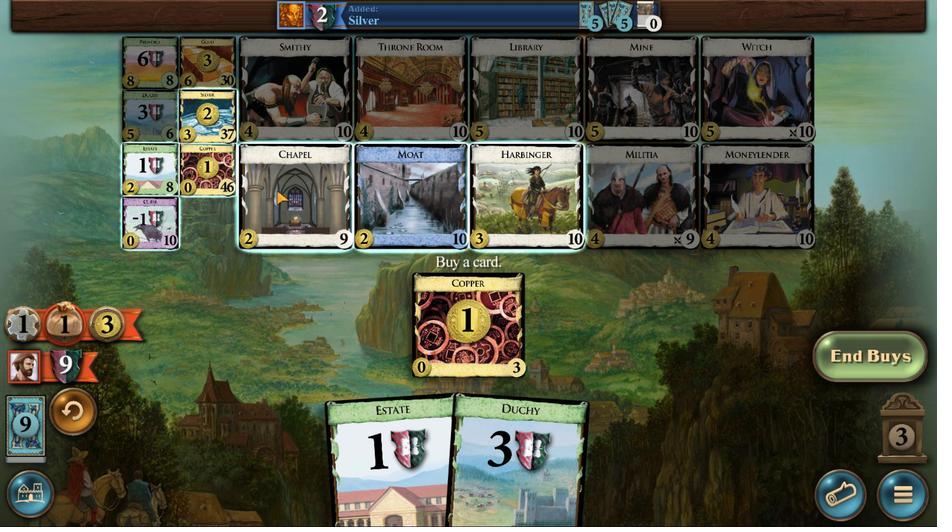 
Action: Mouse moved to (674, 310)
Screenshot: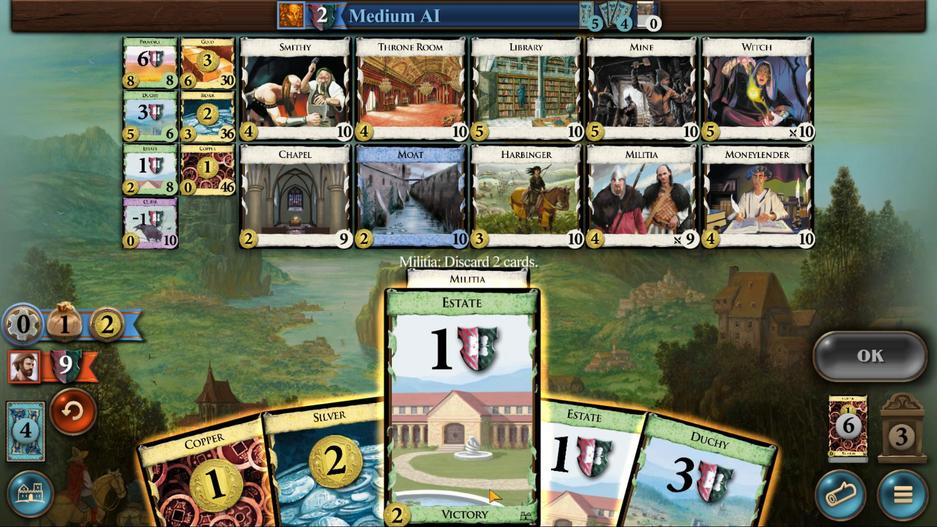 
Action: Mouse scrolled (674, 310) with delta (0, 0)
Screenshot: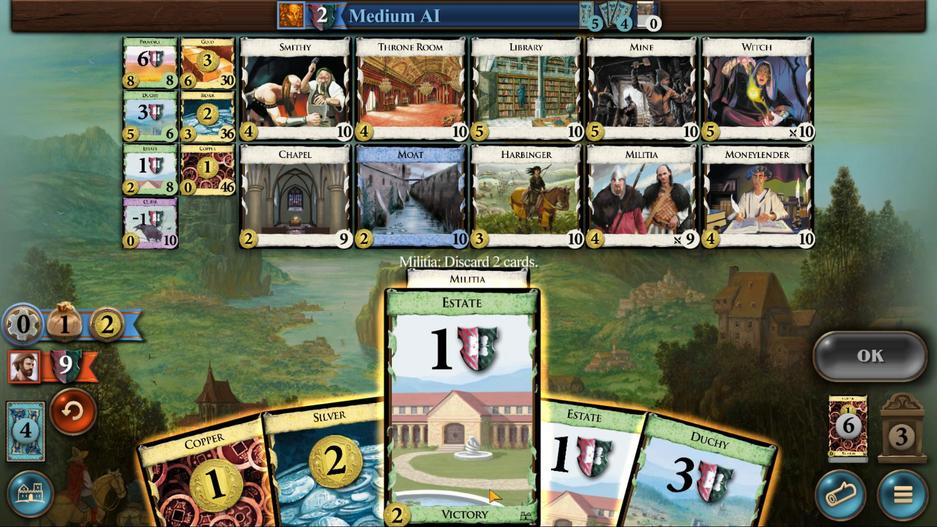 
Action: Mouse scrolled (674, 310) with delta (0, 0)
Screenshot: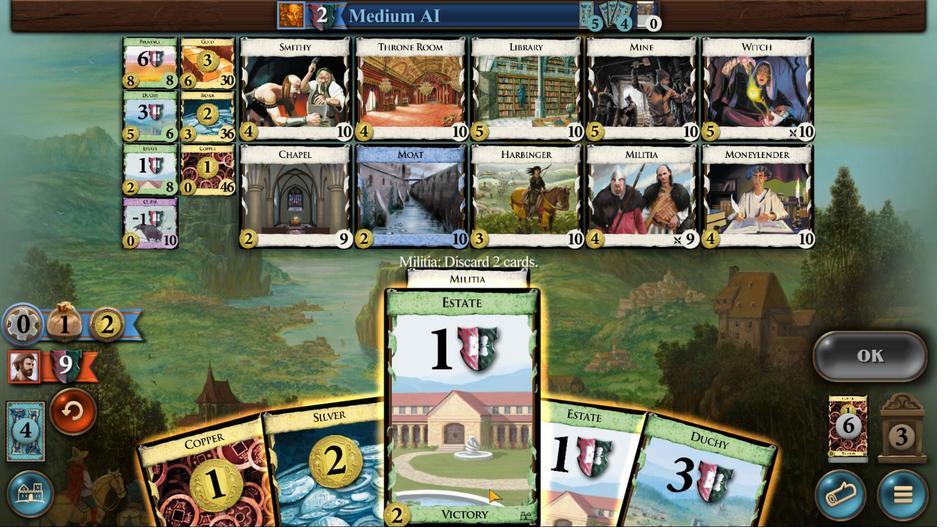 
Action: Mouse scrolled (674, 310) with delta (0, 0)
Screenshot: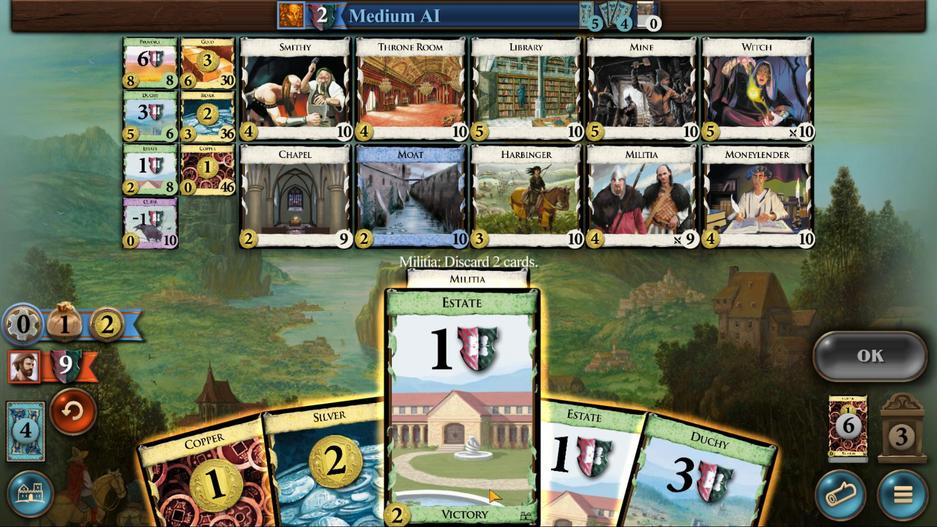 
Action: Mouse scrolled (674, 310) with delta (0, 0)
Screenshot: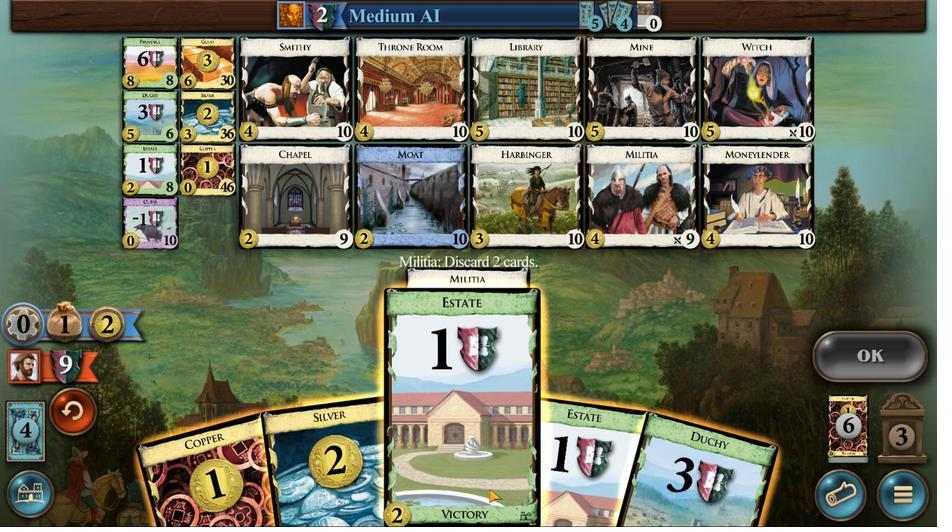 
Action: Mouse moved to (726, 313)
Screenshot: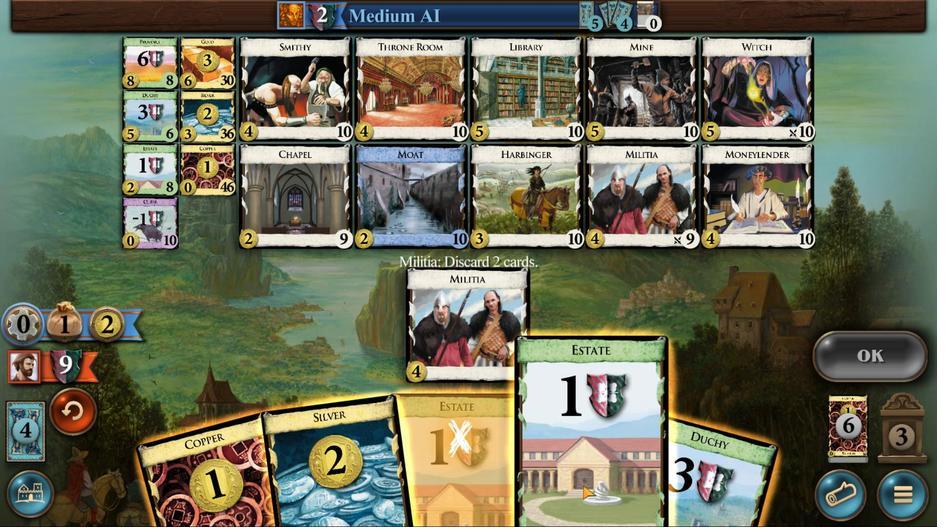 
Action: Mouse scrolled (726, 313) with delta (0, 0)
Screenshot: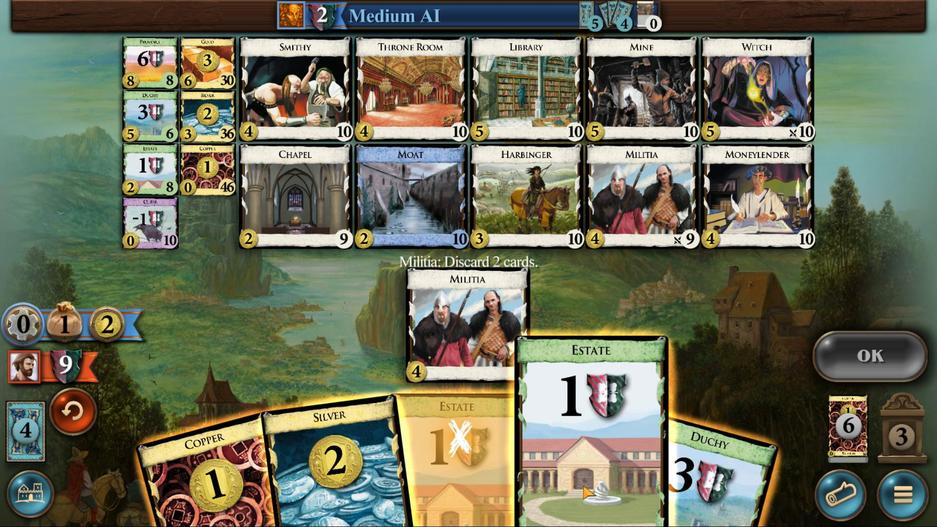 
Action: Mouse moved to (726, 313)
Screenshot: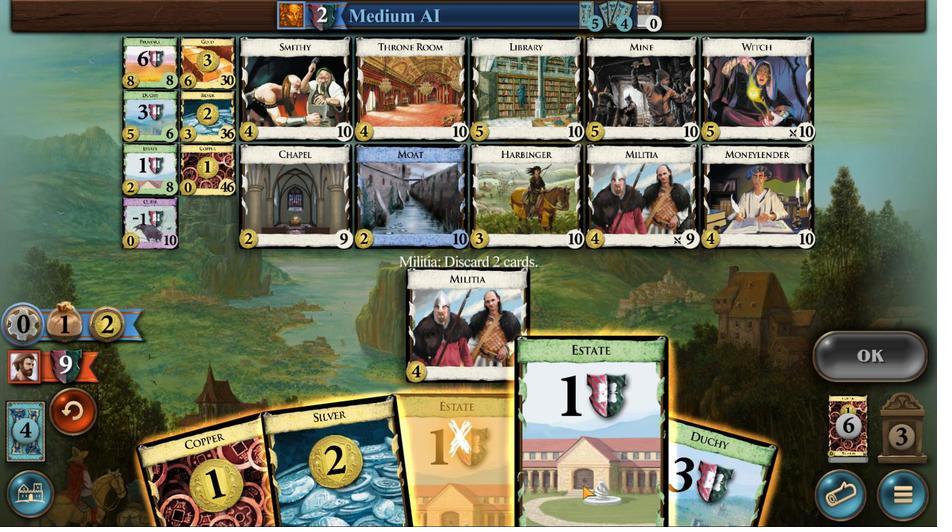 
Action: Mouse scrolled (726, 313) with delta (0, 0)
Screenshot: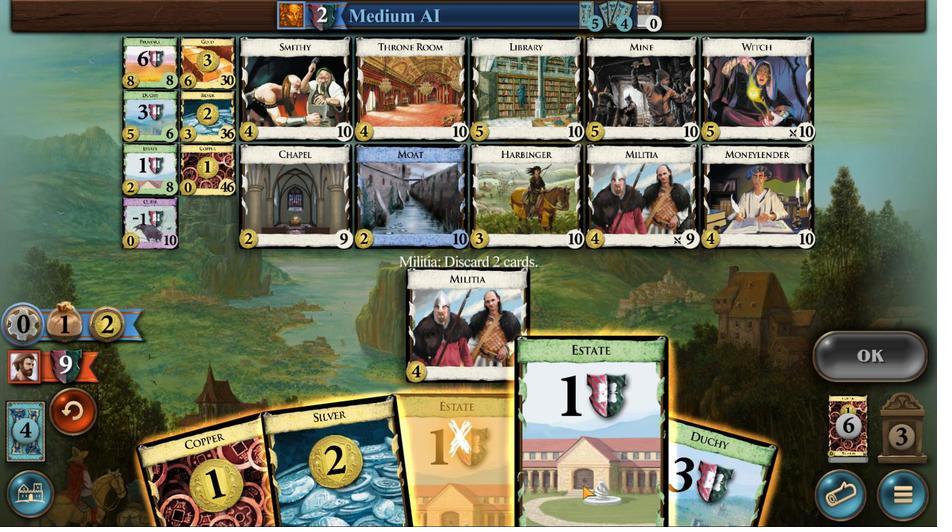 
Action: Mouse scrolled (726, 313) with delta (0, 0)
Screenshot: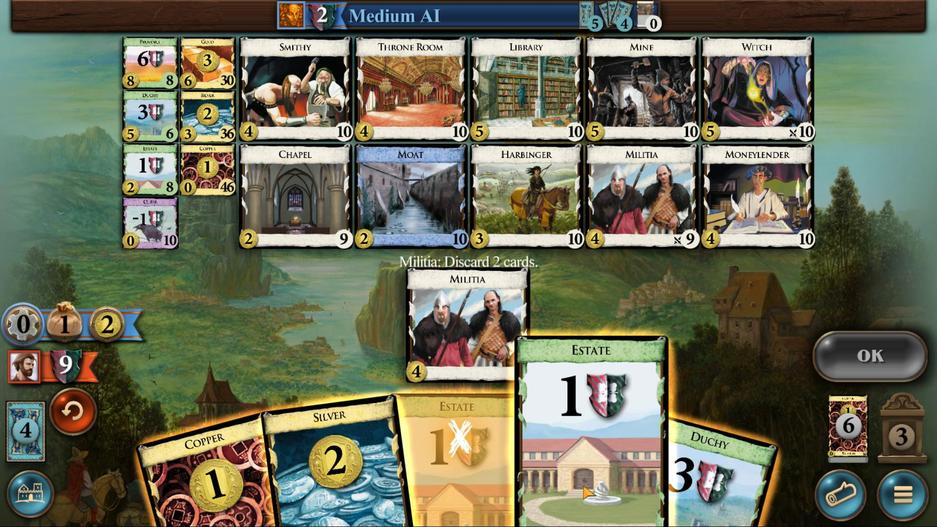 
Action: Mouse moved to (726, 313)
Screenshot: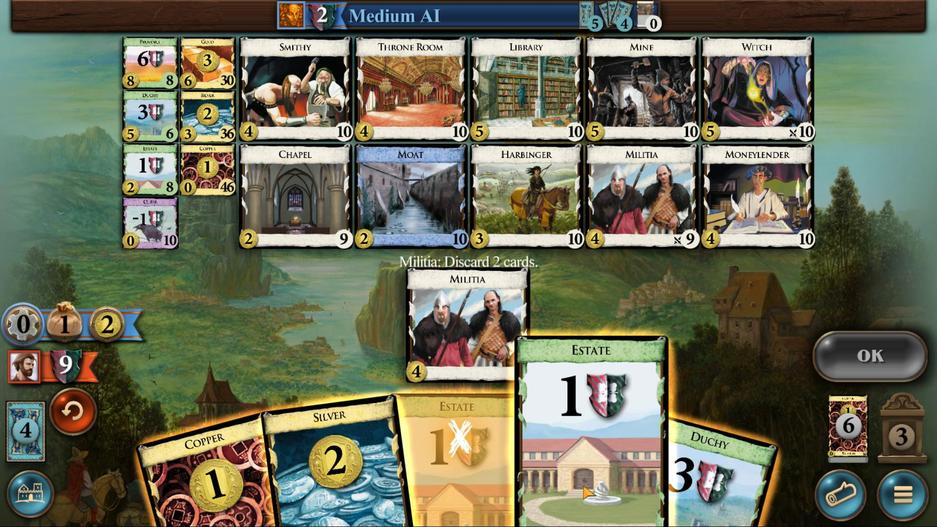 
Action: Mouse scrolled (726, 313) with delta (0, 0)
Screenshot: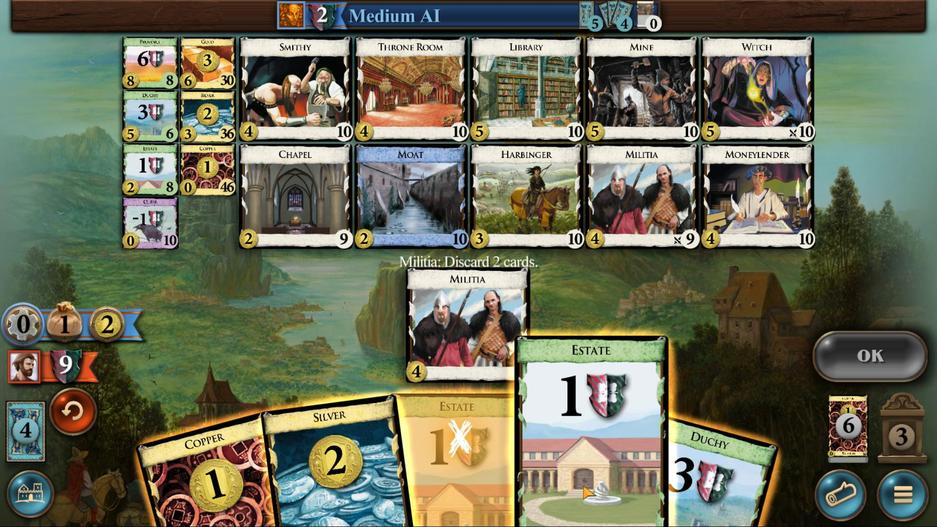 
Action: Mouse scrolled (726, 313) with delta (0, 0)
Screenshot: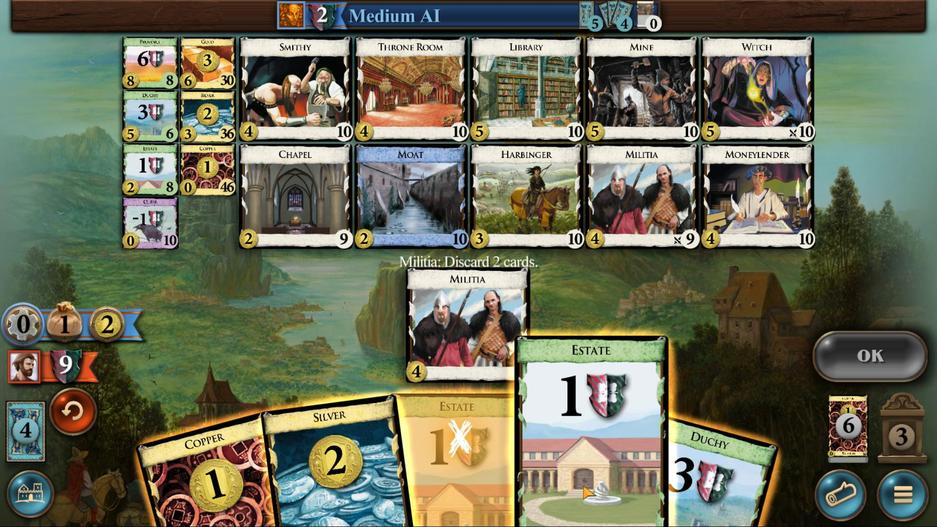 
Action: Mouse scrolled (726, 313) with delta (0, 0)
Screenshot: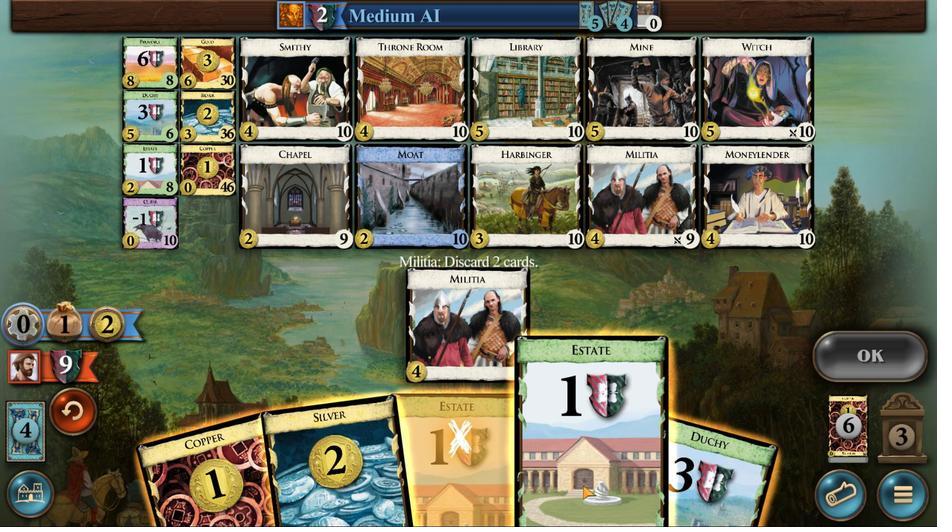 
Action: Mouse moved to (856, 355)
Screenshot: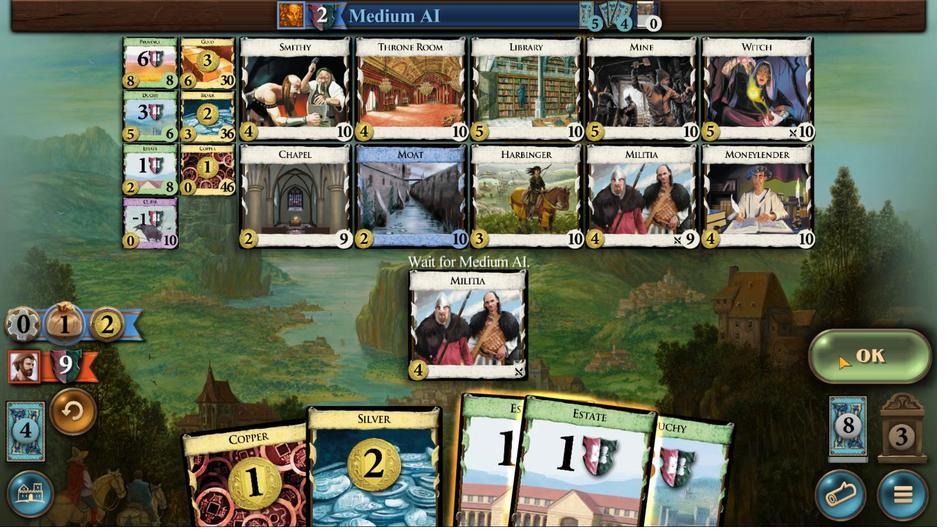 
Action: Mouse pressed left at (856, 355)
Screenshot: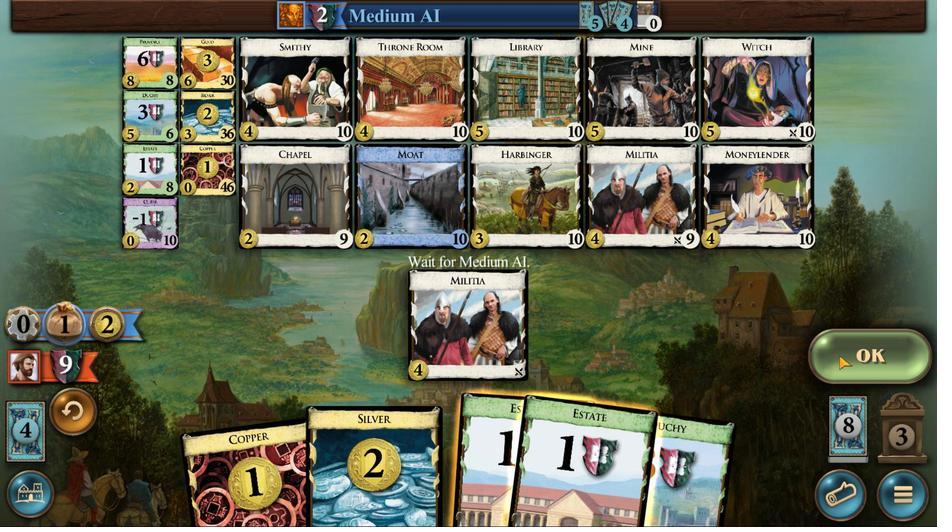 
Action: Mouse moved to (662, 322)
Screenshot: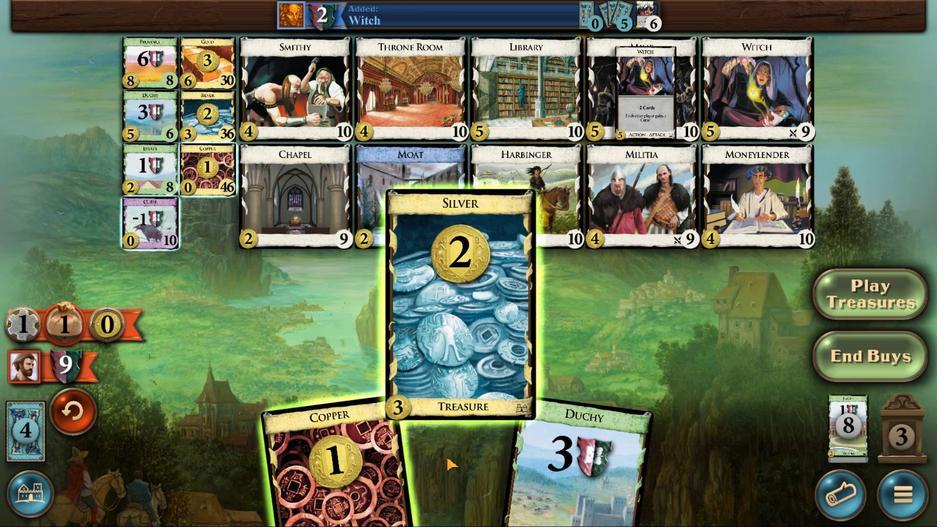 
Action: Mouse scrolled (662, 323) with delta (0, 0)
Screenshot: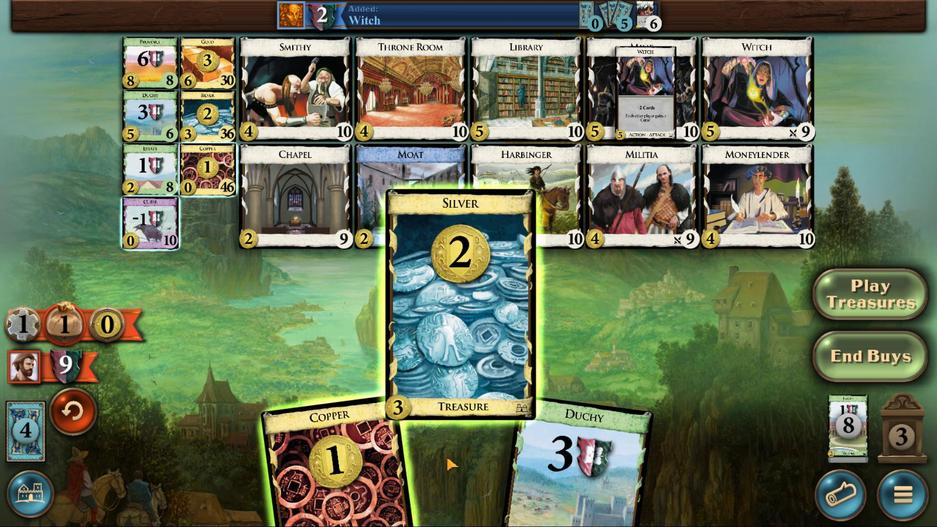 
Action: Mouse scrolled (662, 323) with delta (0, 0)
Screenshot: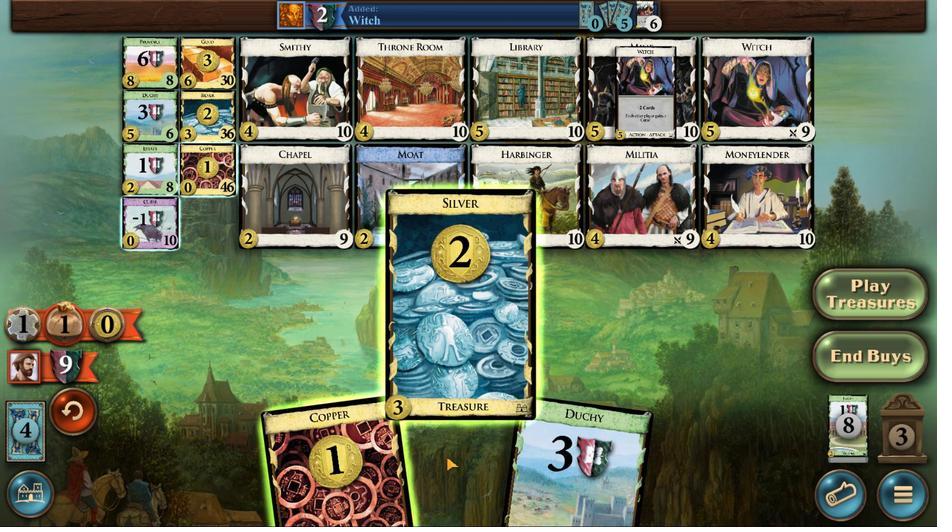 
Action: Mouse scrolled (662, 323) with delta (0, 0)
Screenshot: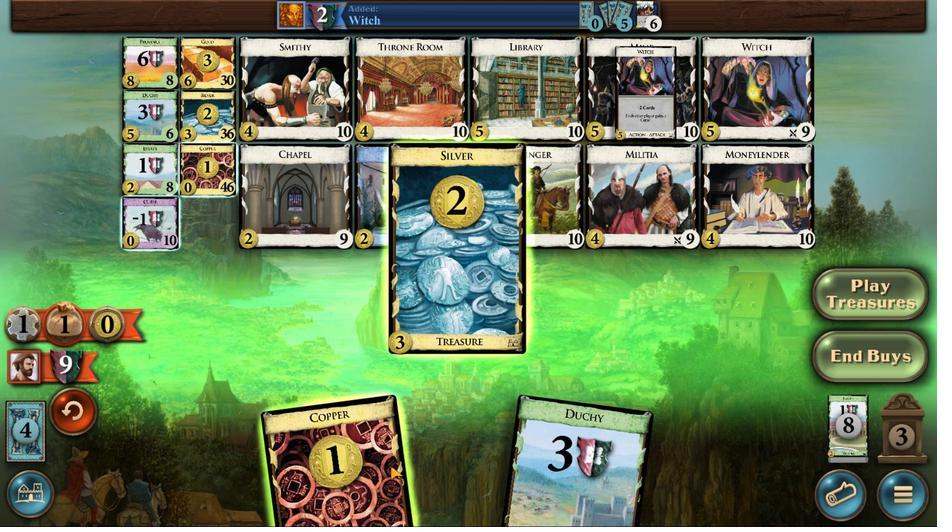 
Action: Mouse moved to (662, 322)
Screenshot: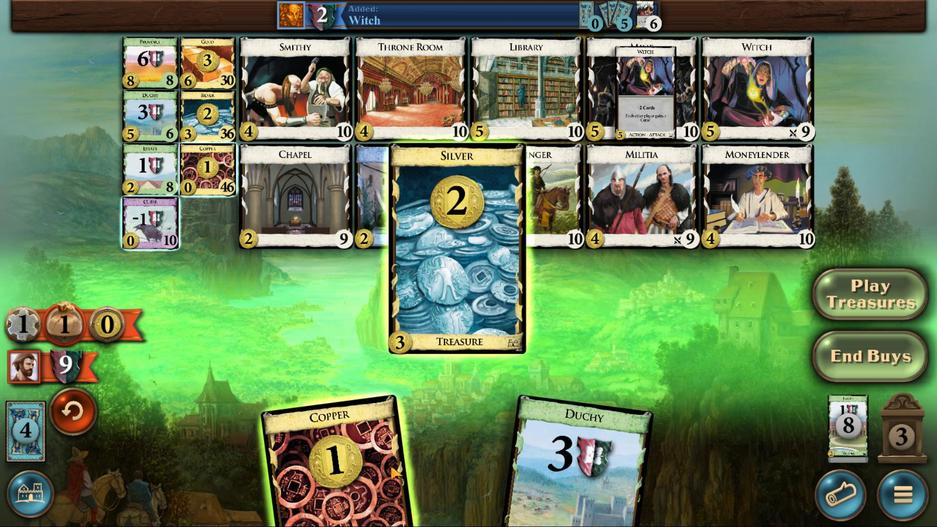 
Action: Mouse scrolled (662, 323) with delta (0, 0)
Screenshot: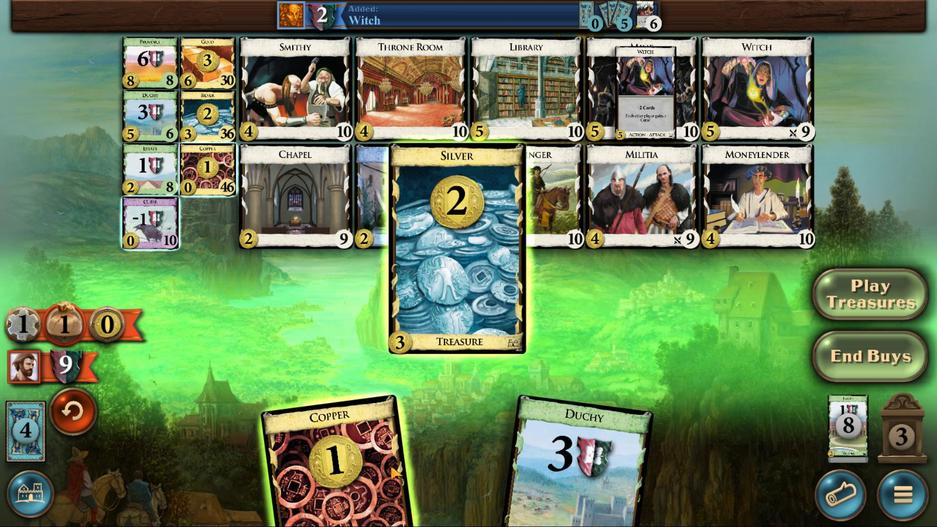 
Action: Mouse scrolled (662, 323) with delta (0, 0)
Screenshot: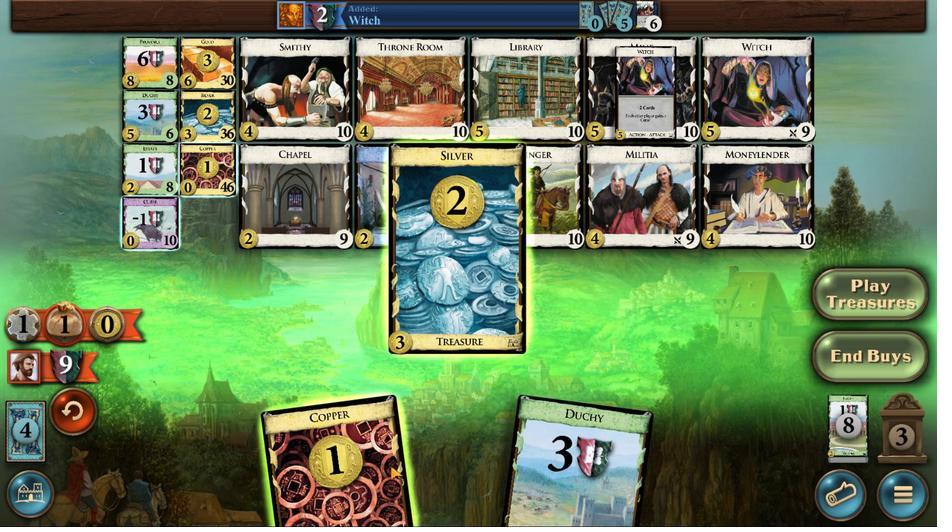 
Action: Mouse moved to (633, 319)
Screenshot: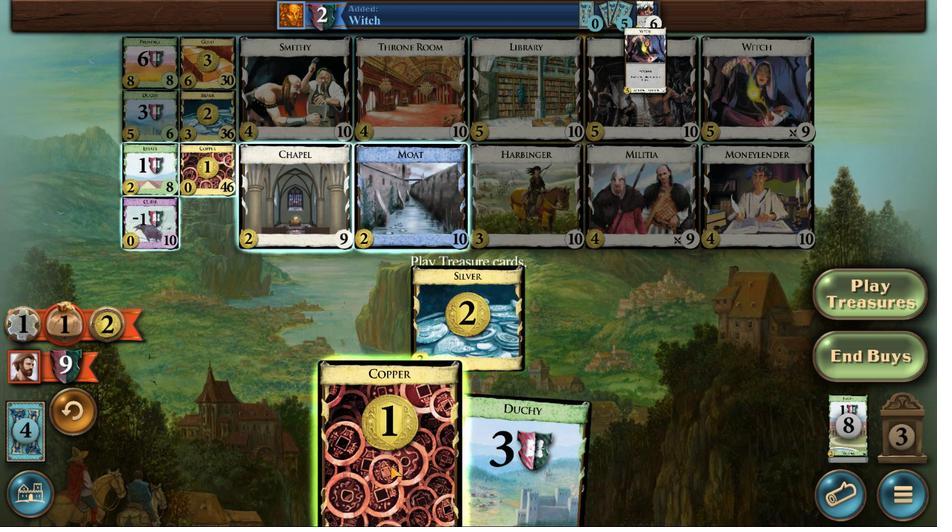 
Action: Mouse scrolled (633, 319) with delta (0, 0)
Screenshot: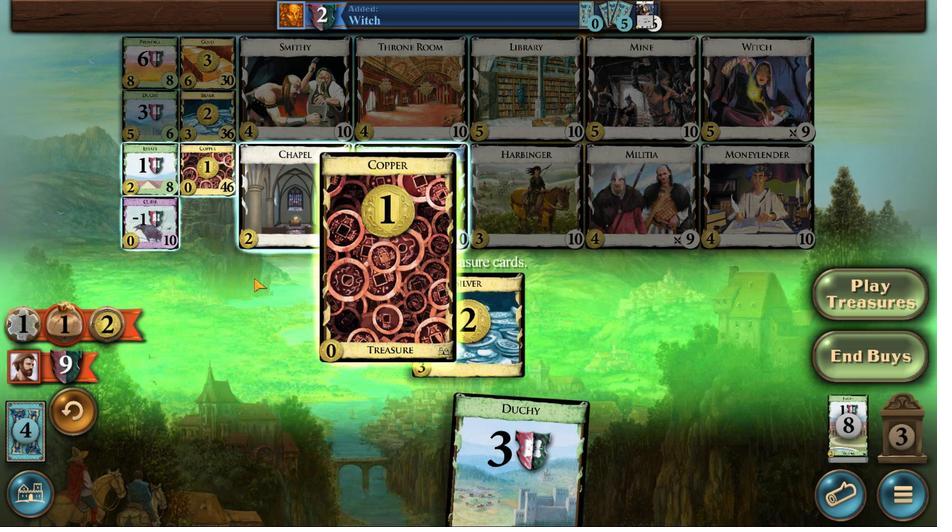 
Action: Mouse scrolled (633, 319) with delta (0, 0)
Screenshot: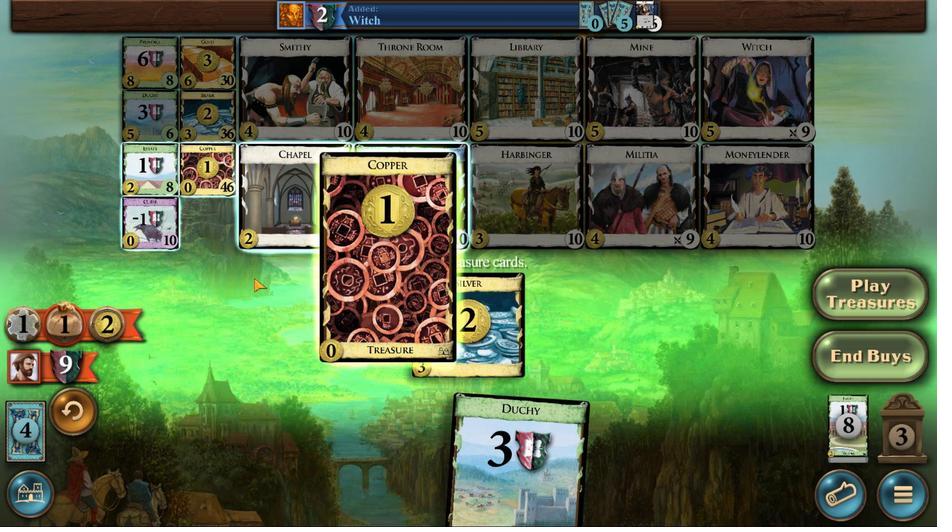 
Action: Mouse scrolled (633, 319) with delta (0, 0)
Screenshot: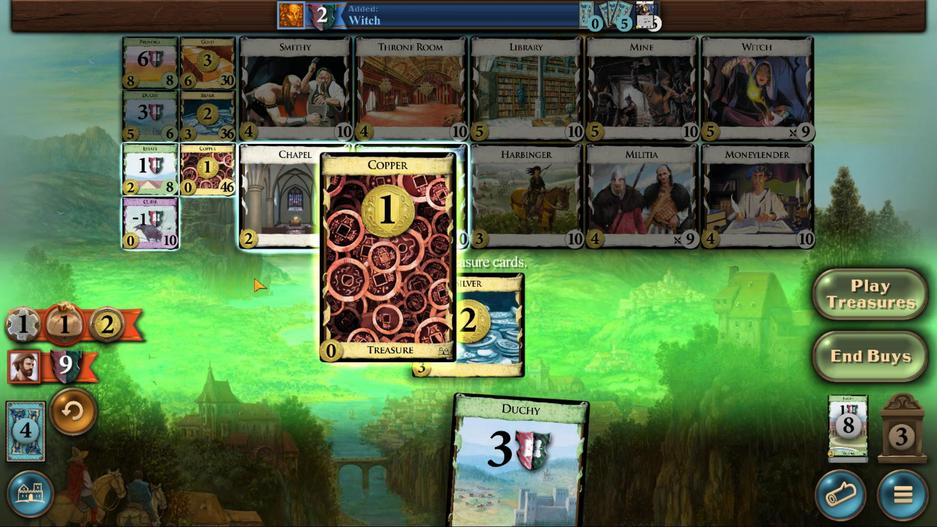 
Action: Mouse scrolled (633, 319) with delta (0, 0)
Screenshot: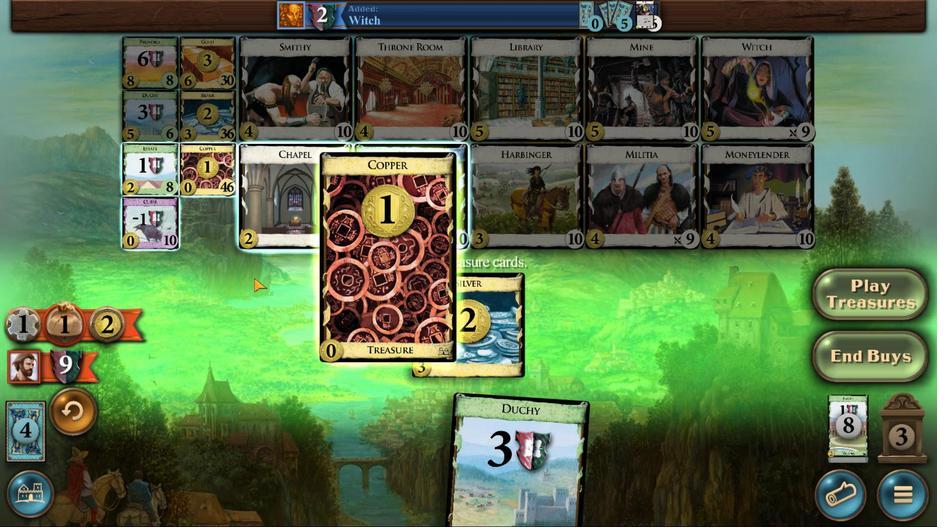 
Action: Mouse moved to (543, 431)
Screenshot: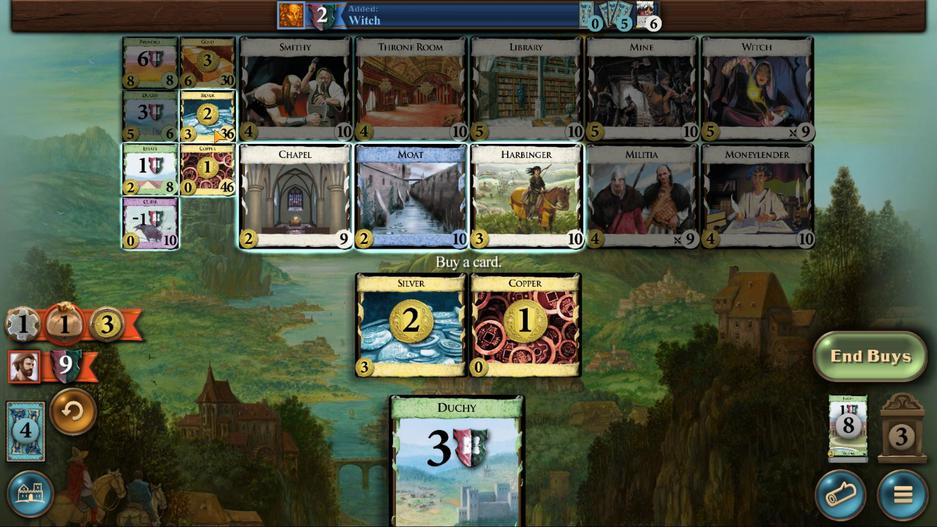 
Action: Mouse pressed left at (543, 431)
Screenshot: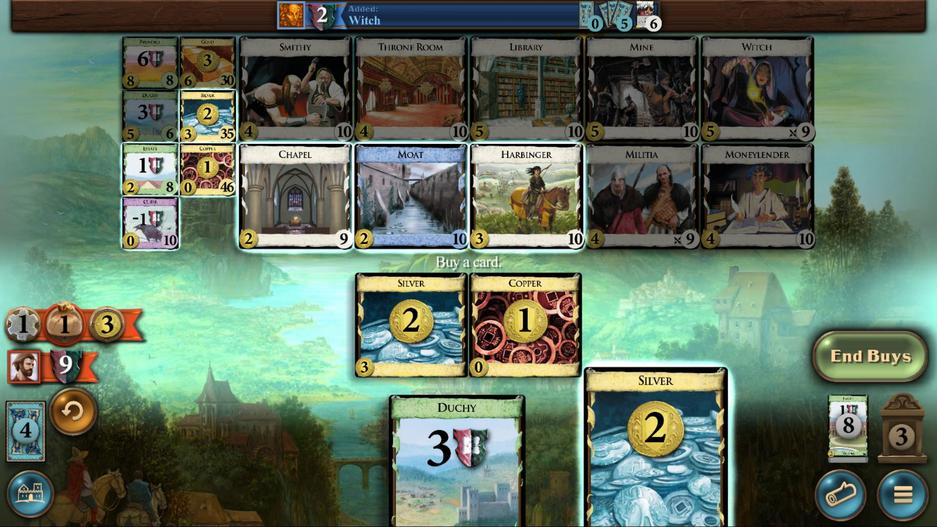 
Action: Mouse moved to (757, 315)
Screenshot: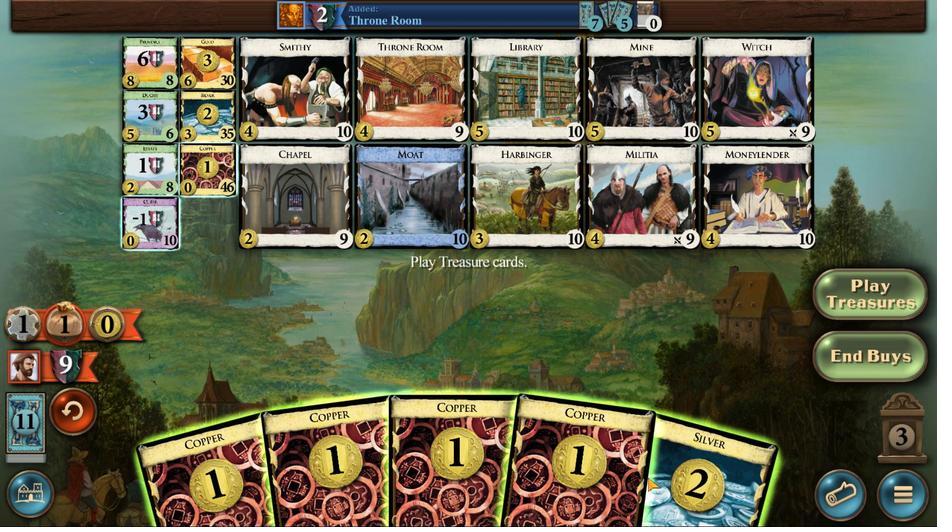 
Action: Mouse scrolled (757, 315) with delta (0, 0)
Screenshot: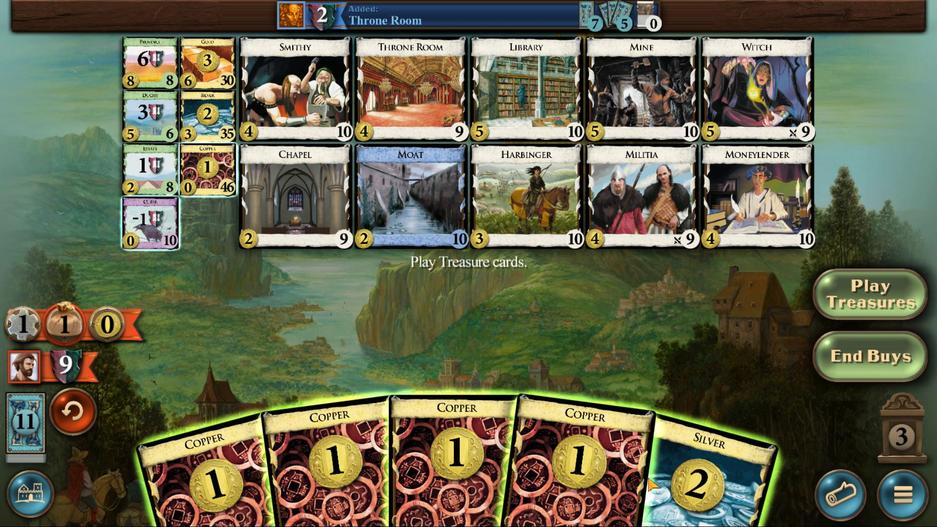
Action: Mouse scrolled (757, 315) with delta (0, 0)
Screenshot: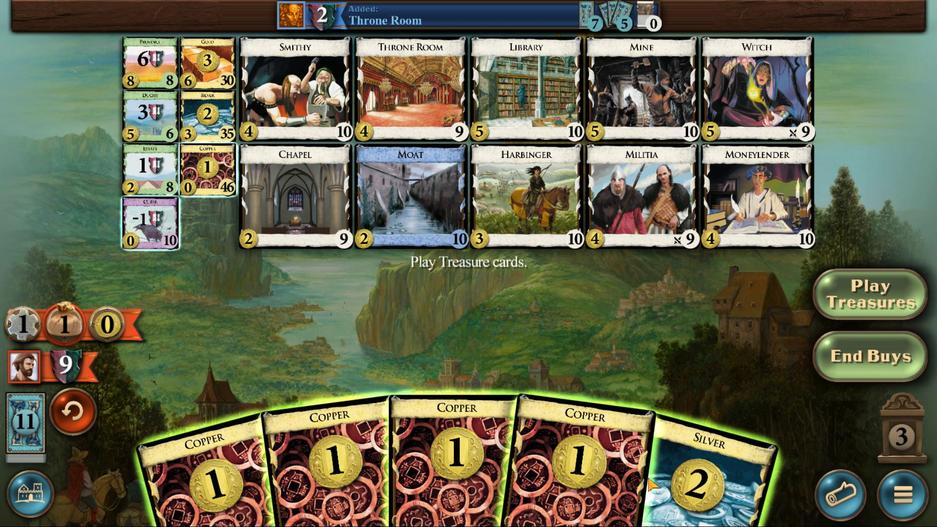 
Action: Mouse scrolled (757, 315) with delta (0, 0)
Screenshot: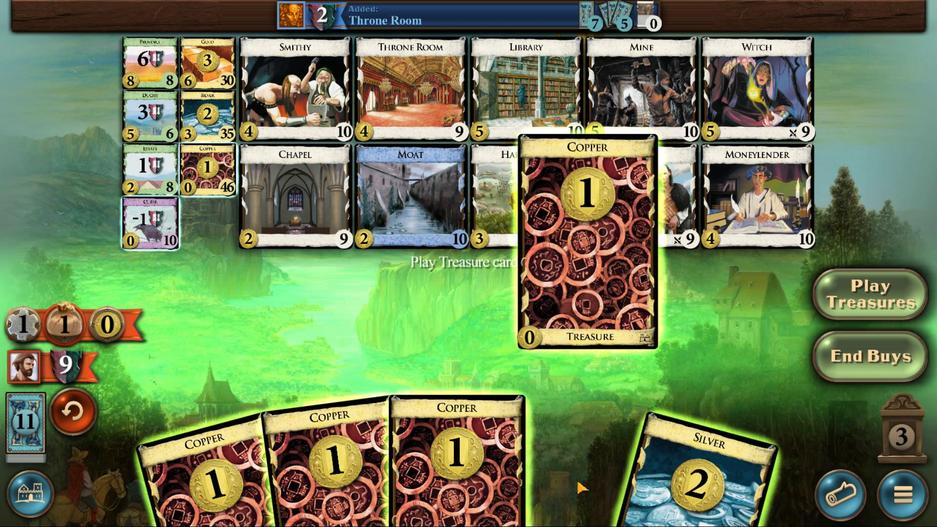 
Action: Mouse scrolled (757, 315) with delta (0, 0)
Screenshot: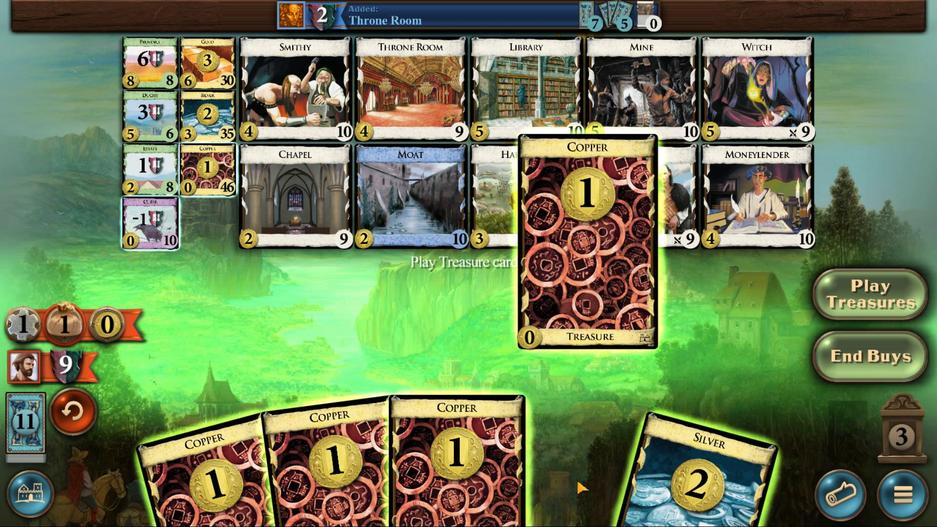 
Action: Mouse scrolled (757, 315) with delta (0, 0)
Screenshot: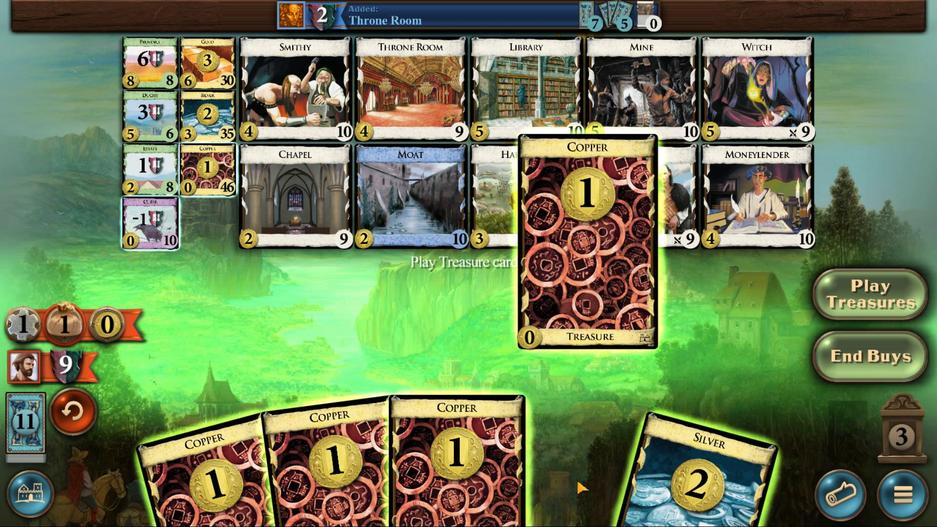 
Action: Mouse scrolled (757, 315) with delta (0, 0)
Screenshot: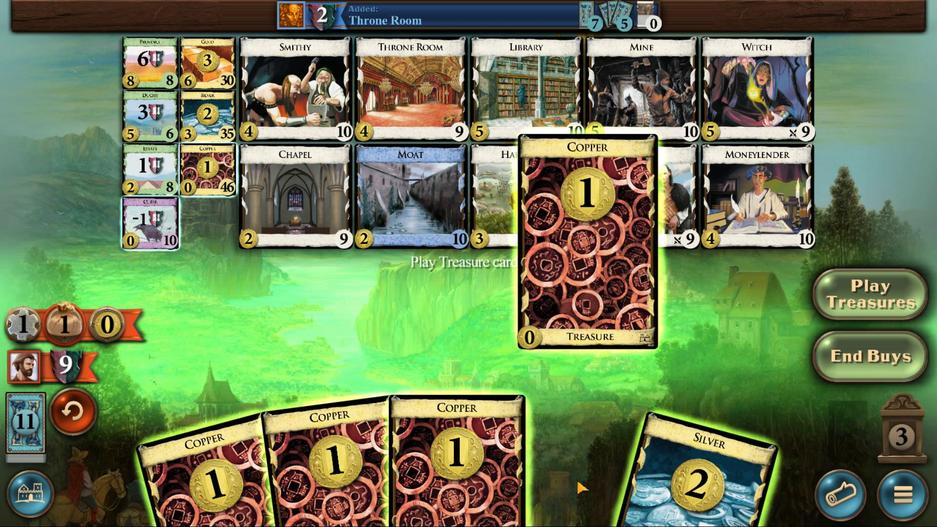 
Action: Mouse scrolled (757, 315) with delta (0, 0)
Screenshot: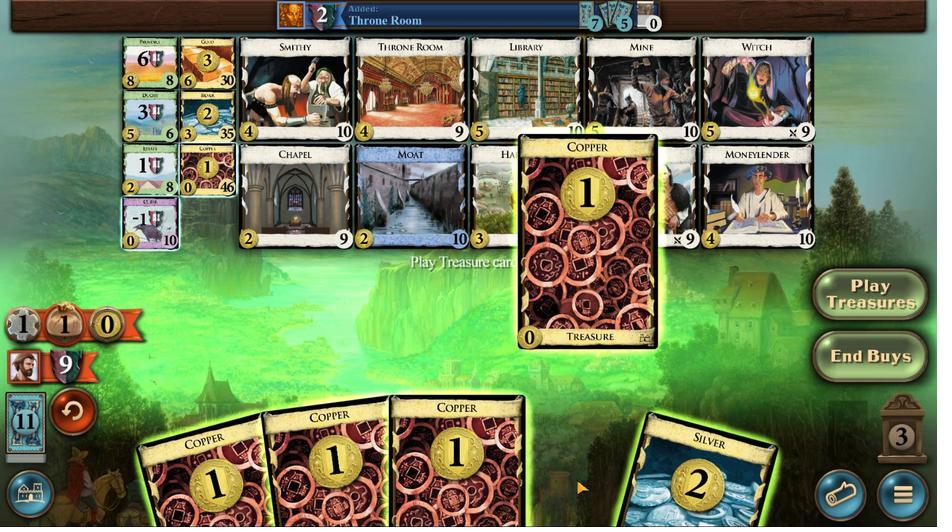 
Action: Mouse moved to (687, 323)
Screenshot: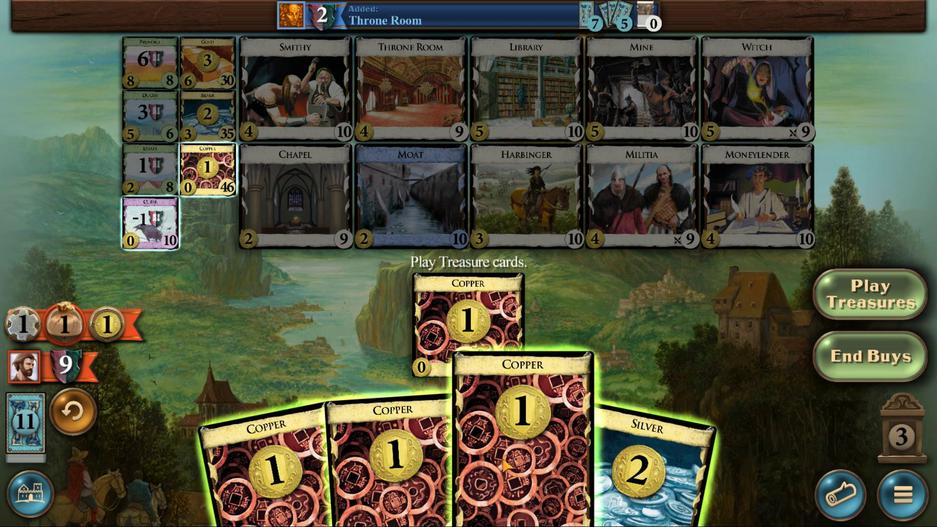 
Action: Mouse scrolled (687, 323) with delta (0, 0)
Screenshot: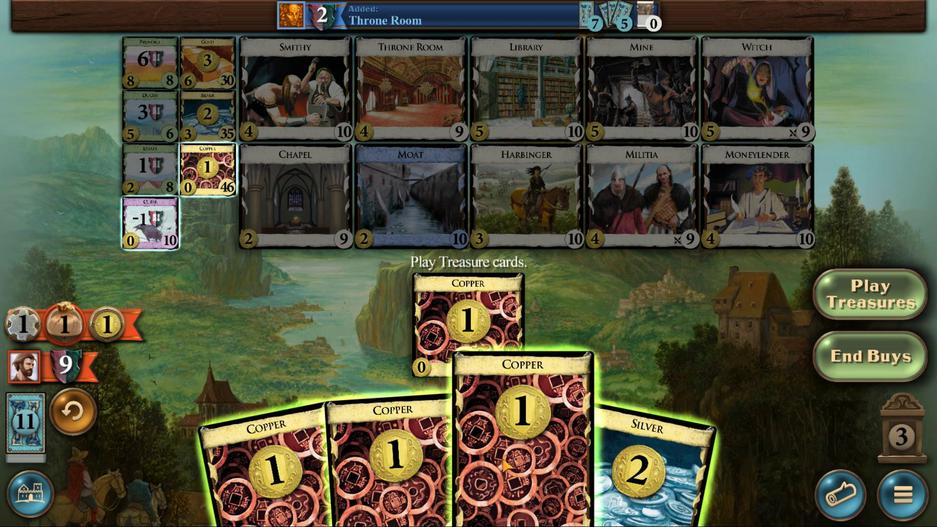 
Action: Mouse moved to (687, 322)
Screenshot: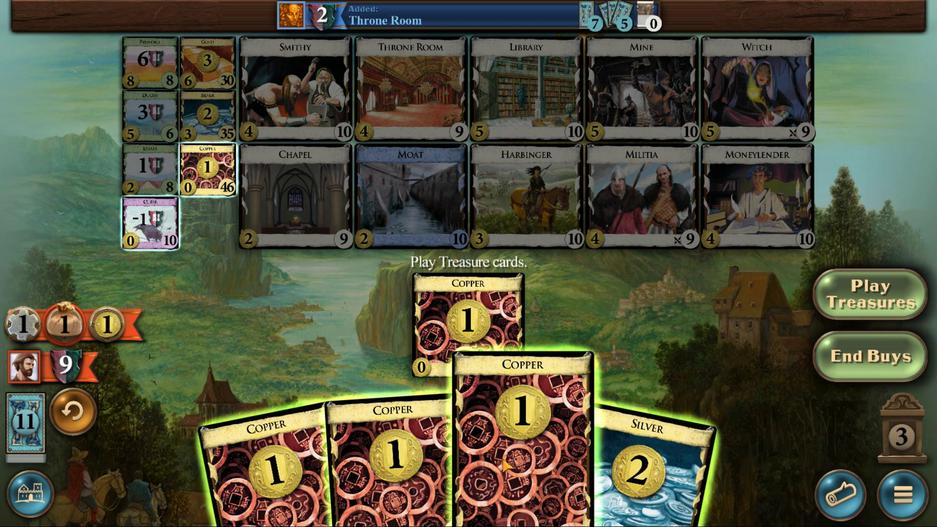 
Action: Mouse scrolled (687, 322) with delta (0, 0)
Screenshot: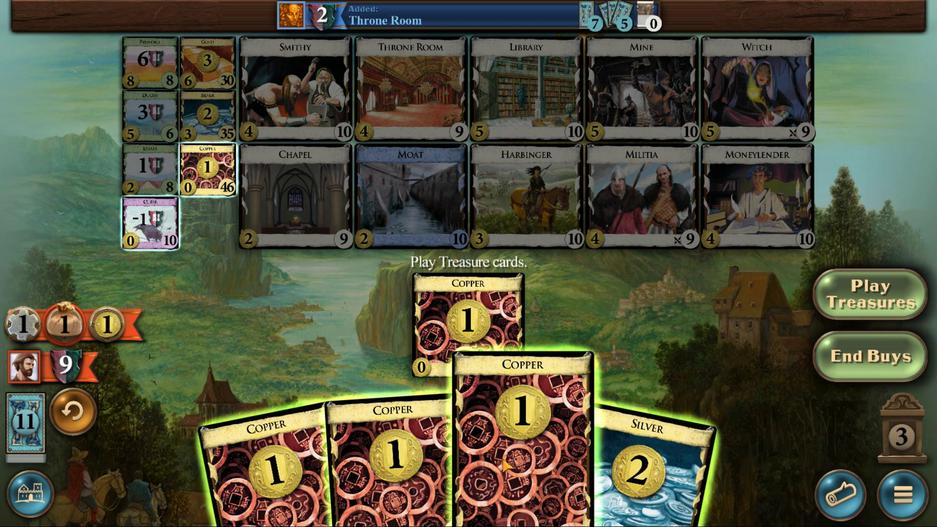 
Action: Mouse moved to (687, 321)
Screenshot: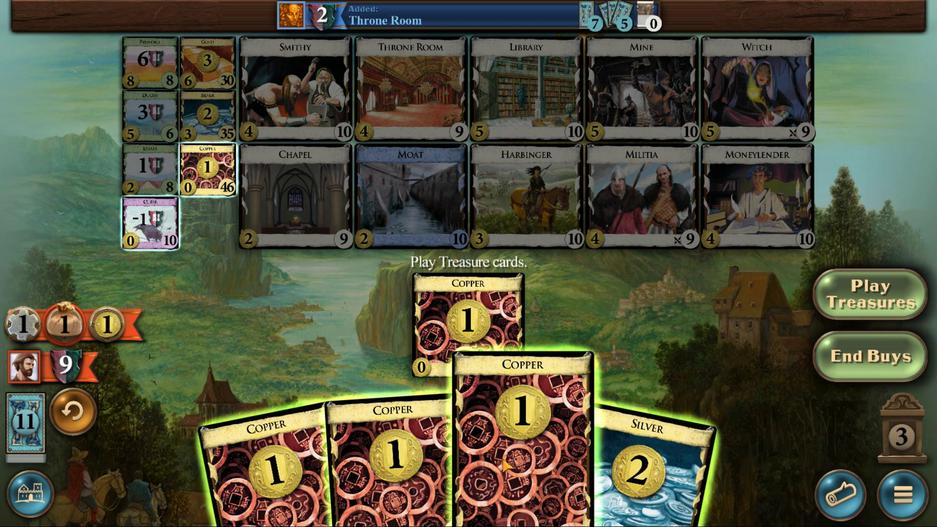 
Action: Mouse scrolled (687, 322) with delta (0, 0)
Screenshot: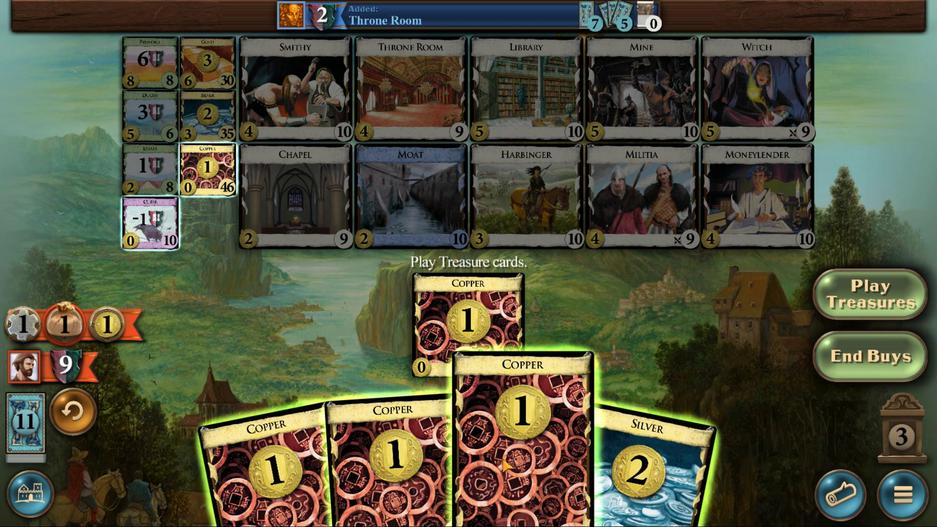 
Action: Mouse moved to (687, 321)
Screenshot: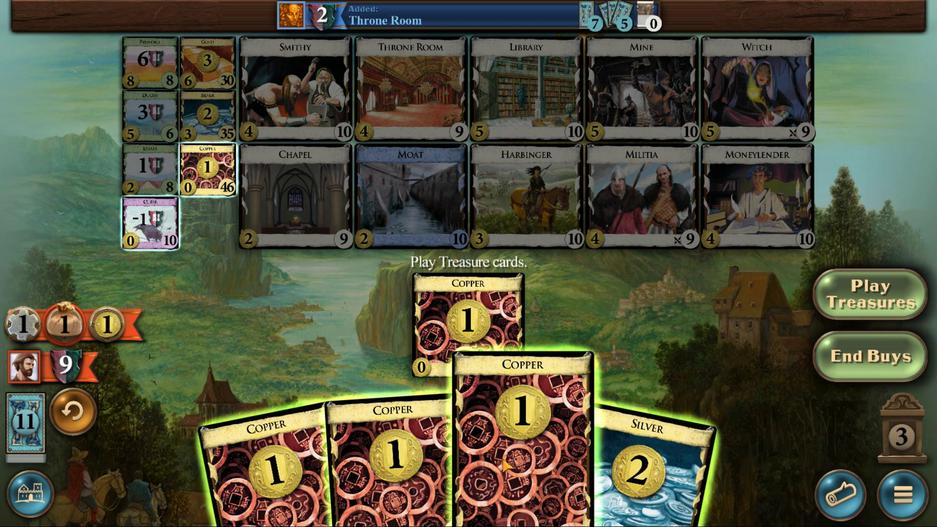 
Action: Mouse scrolled (687, 322) with delta (0, 0)
Screenshot: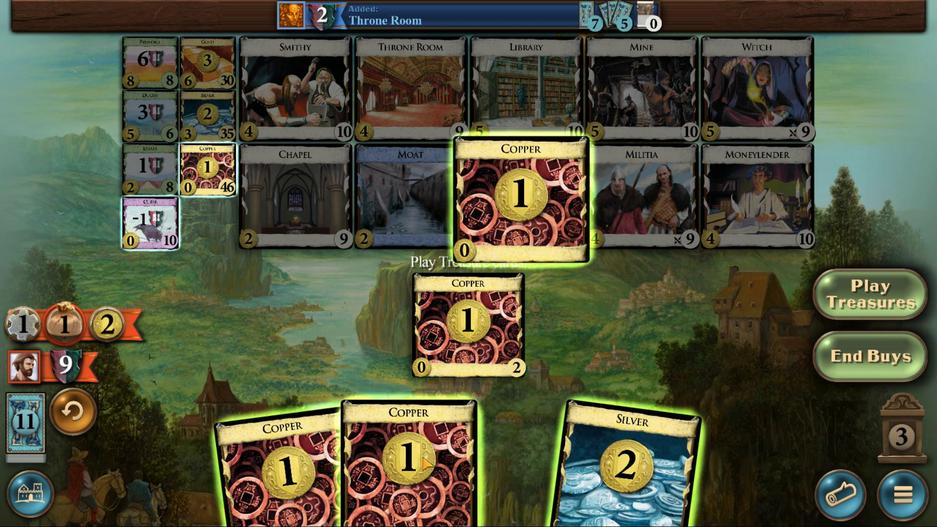 
Action: Mouse moved to (648, 322)
Screenshot: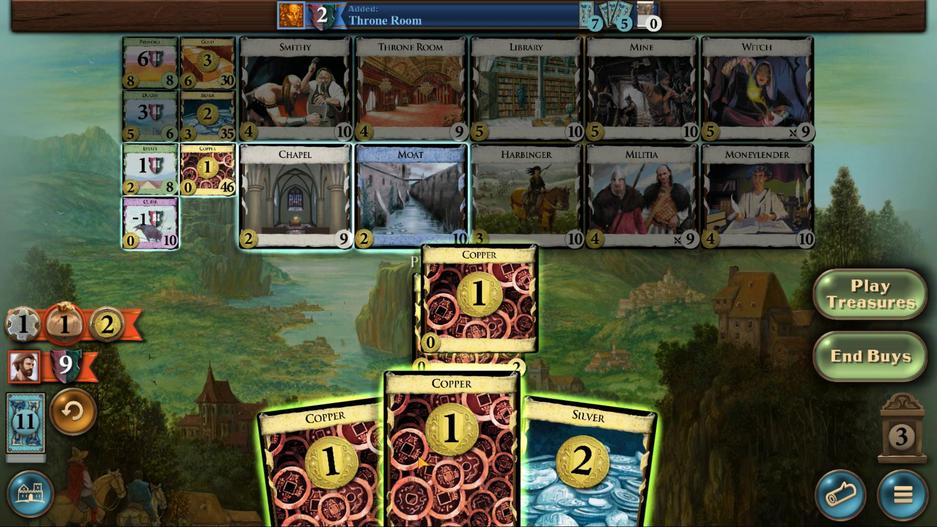
Action: Mouse scrolled (648, 323) with delta (0, 0)
Screenshot: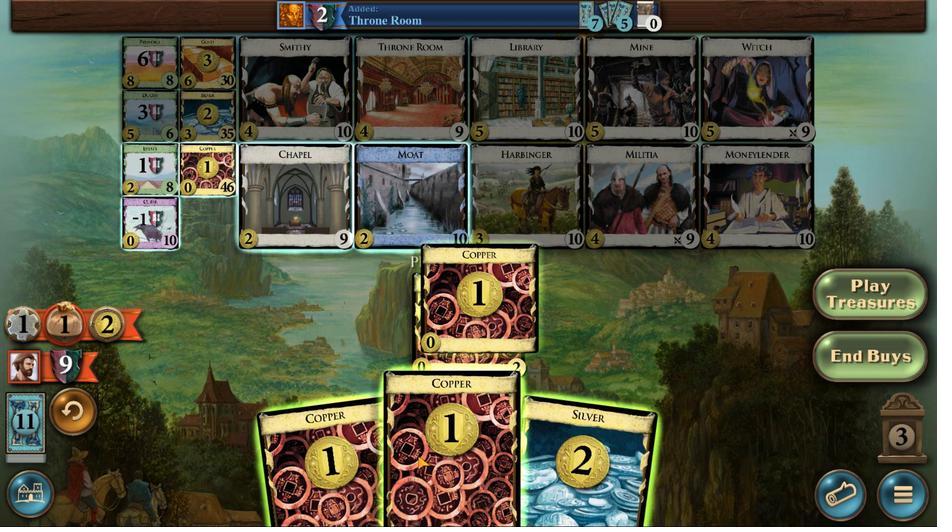 
Action: Mouse scrolled (648, 323) with delta (0, 0)
Screenshot: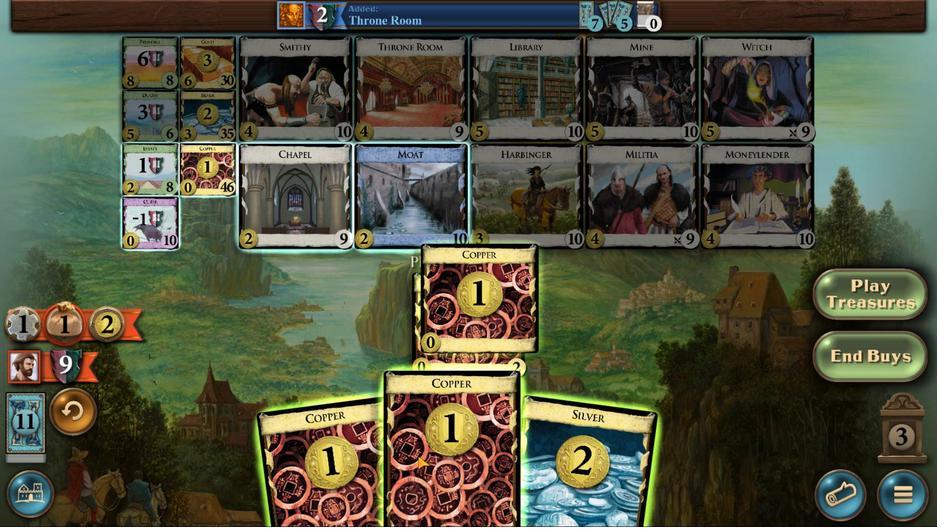 
Action: Mouse scrolled (648, 323) with delta (0, 0)
Screenshot: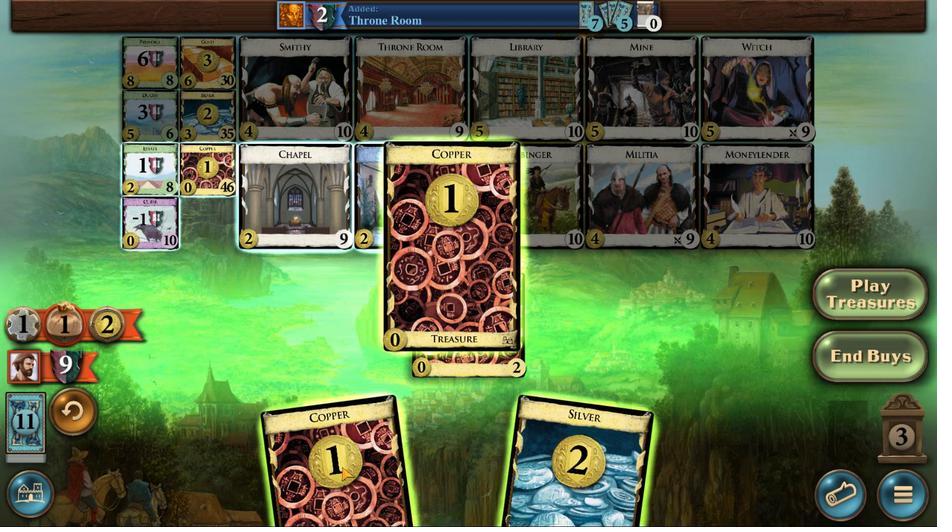 
Action: Mouse moved to (648, 322)
Screenshot: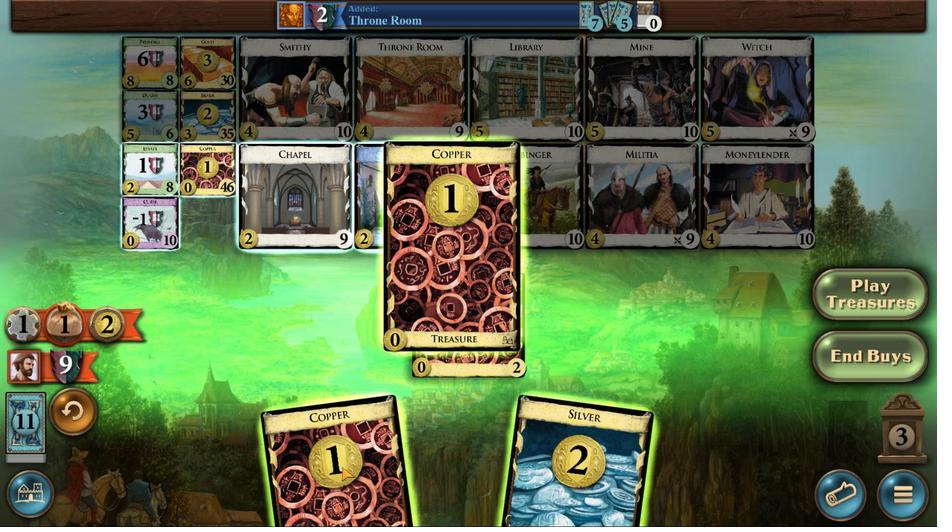 
Action: Mouse scrolled (648, 323) with delta (0, 0)
Screenshot: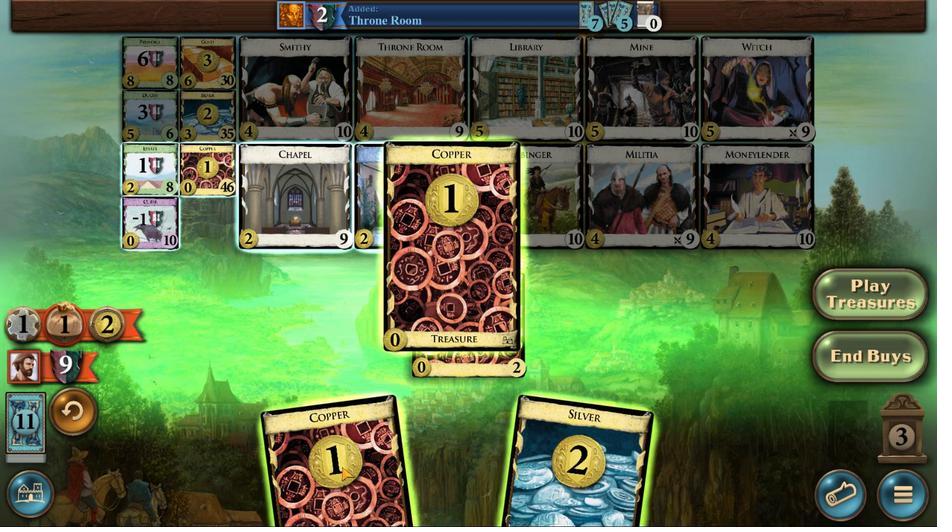 
Action: Mouse moved to (610, 319)
Screenshot: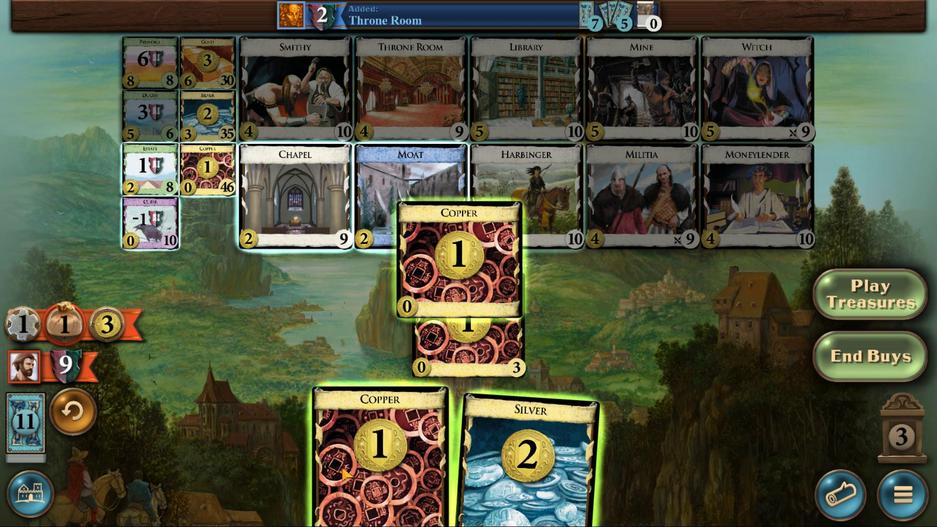 
Action: Mouse scrolled (610, 319) with delta (0, 0)
Screenshot: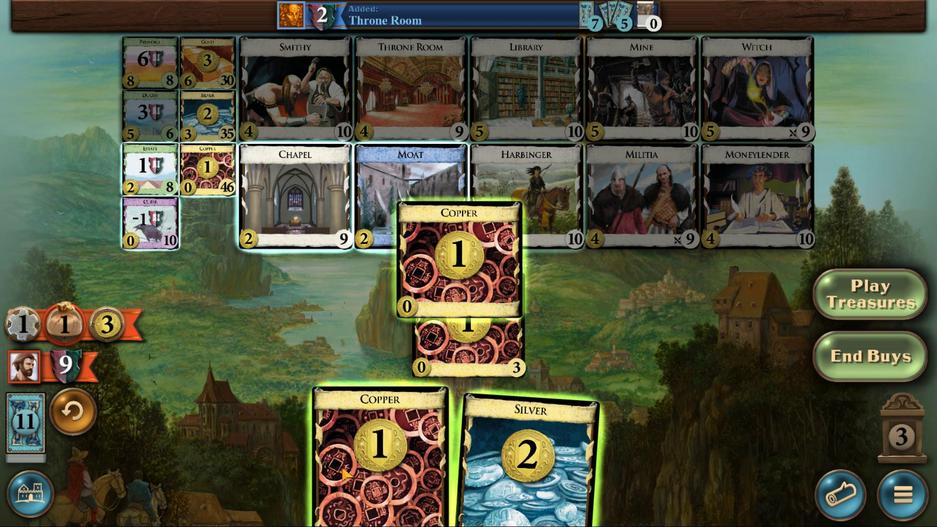 
Action: Mouse scrolled (610, 319) with delta (0, 0)
Screenshot: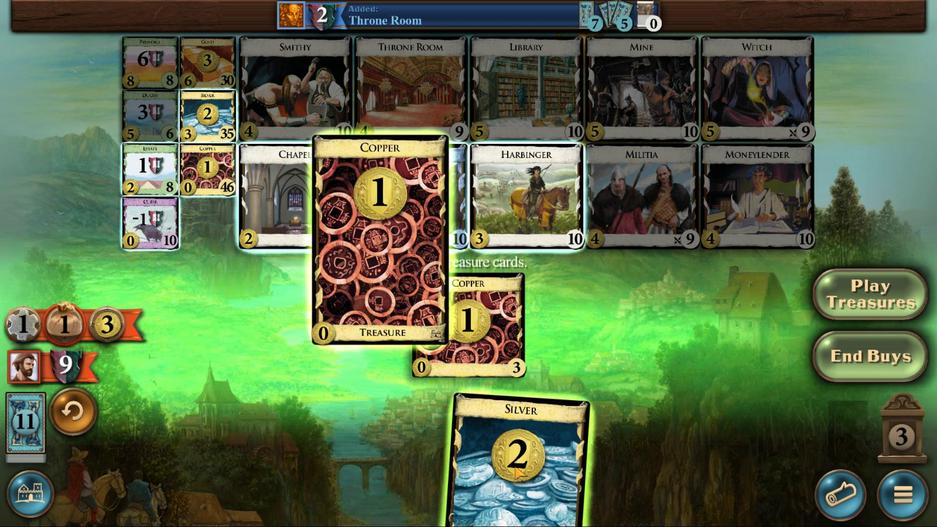 
Action: Mouse scrolled (610, 319) with delta (0, 0)
Screenshot: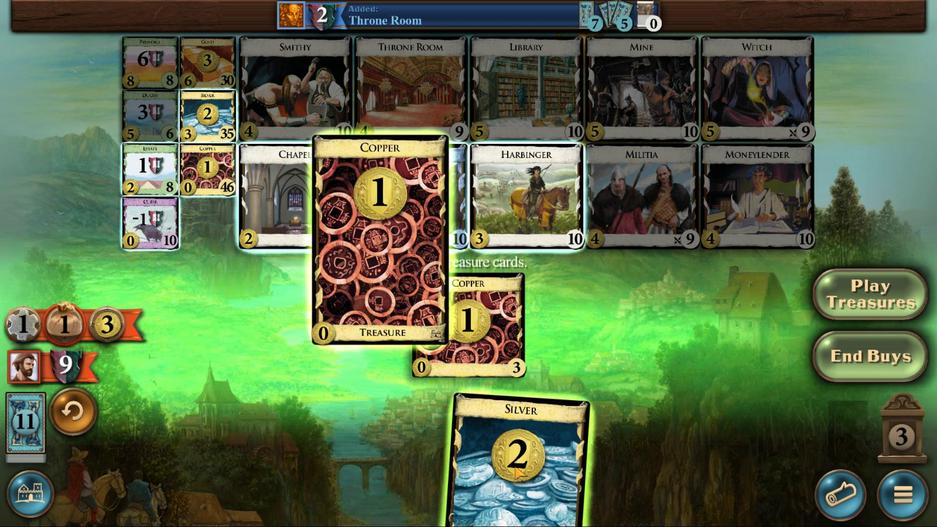 
Action: Mouse scrolled (610, 319) with delta (0, 0)
Screenshot: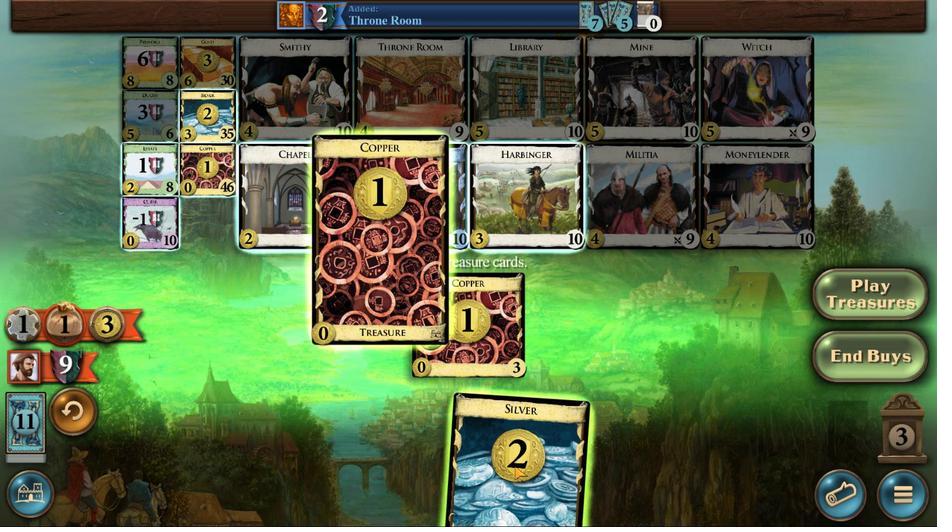 
Action: Mouse scrolled (610, 319) with delta (0, 0)
Screenshot: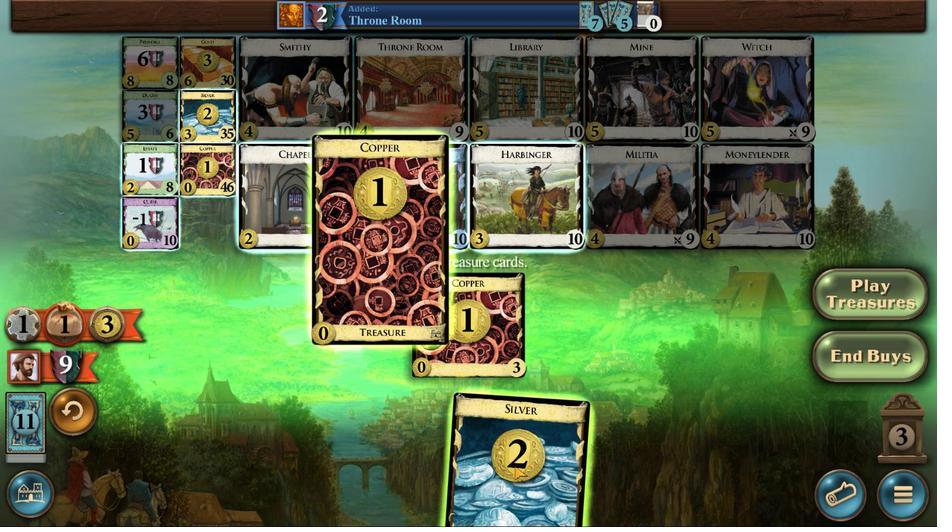 
Action: Mouse moved to (698, 315)
Screenshot: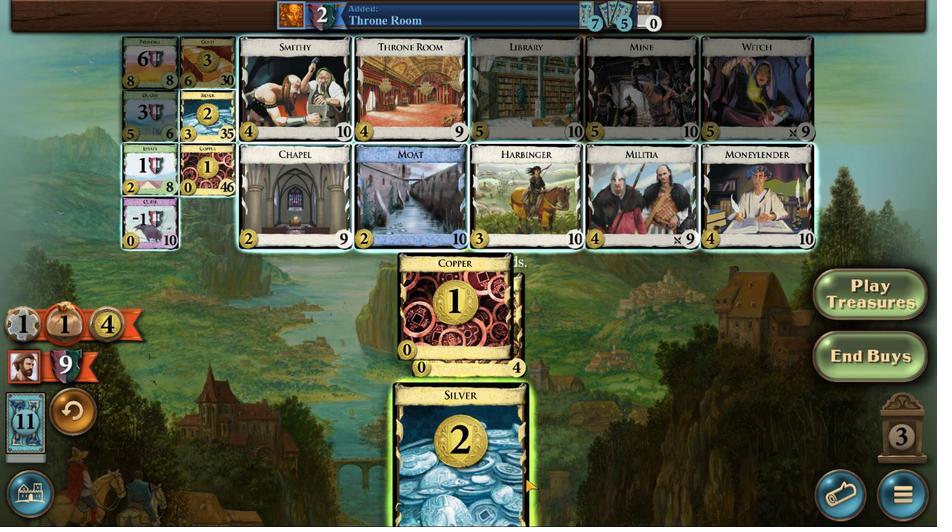 
Action: Mouse scrolled (698, 315) with delta (0, 0)
Screenshot: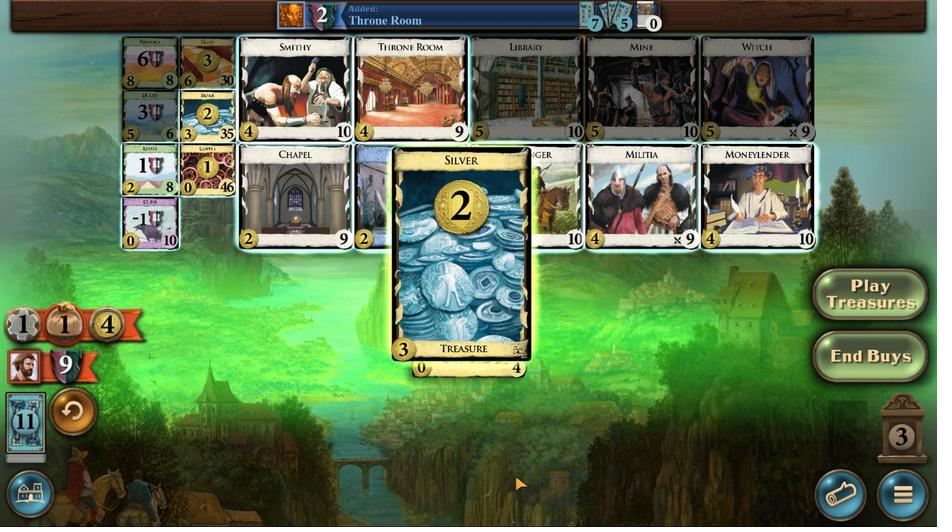 
Action: Mouse scrolled (698, 315) with delta (0, 0)
Screenshot: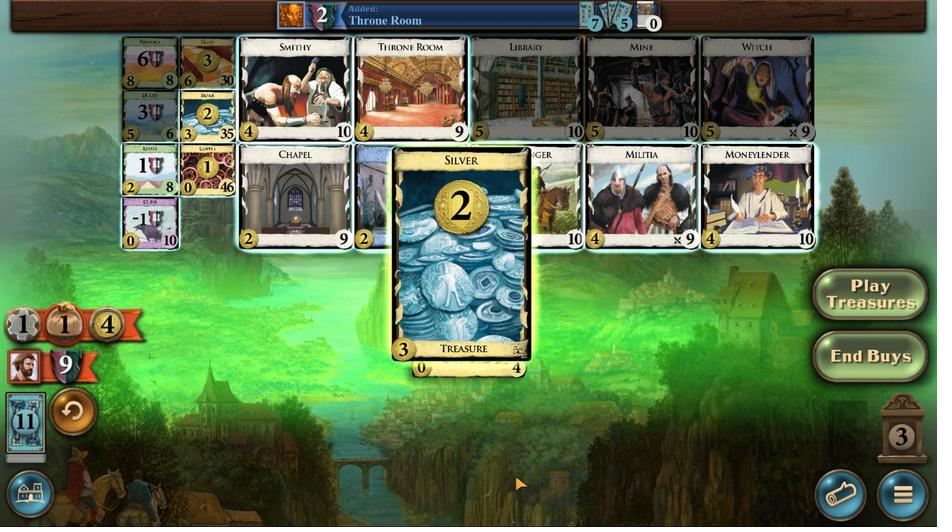 
Action: Mouse scrolled (698, 315) with delta (0, 0)
Screenshot: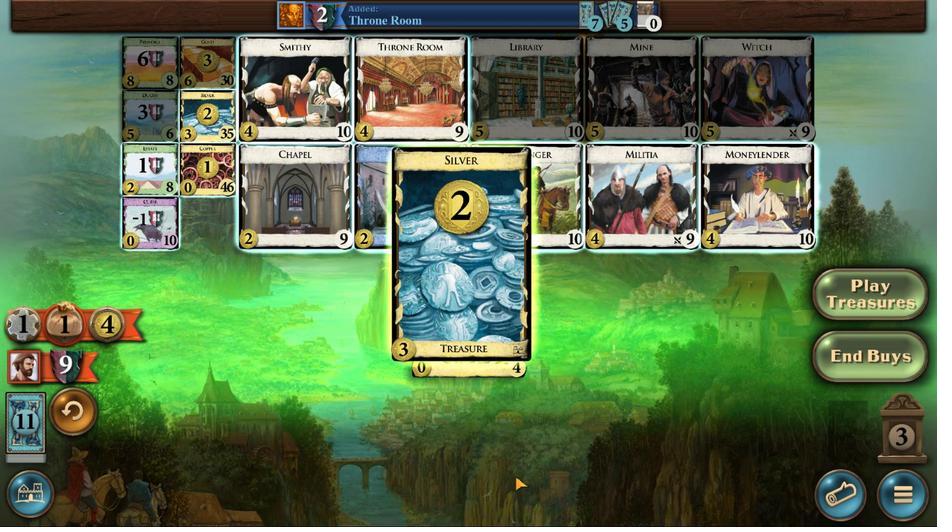 
Action: Mouse scrolled (698, 315) with delta (0, 0)
Screenshot: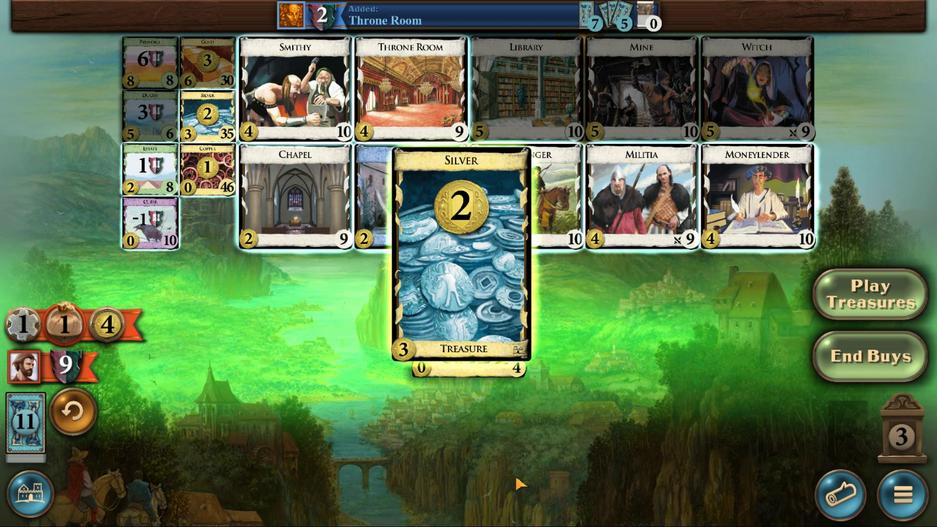 
Action: Mouse scrolled (698, 315) with delta (0, 0)
Screenshot: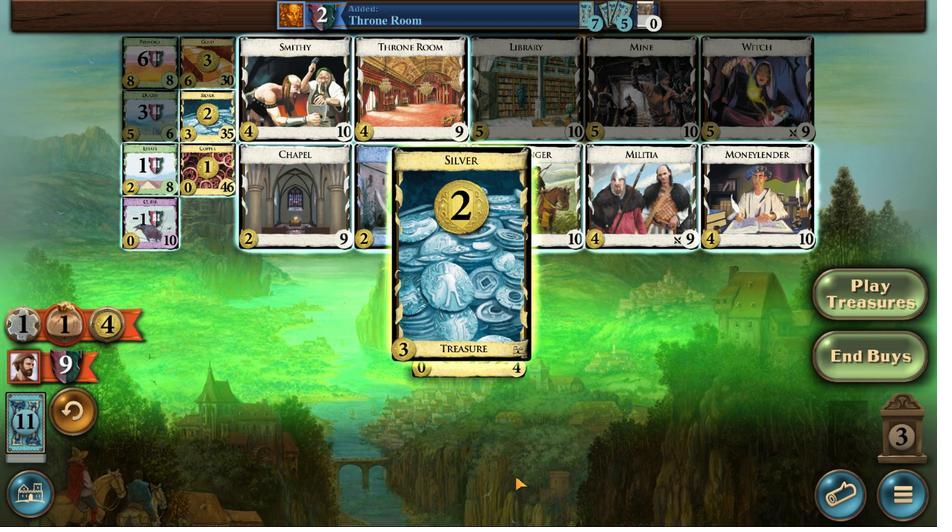 
Action: Mouse moved to (511, 429)
Screenshot: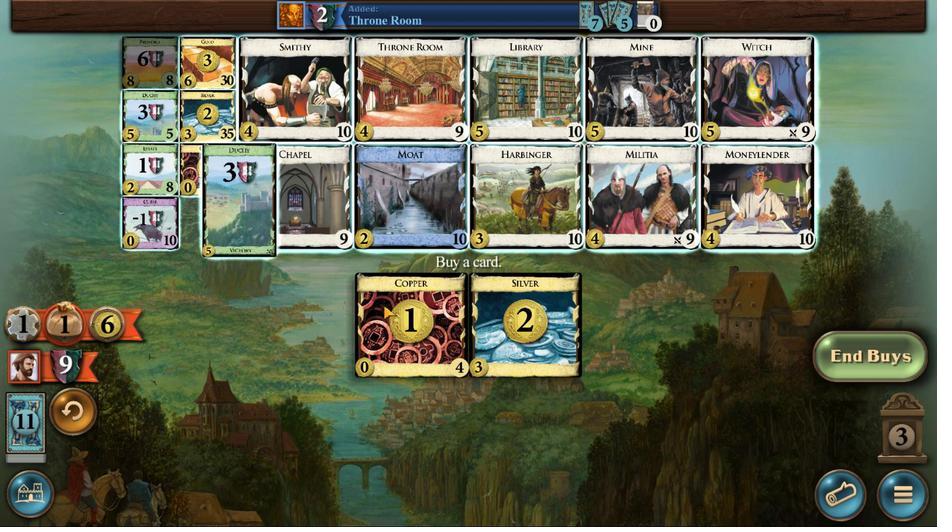 
Action: Mouse pressed left at (511, 429)
Screenshot: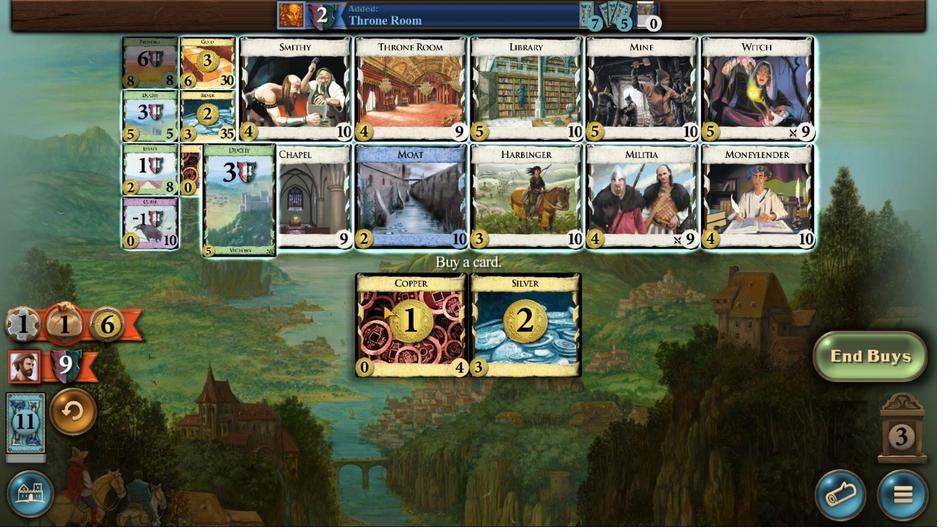 
Action: Mouse moved to (674, 316)
Screenshot: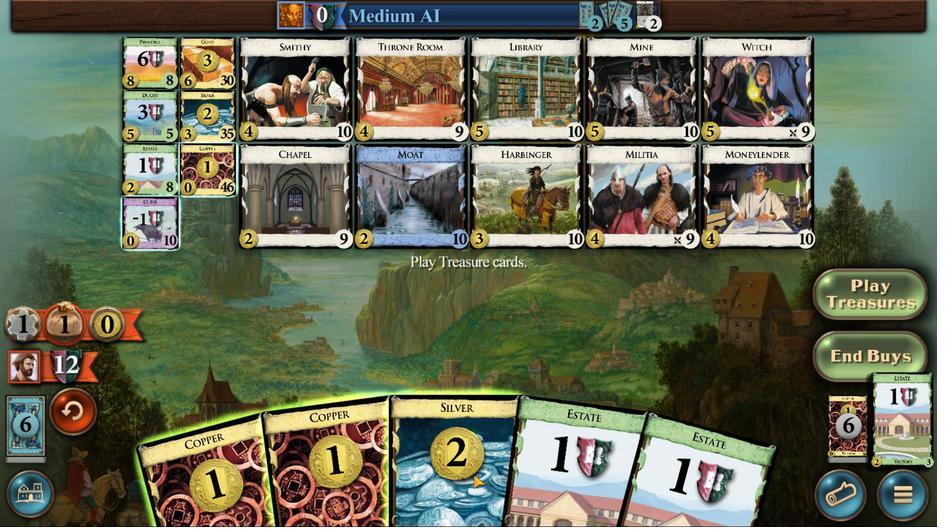 
Action: Mouse scrolled (674, 316) with delta (0, 0)
Screenshot: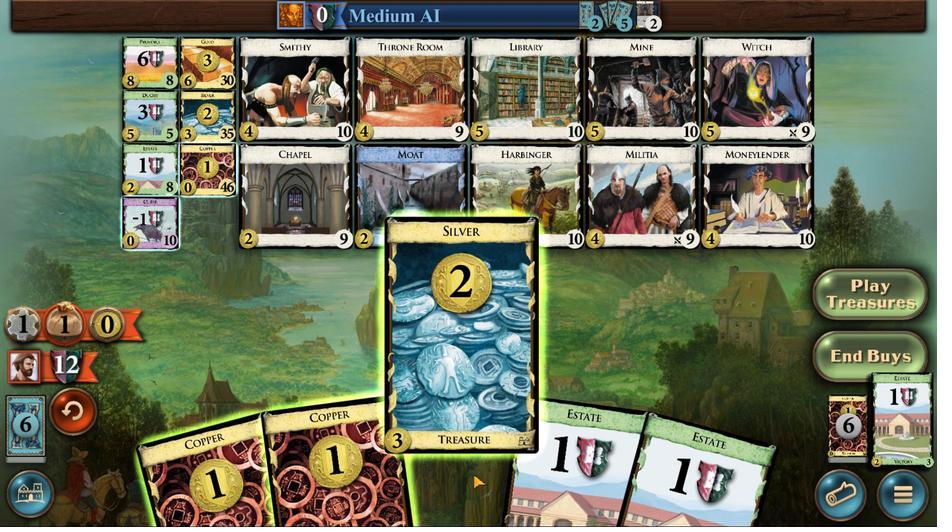 
Action: Mouse scrolled (674, 316) with delta (0, 0)
Screenshot: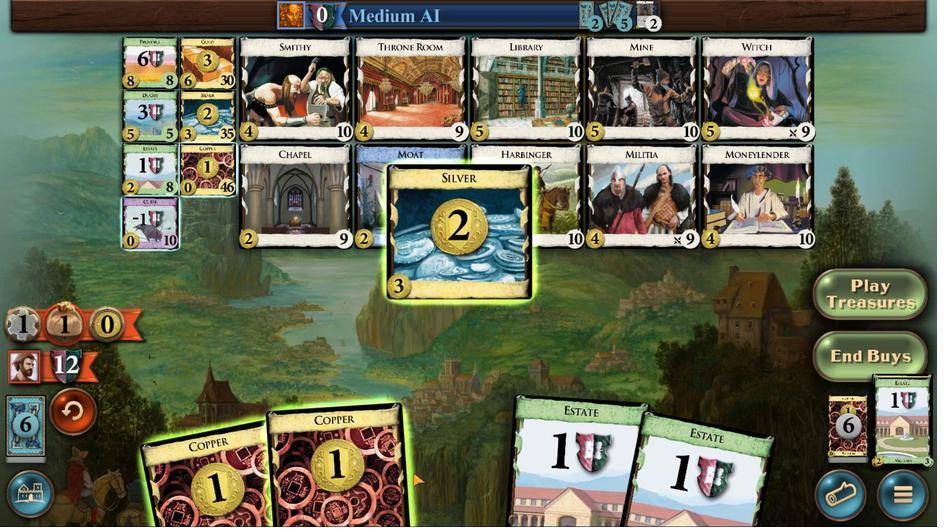 
Action: Mouse scrolled (674, 316) with delta (0, 0)
Screenshot: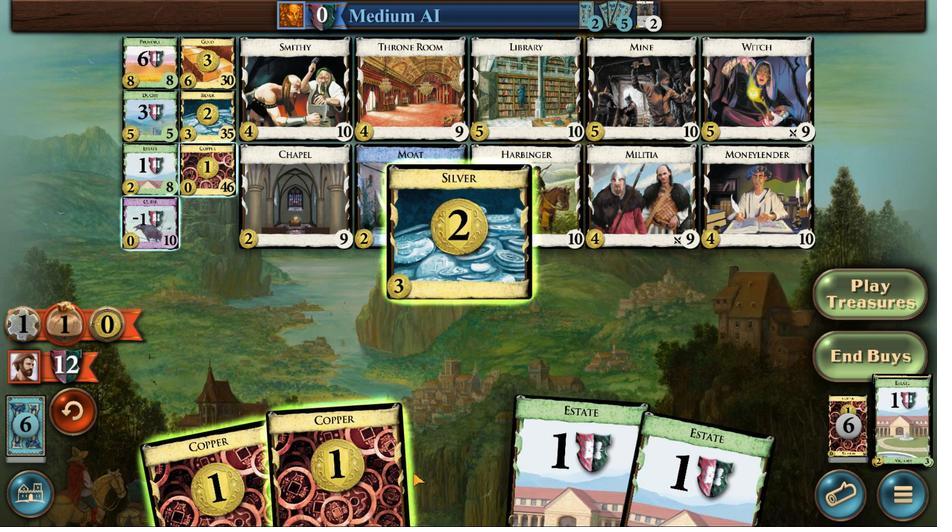 
Action: Mouse moved to (629, 319)
Screenshot: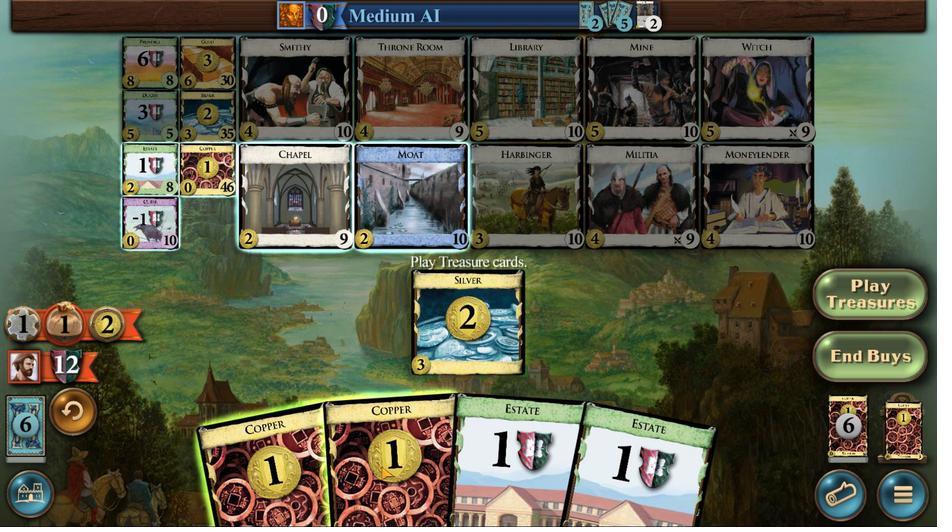
Action: Mouse scrolled (629, 319) with delta (0, 0)
Screenshot: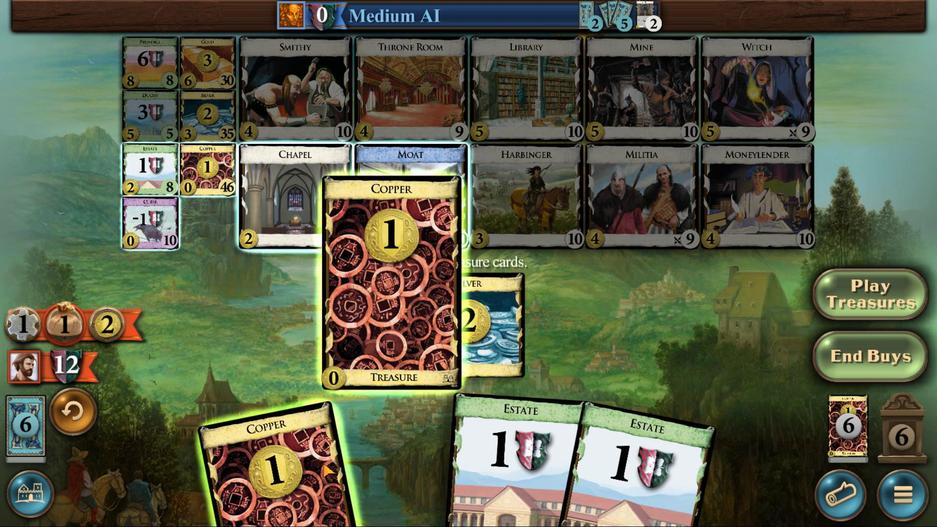
Action: Mouse scrolled (629, 319) with delta (0, 0)
Screenshot: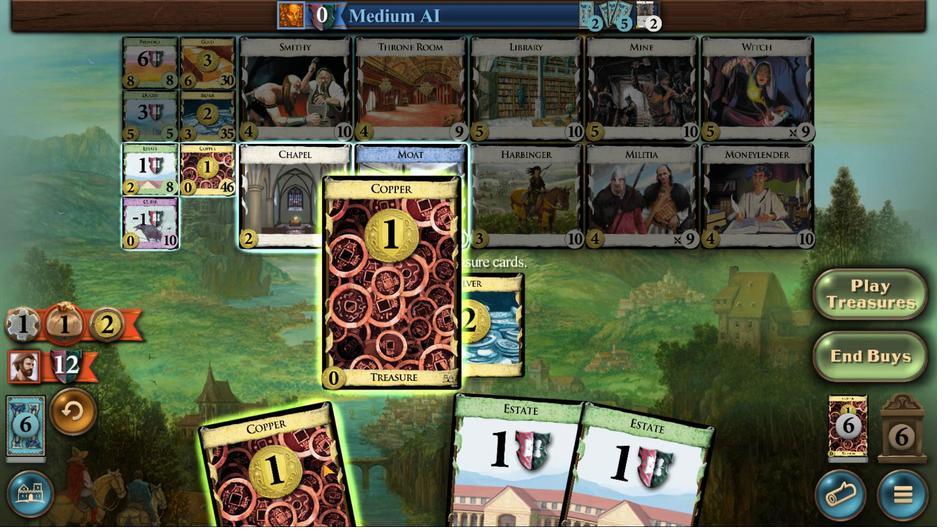 
Action: Mouse scrolled (629, 319) with delta (0, 0)
Screenshot: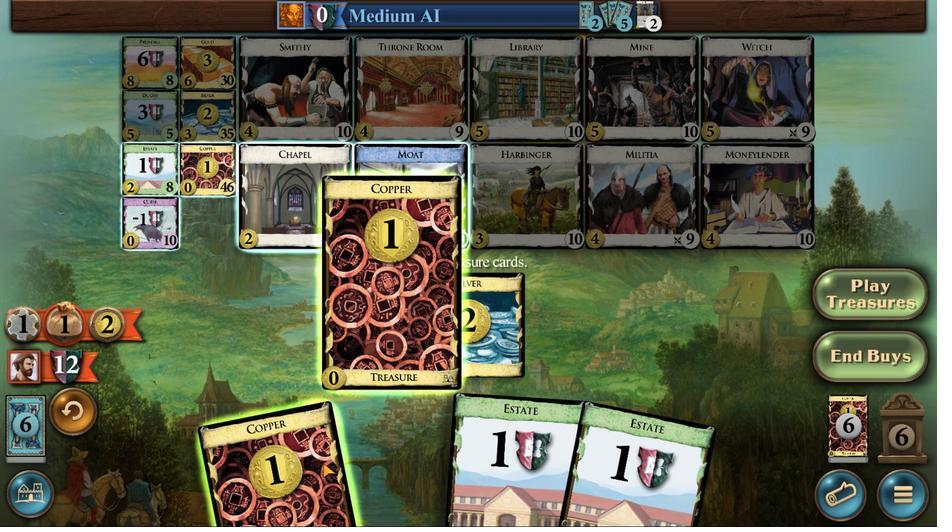 
Action: Mouse scrolled (629, 319) with delta (0, 0)
Screenshot: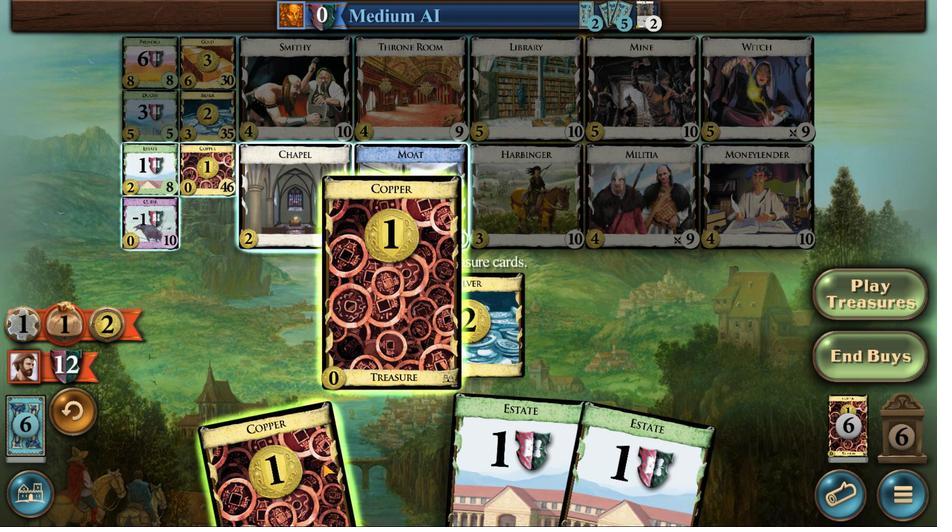 
Action: Mouse scrolled (629, 319) with delta (0, 0)
Screenshot: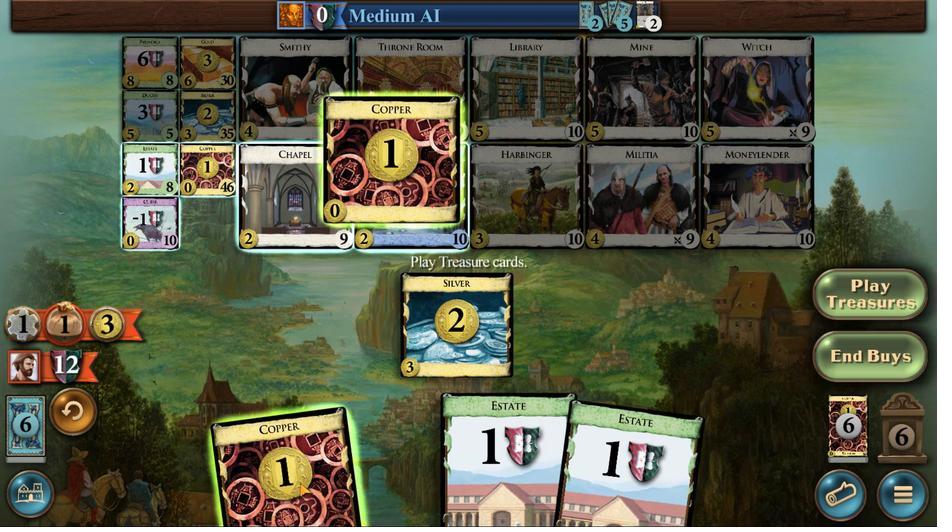 
Action: Mouse moved to (589, 314)
Screenshot: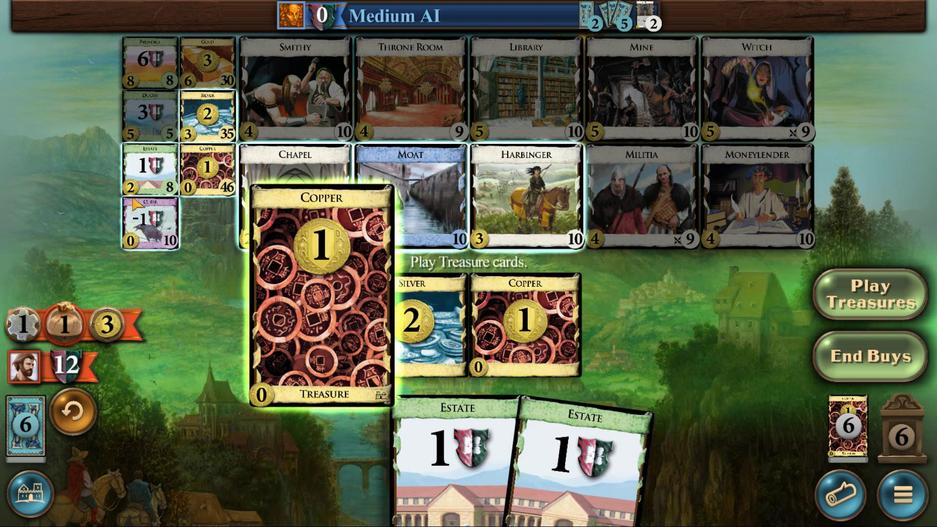 
Action: Mouse scrolled (589, 314) with delta (0, 0)
Screenshot: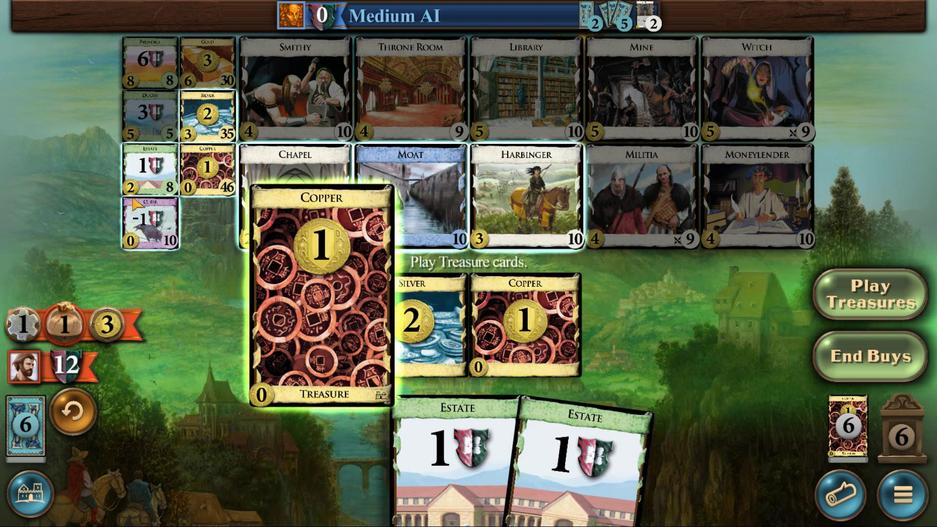 
Action: Mouse moved to (588, 314)
Screenshot: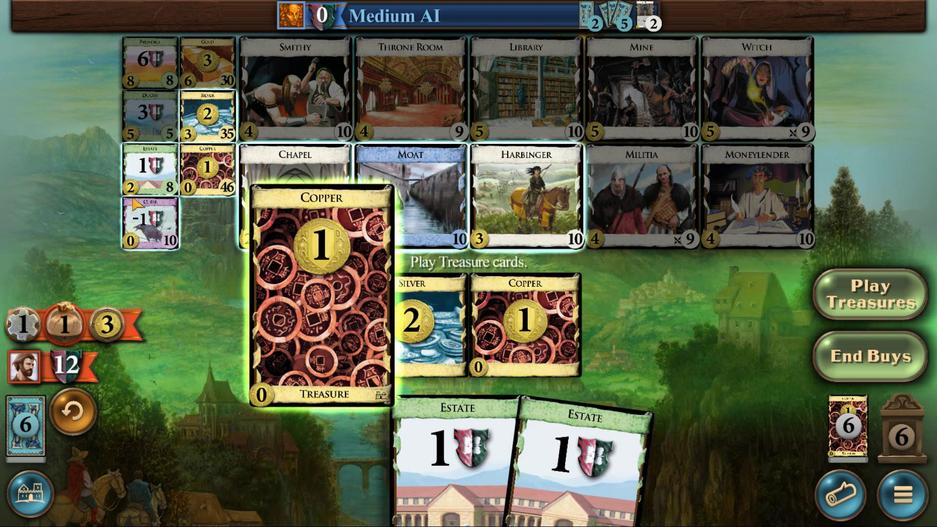 
Action: Mouse scrolled (588, 314) with delta (0, 0)
Screenshot: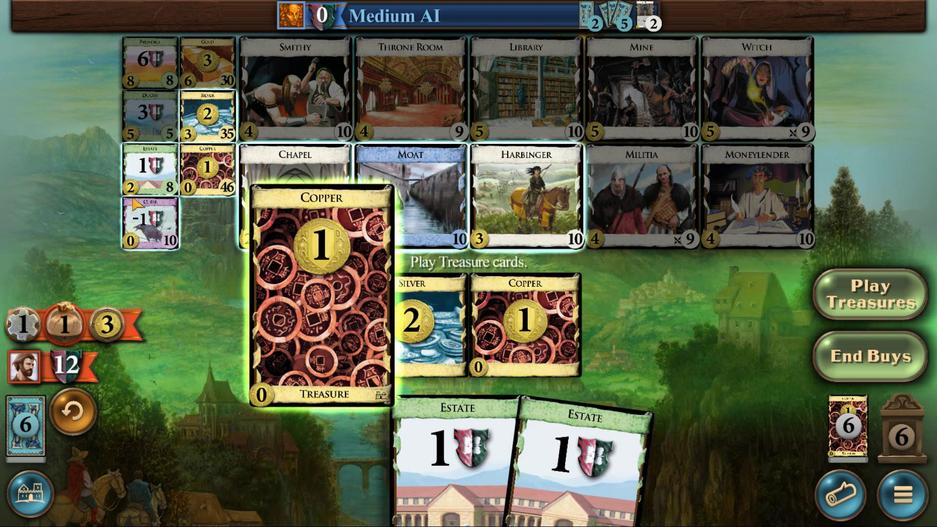 
Action: Mouse scrolled (588, 314) with delta (0, 0)
Screenshot: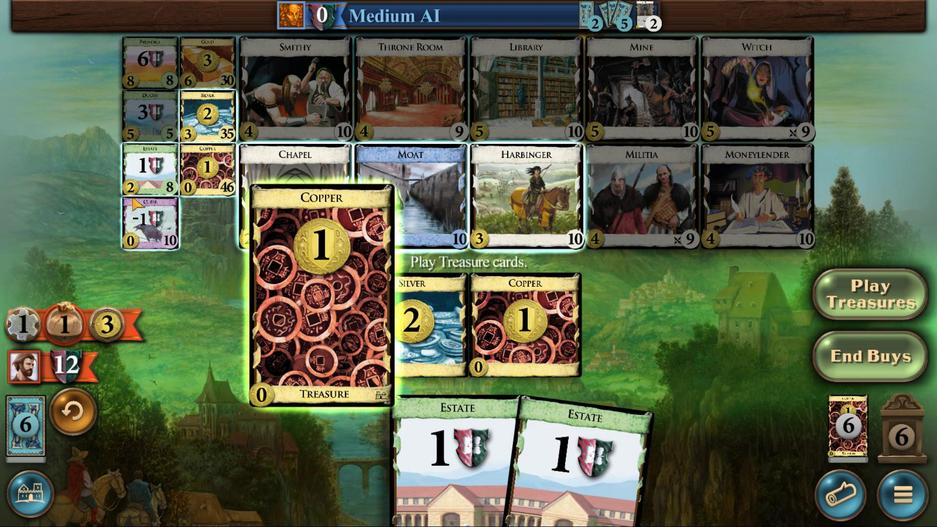 
Action: Mouse scrolled (588, 314) with delta (0, 0)
Screenshot: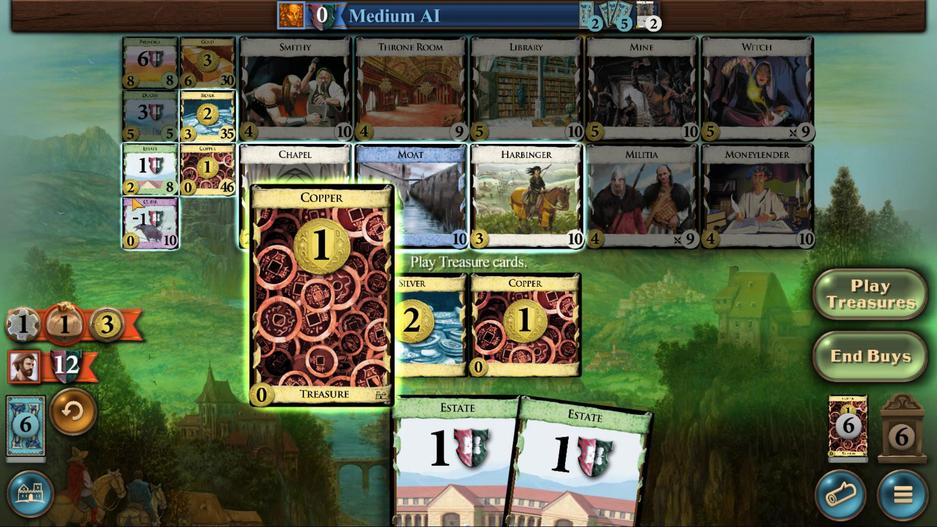 
Action: Mouse scrolled (588, 314) with delta (0, 0)
Screenshot: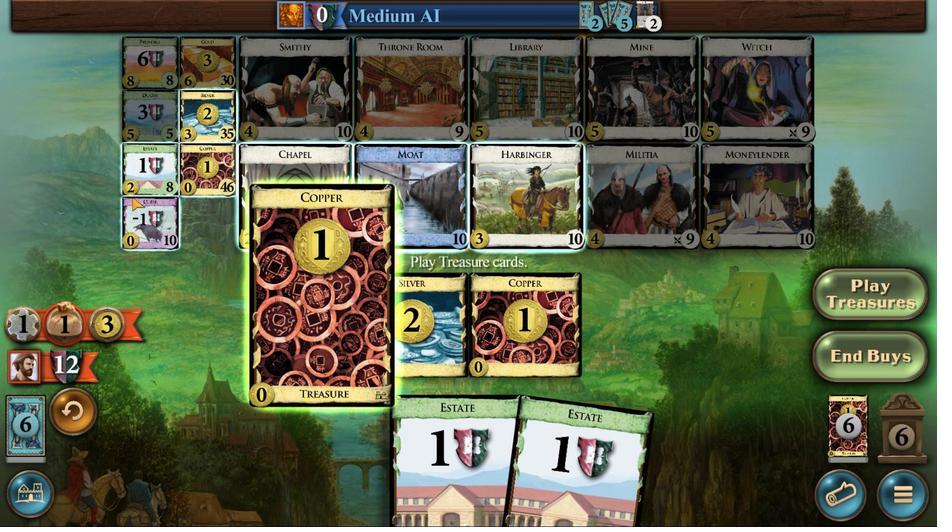 
Action: Mouse scrolled (588, 314) with delta (0, 0)
Screenshot: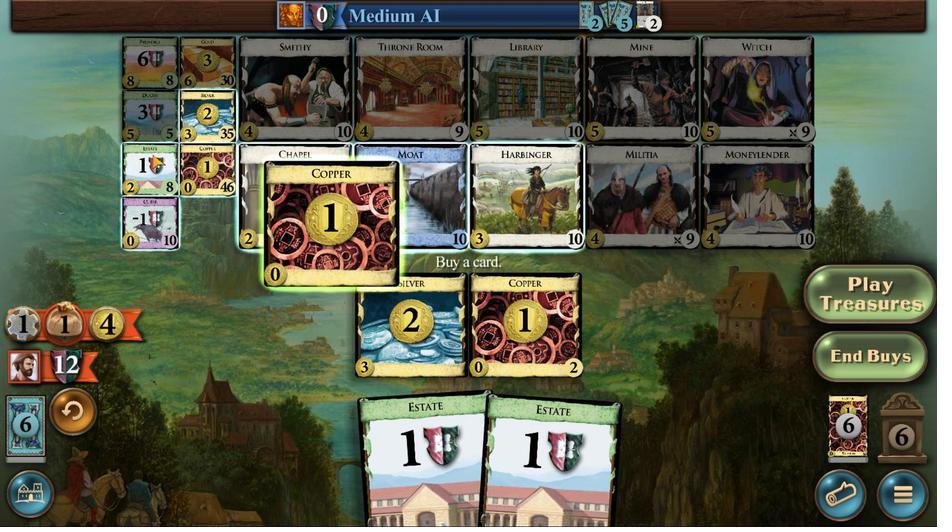 
Action: Mouse moved to (549, 433)
Screenshot: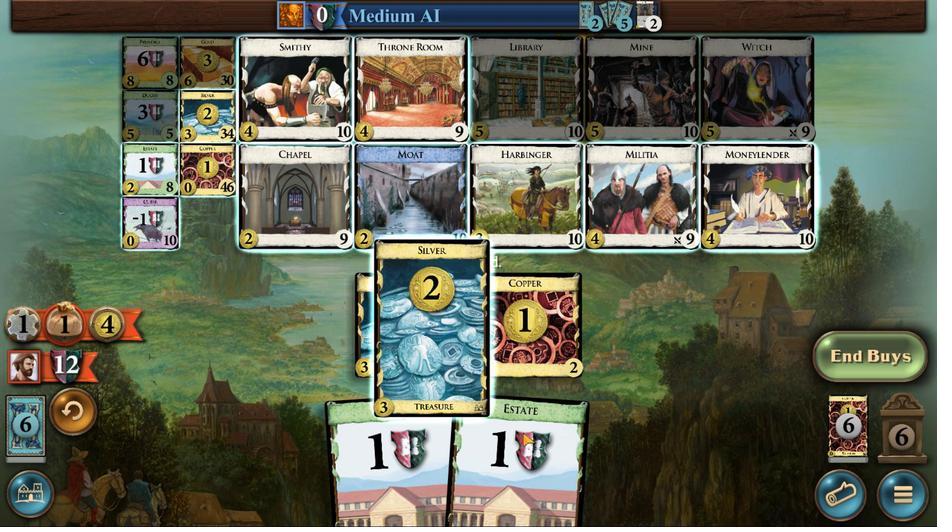 
Action: Mouse pressed left at (549, 433)
Screenshot: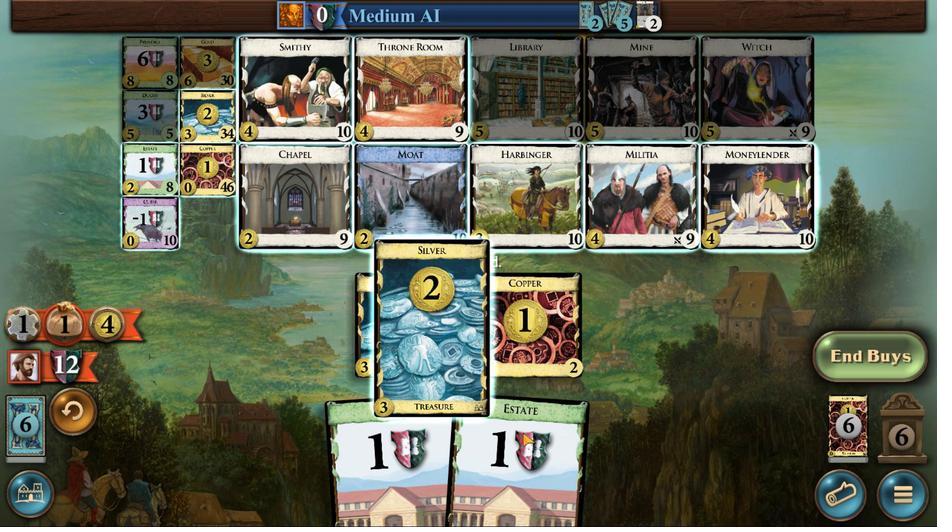
Action: Mouse moved to (597, 316)
Screenshot: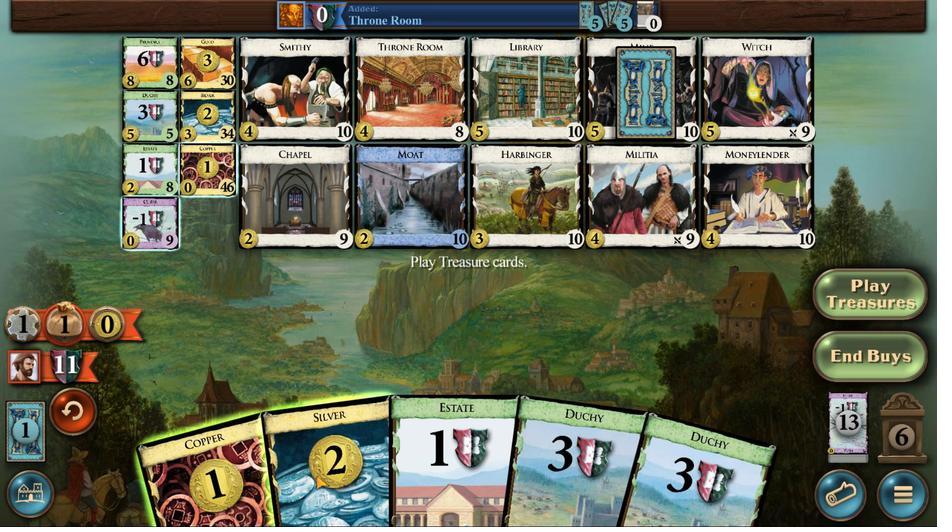 
Action: Mouse scrolled (597, 316) with delta (0, 0)
Screenshot: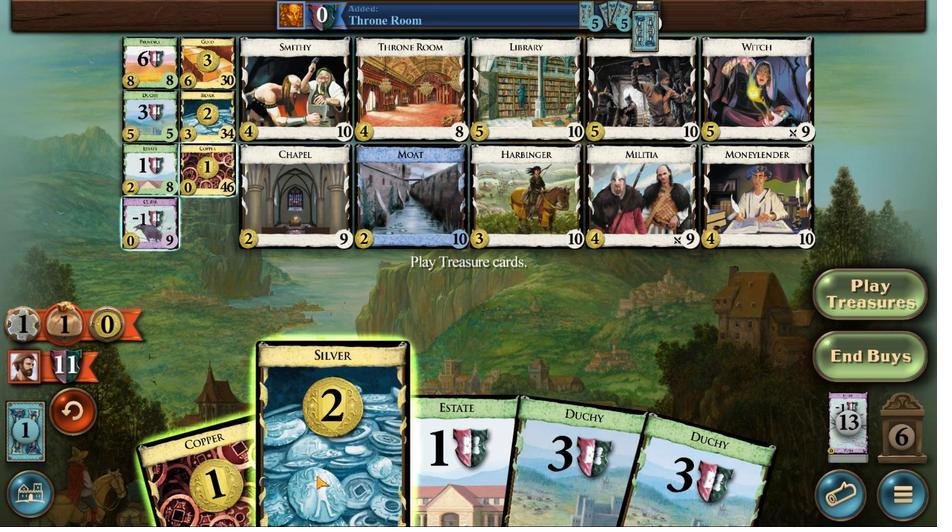 
Action: Mouse scrolled (597, 316) with delta (0, 0)
Screenshot: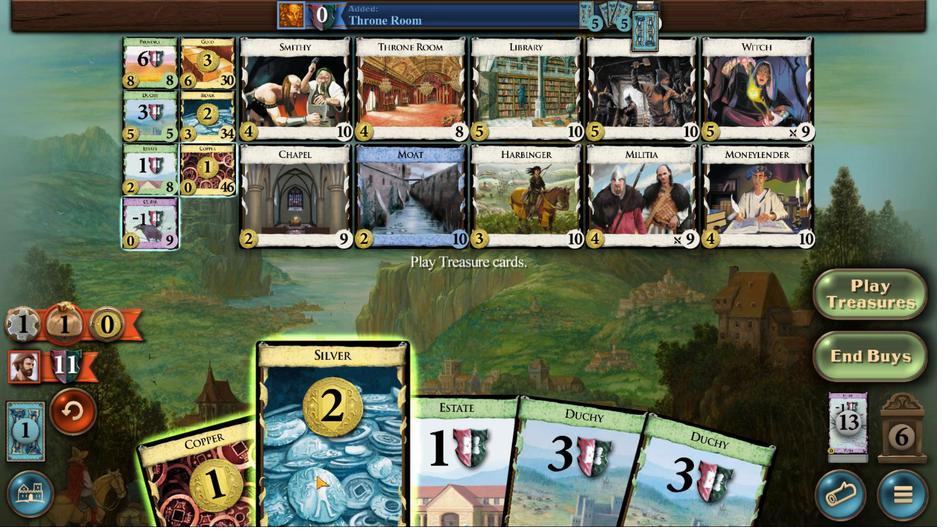 
Action: Mouse scrolled (597, 316) with delta (0, 0)
Screenshot: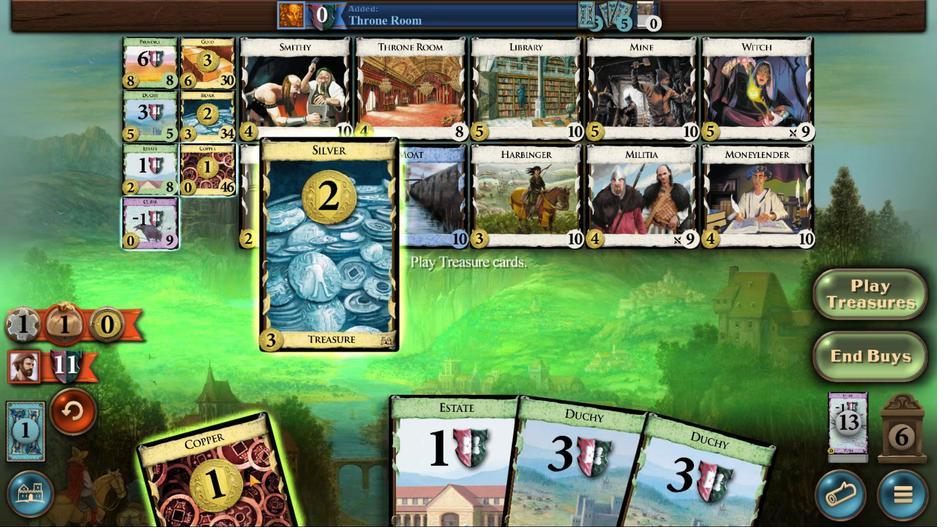 
Action: Mouse scrolled (597, 316) with delta (0, 0)
Screenshot: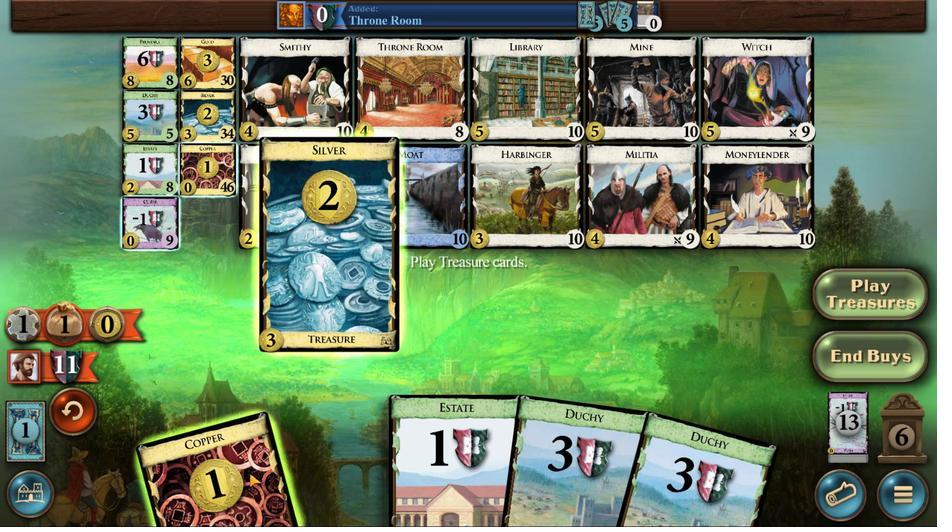 
Action: Mouse moved to (565, 317)
Screenshot: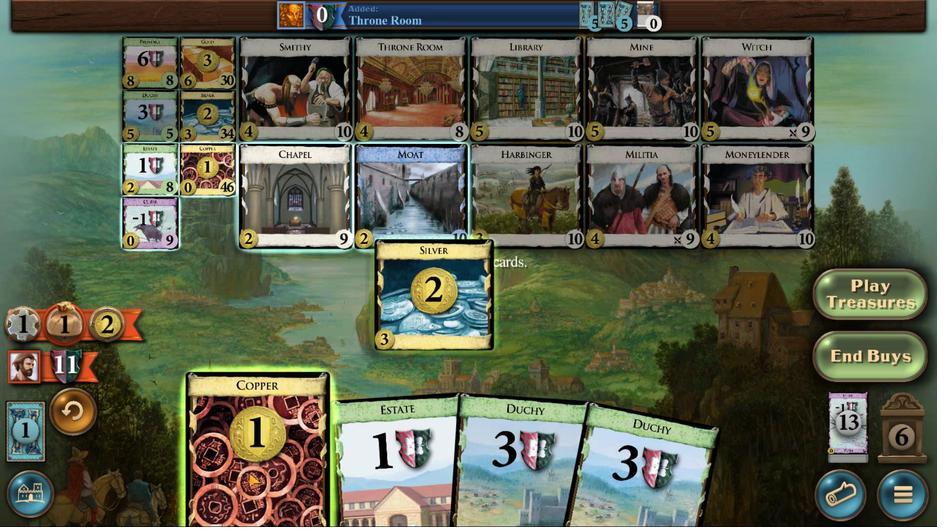
Action: Mouse scrolled (565, 317) with delta (0, 0)
Screenshot: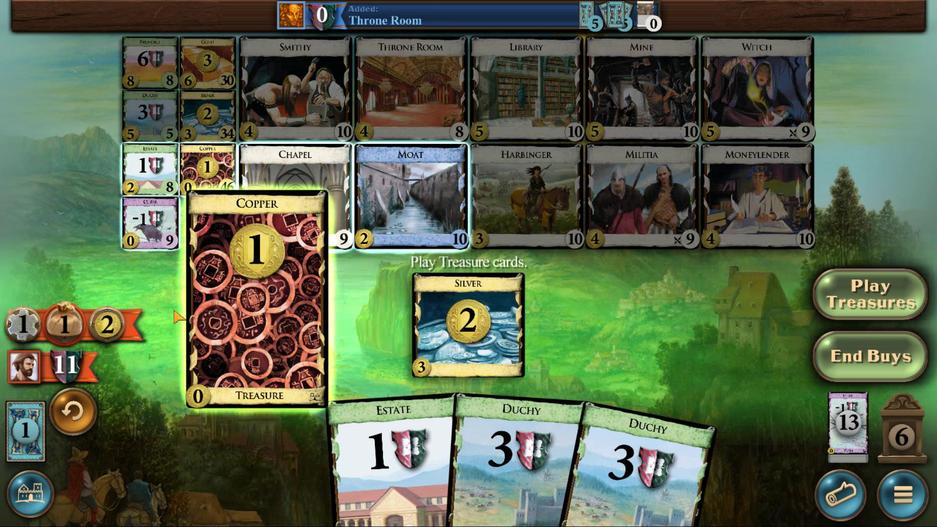 
Action: Mouse scrolled (565, 317) with delta (0, 0)
Screenshot: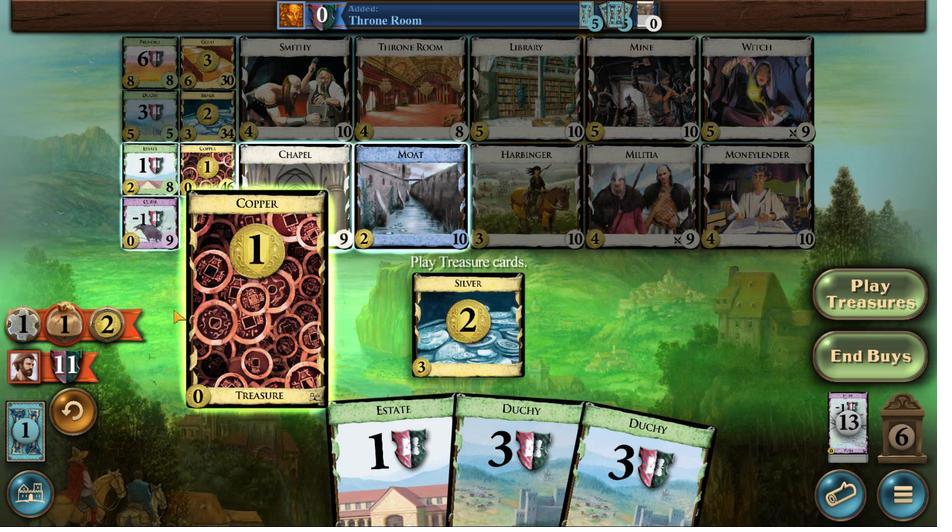 
Action: Mouse scrolled (565, 317) with delta (0, 0)
Screenshot: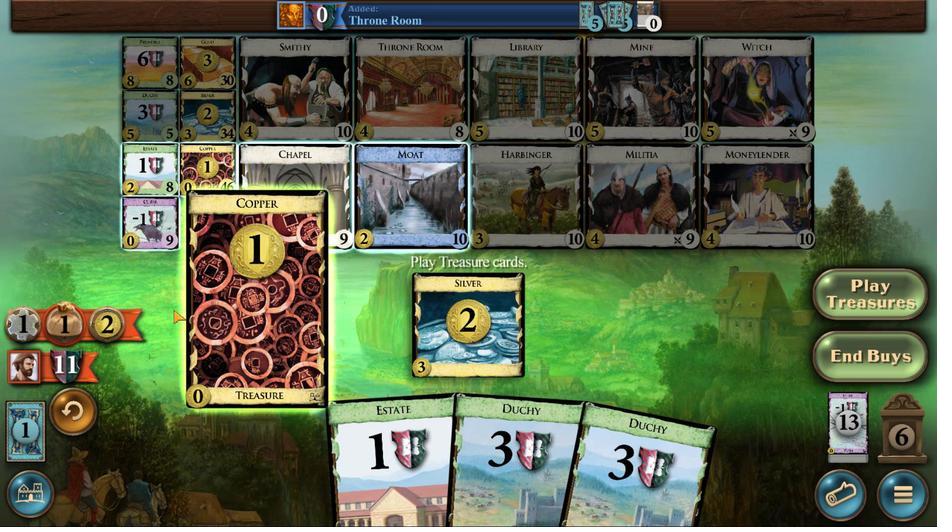 
Action: Mouse scrolled (565, 317) with delta (0, 0)
Screenshot: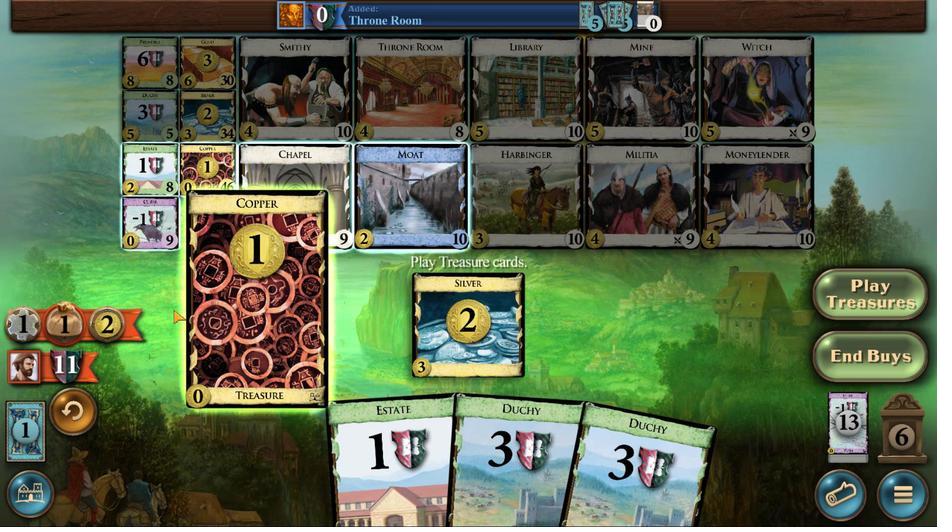 
Action: Mouse scrolled (565, 317) with delta (0, 0)
Screenshot: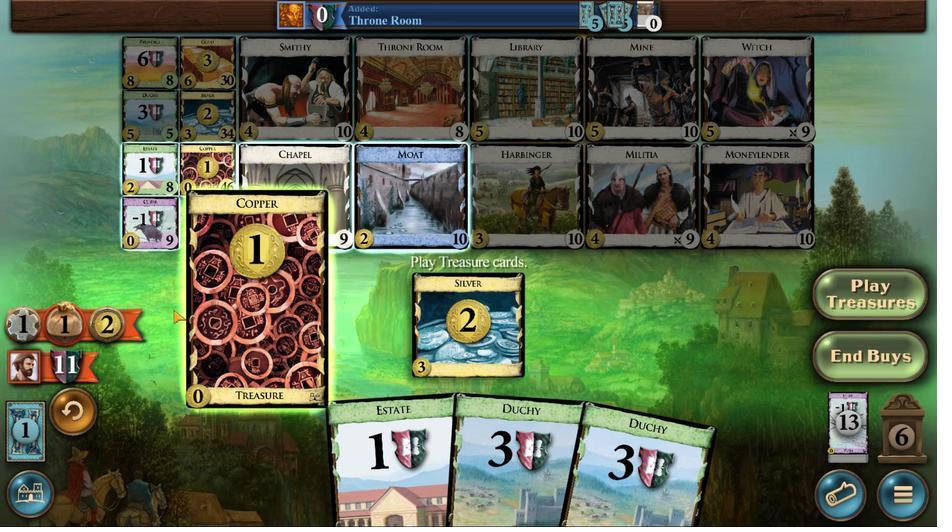 
Action: Mouse scrolled (565, 317) with delta (0, 0)
Screenshot: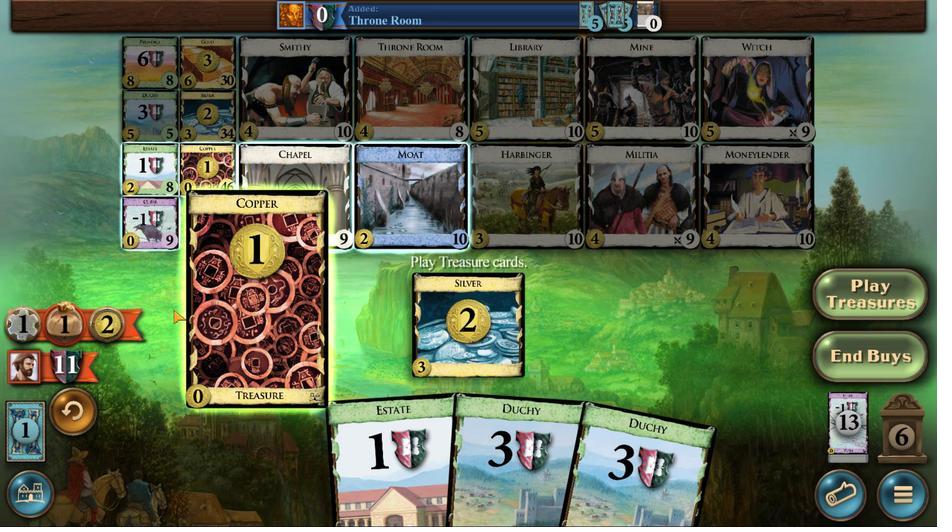 
Action: Mouse moved to (541, 434)
Screenshot: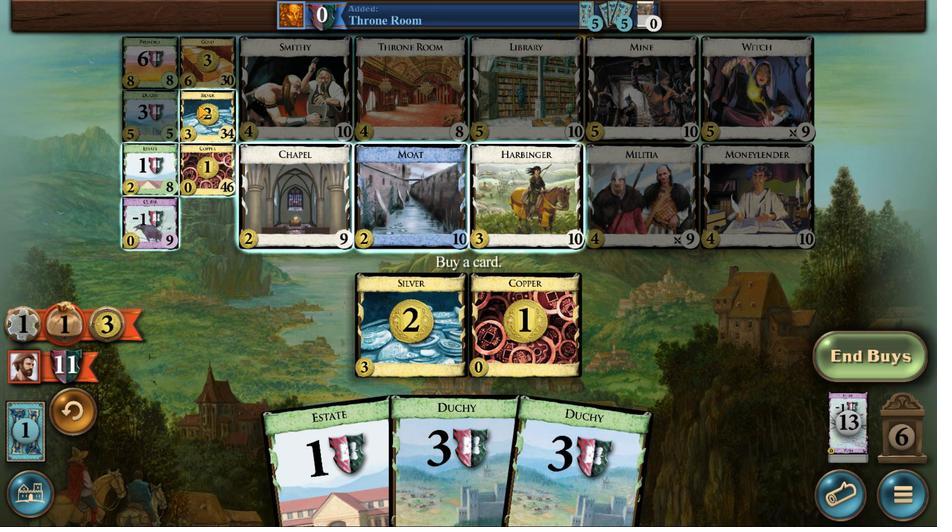 
Action: Mouse pressed left at (541, 434)
Screenshot: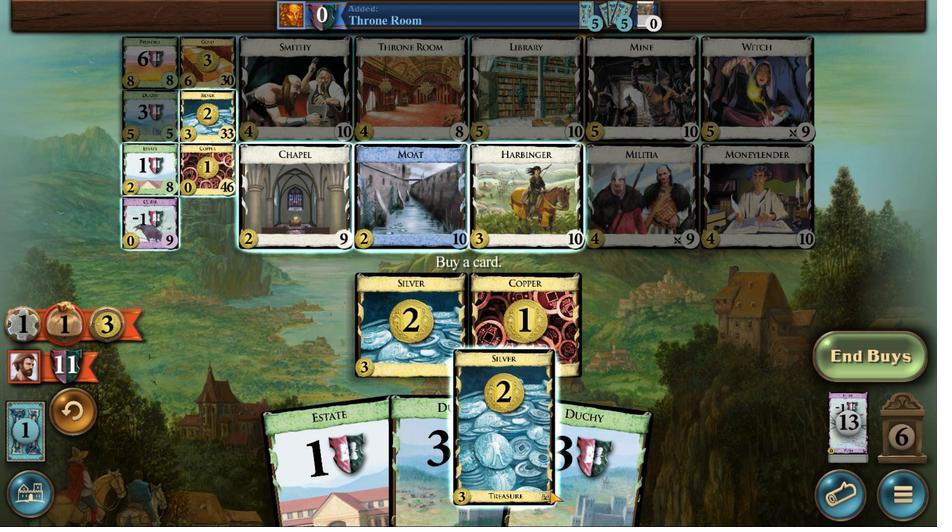 
Action: Mouse moved to (609, 317)
Screenshot: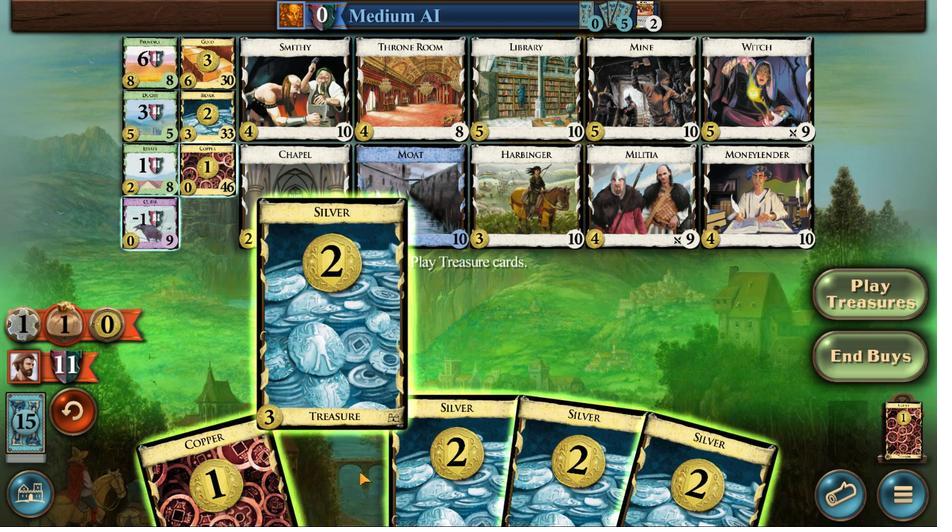 
Action: Mouse scrolled (609, 317) with delta (0, 0)
Screenshot: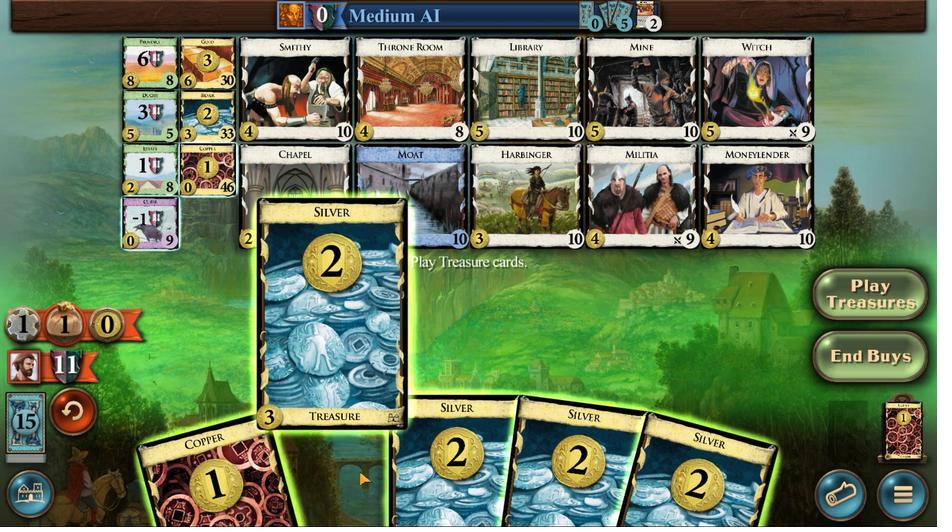 
Action: Mouse scrolled (609, 317) with delta (0, 0)
Screenshot: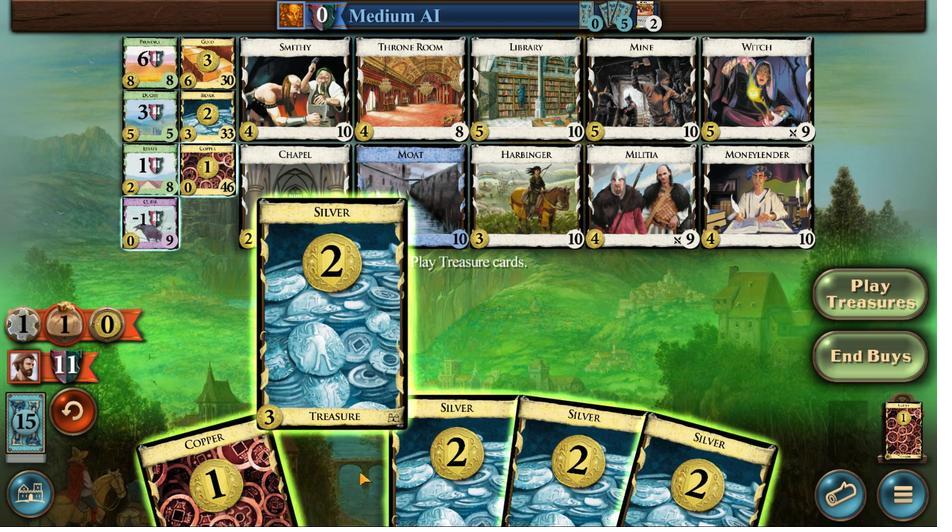 
Action: Mouse scrolled (609, 317) with delta (0, 0)
Screenshot: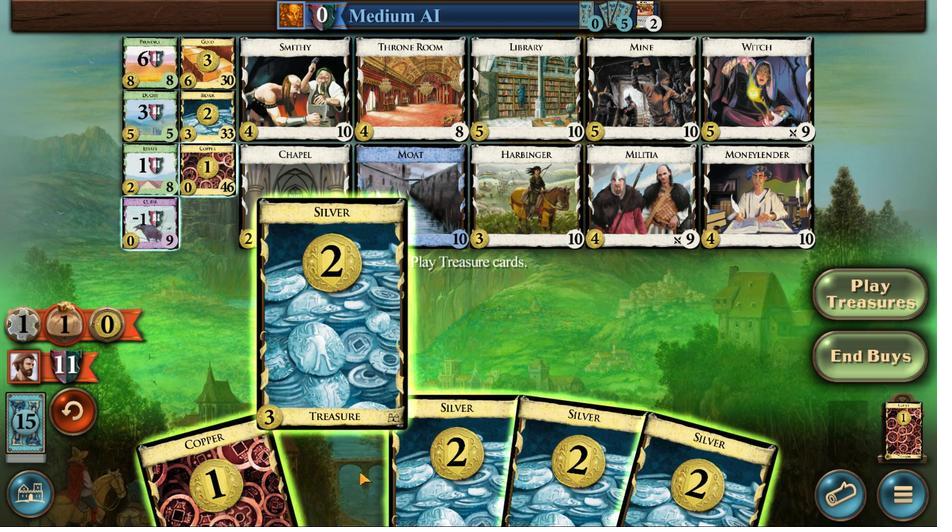 
Action: Mouse scrolled (609, 317) with delta (0, 0)
Screenshot: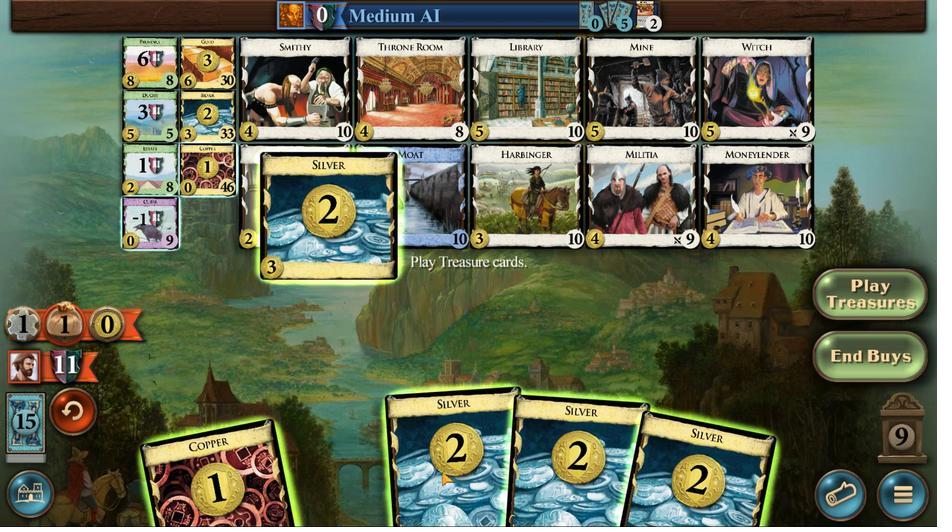 
Action: Mouse scrolled (609, 317) with delta (0, 0)
Screenshot: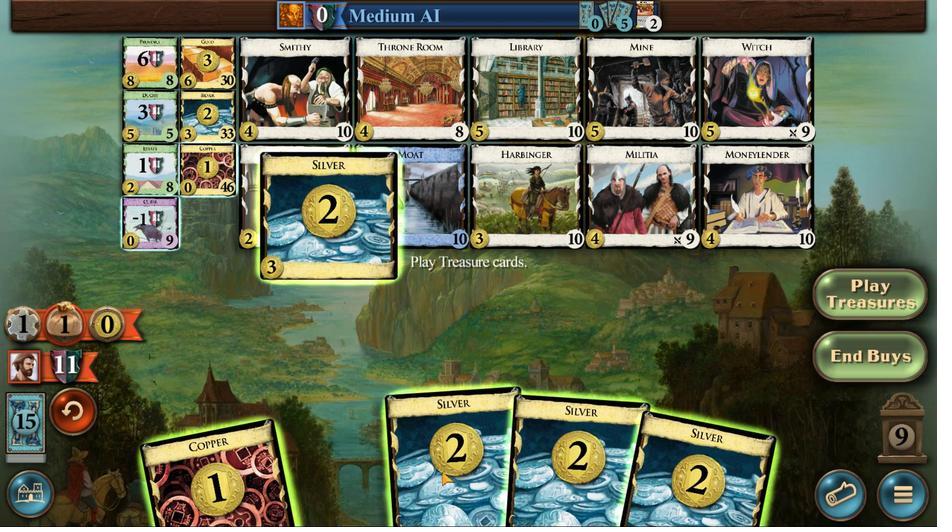 
Action: Mouse moved to (654, 317)
Screenshot: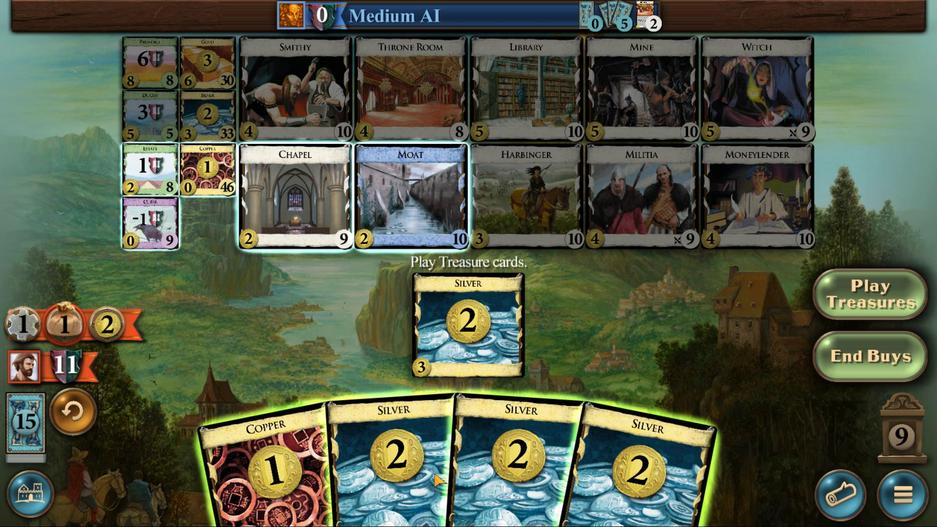 
Action: Mouse scrolled (654, 317) with delta (0, 0)
Screenshot: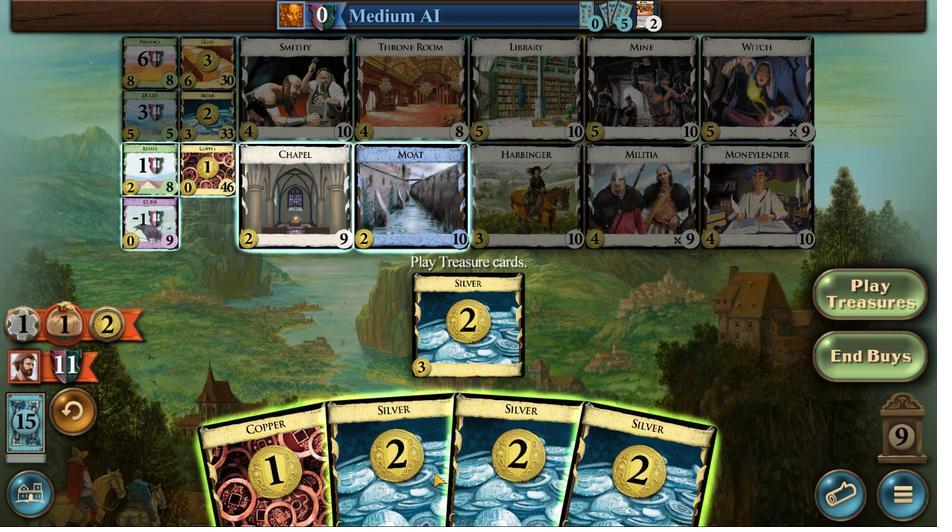 
Action: Mouse scrolled (654, 317) with delta (0, 0)
Screenshot: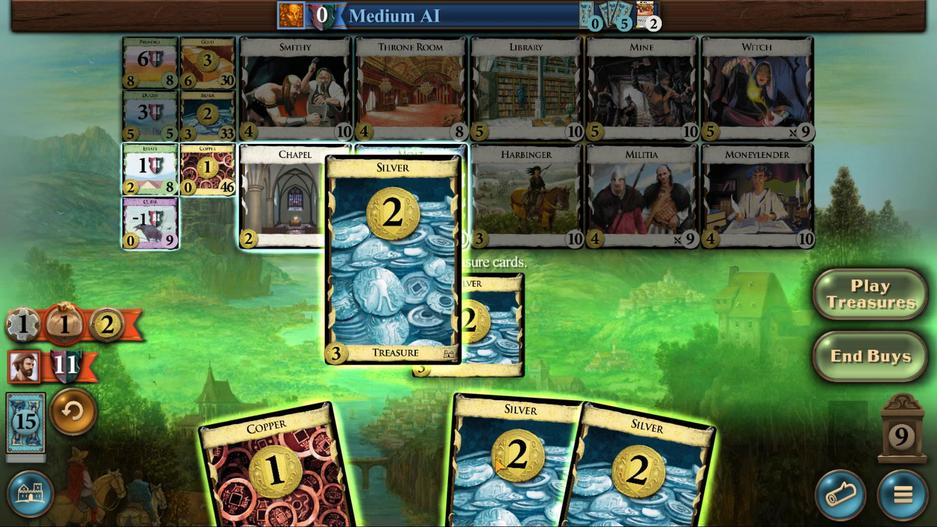 
Action: Mouse scrolled (654, 317) with delta (0, 0)
Screenshot: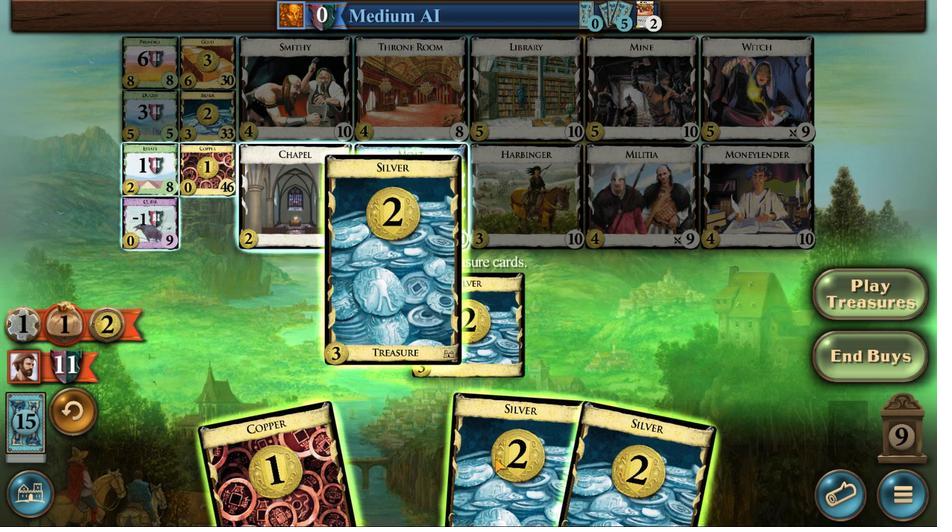 
Action: Mouse scrolled (654, 317) with delta (0, 0)
Screenshot: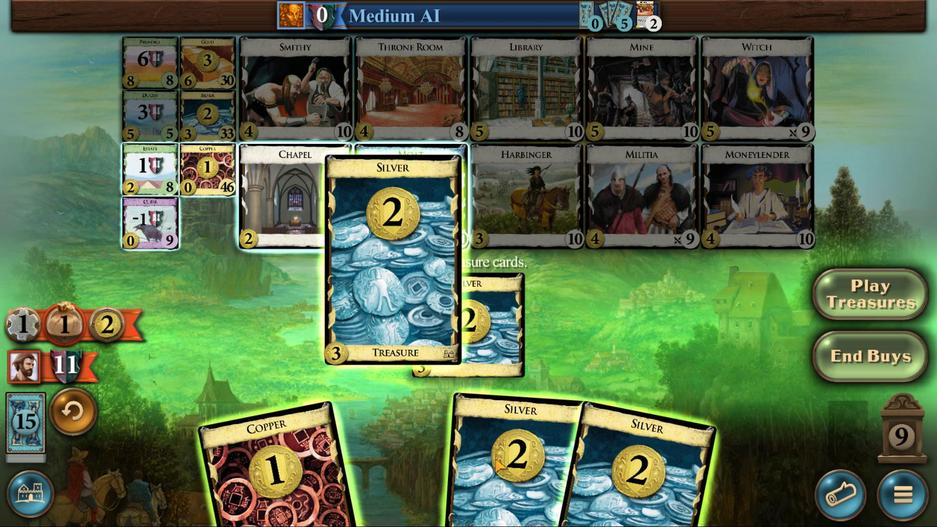 
Action: Mouse moved to (689, 319)
Screenshot: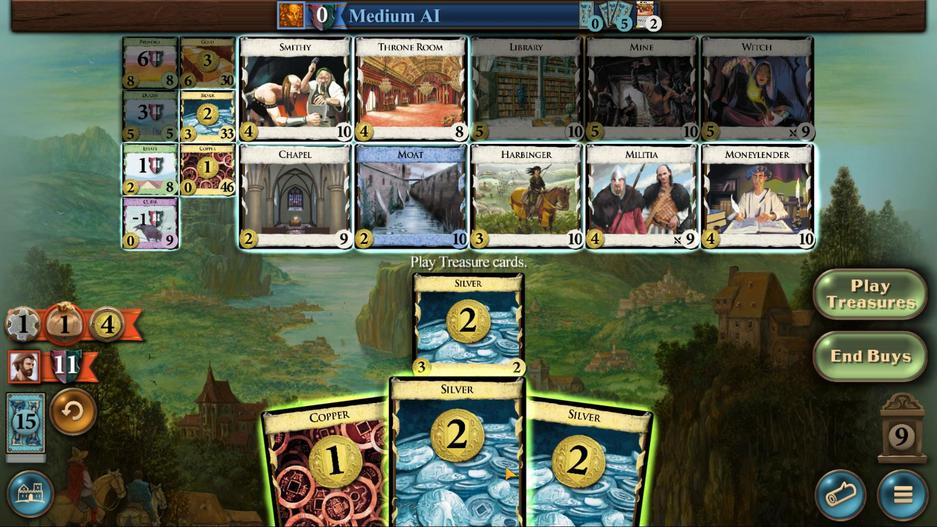 
Action: Mouse scrolled (689, 319) with delta (0, 0)
Screenshot: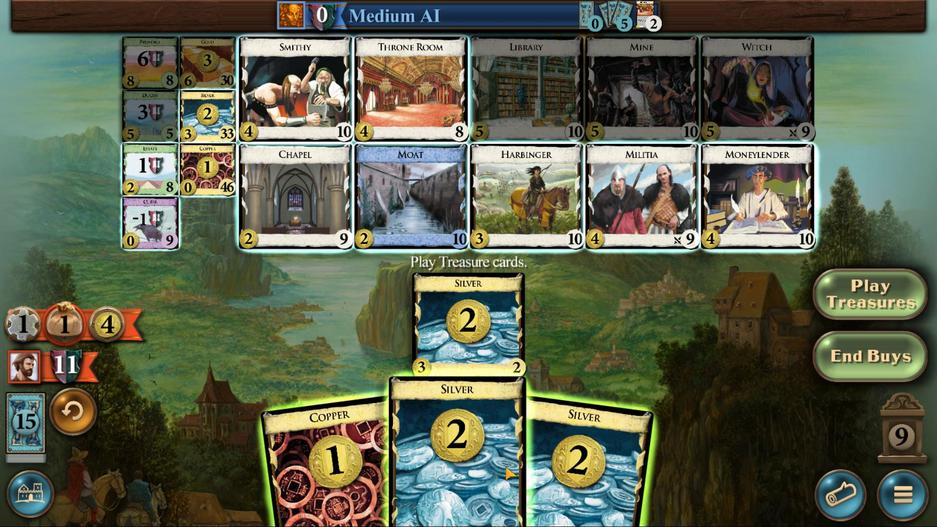 
Action: Mouse scrolled (689, 319) with delta (0, 0)
Screenshot: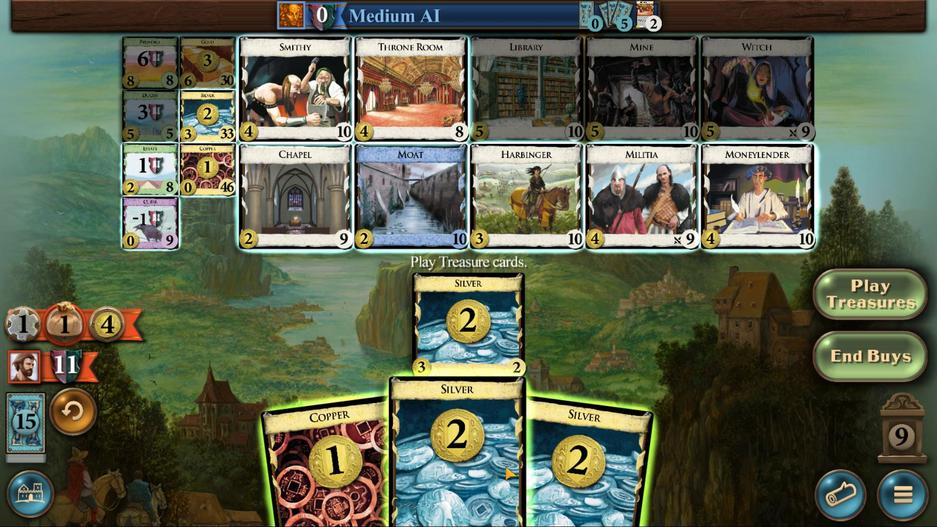 
Action: Mouse scrolled (689, 319) with delta (0, 0)
